 Task: Search one way flight ticket for 1 adult, 6 children, 1 infant in seat and 1 infant on lap in business from Sault Ste. Marie: Chippewa County International Airport to Riverton: Central Wyoming Regional Airport (was Riverton Regional) on 5-4-2023. Choice of flights is Frontier. Number of bags: 2 checked bags. Price is upto 45000. Outbound departure time preference is 14:45.
Action: Mouse moved to (295, 110)
Screenshot: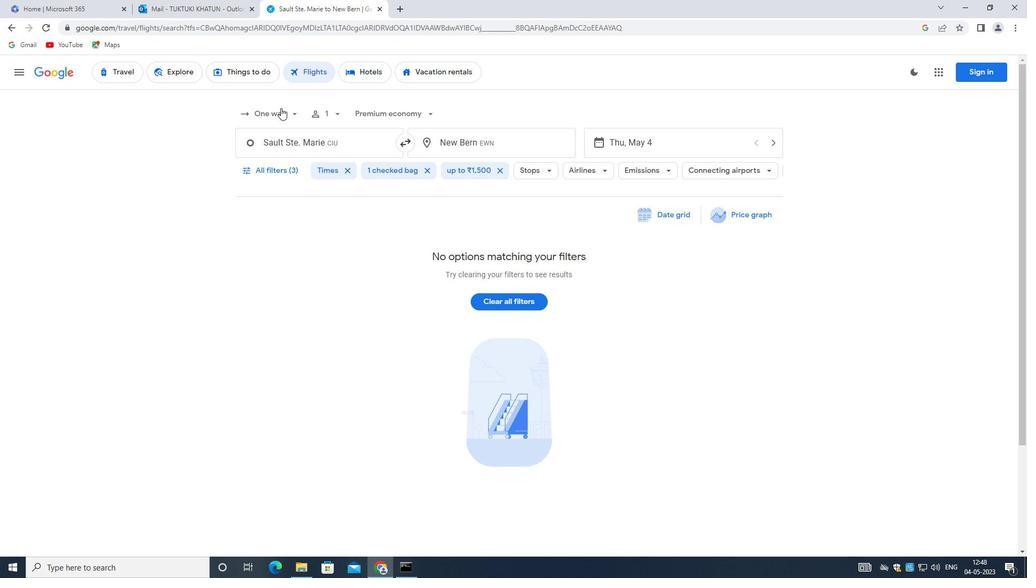 
Action: Mouse pressed left at (295, 110)
Screenshot: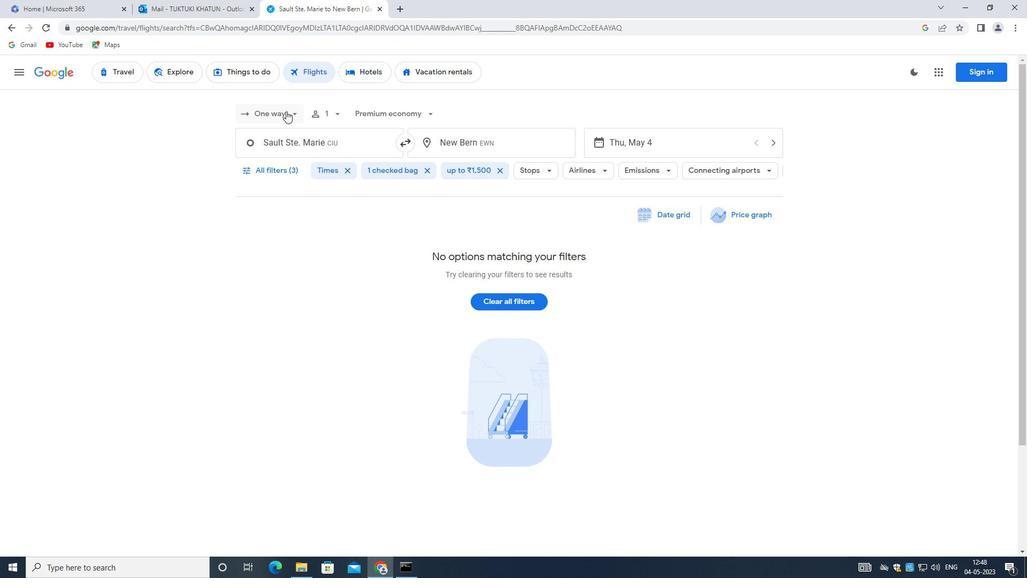 
Action: Mouse moved to (298, 163)
Screenshot: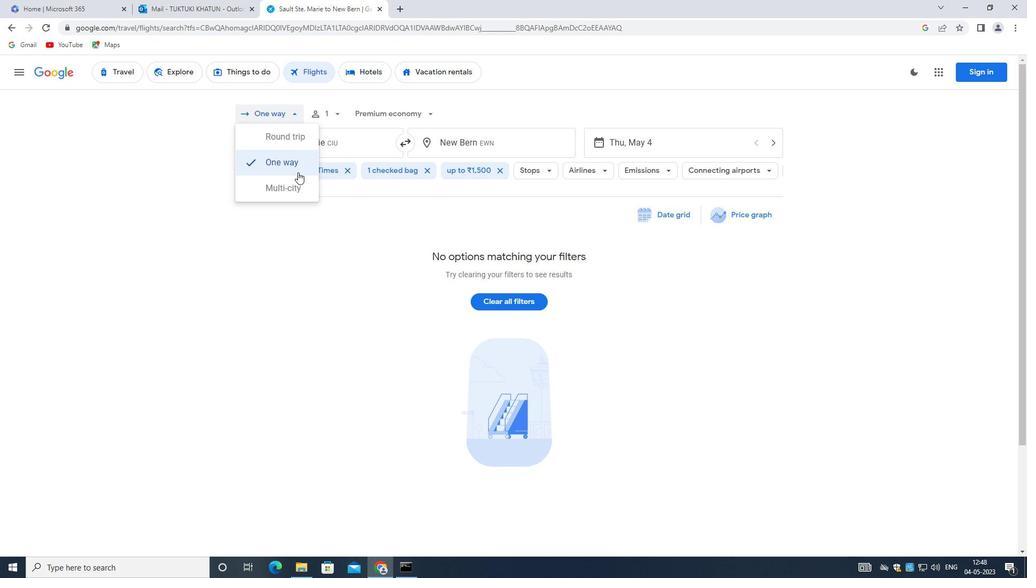 
Action: Mouse pressed left at (298, 163)
Screenshot: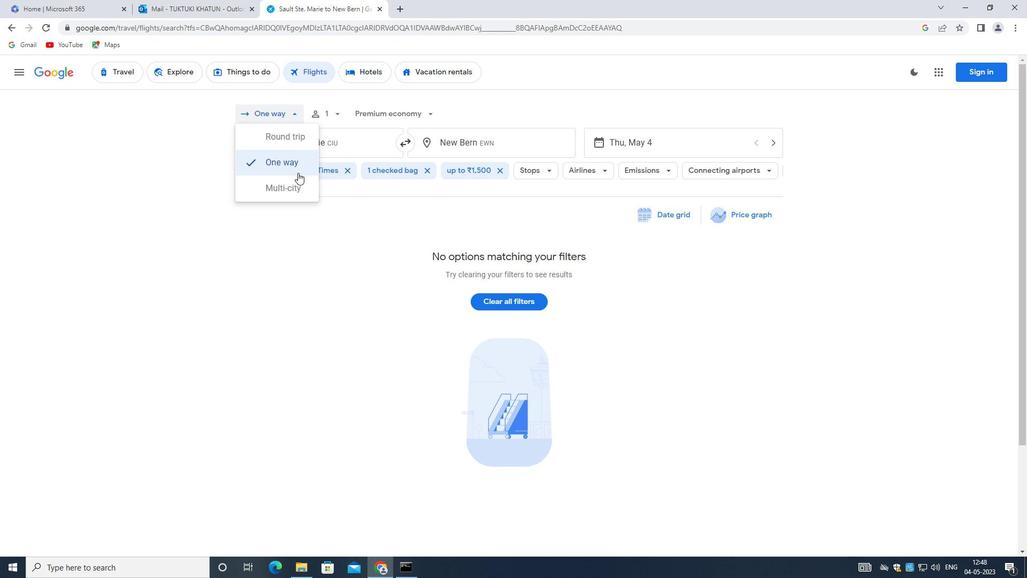 
Action: Mouse moved to (339, 118)
Screenshot: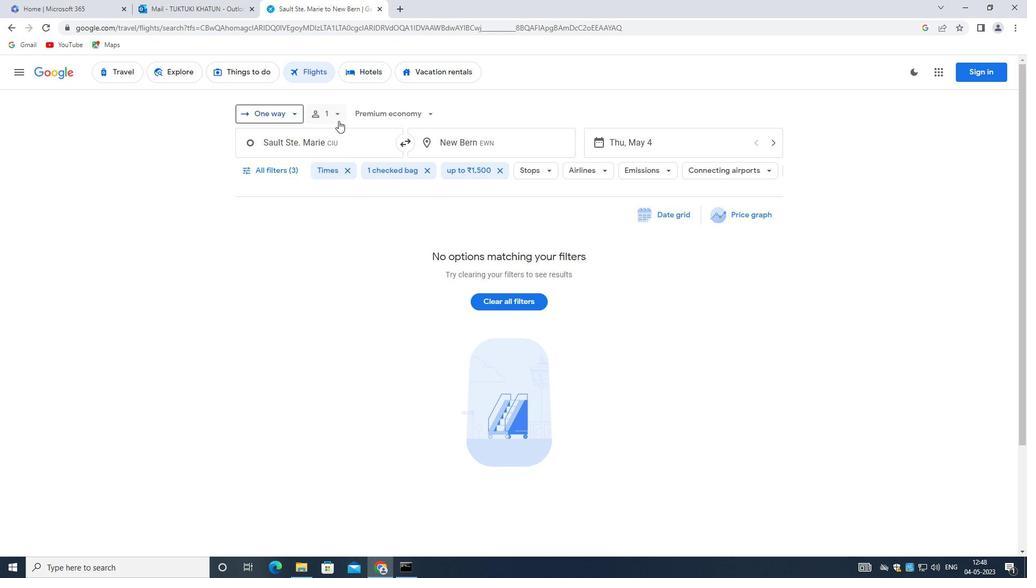 
Action: Mouse pressed left at (339, 118)
Screenshot: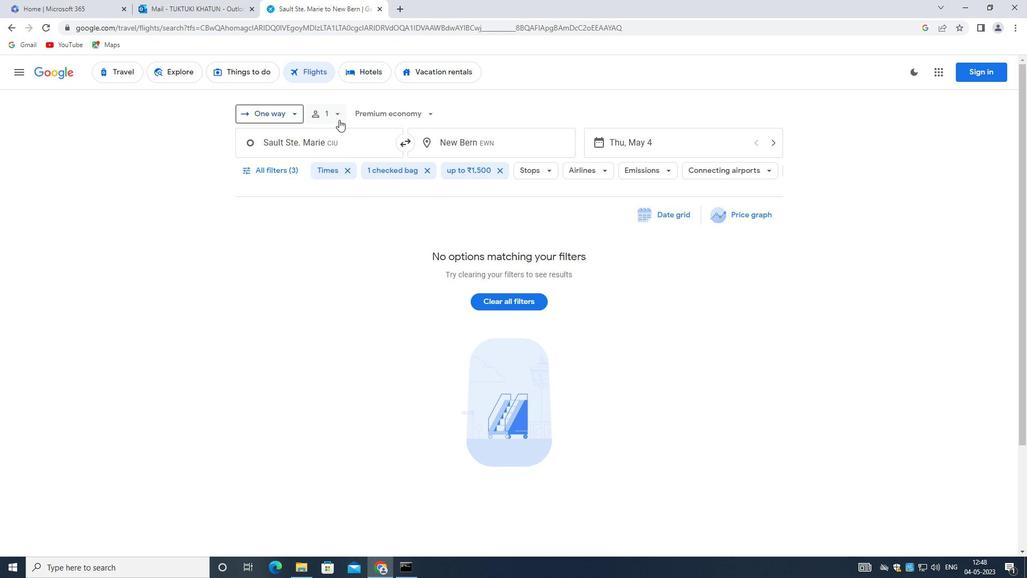 
Action: Mouse moved to (411, 168)
Screenshot: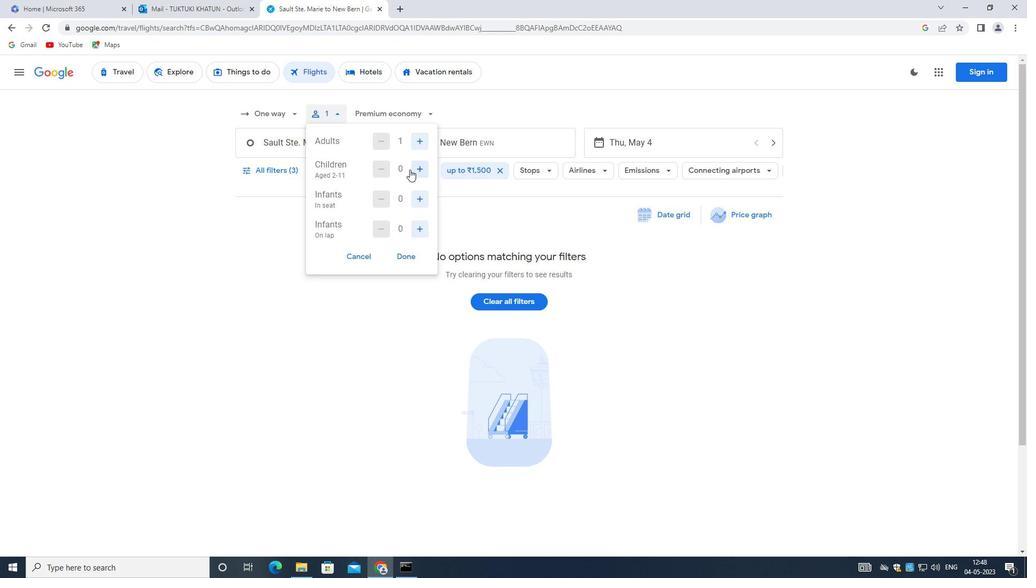 
Action: Mouse pressed left at (411, 168)
Screenshot: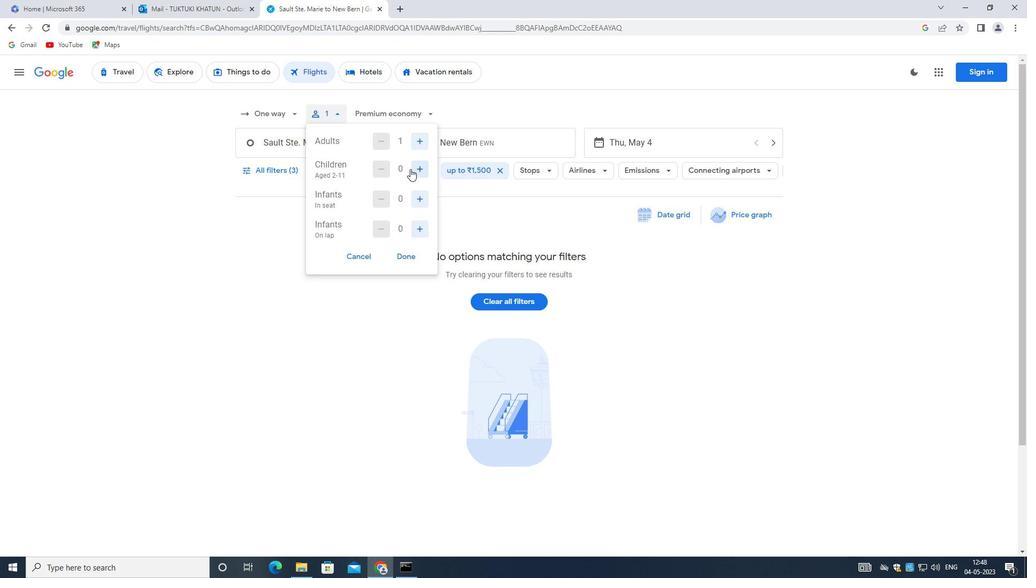 
Action: Mouse moved to (412, 168)
Screenshot: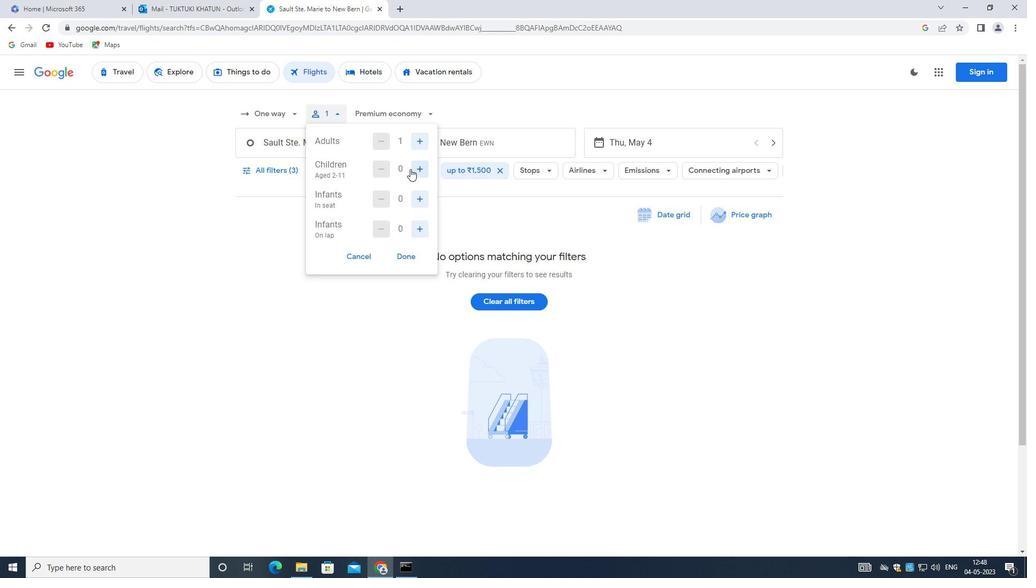 
Action: Mouse pressed left at (412, 168)
Screenshot: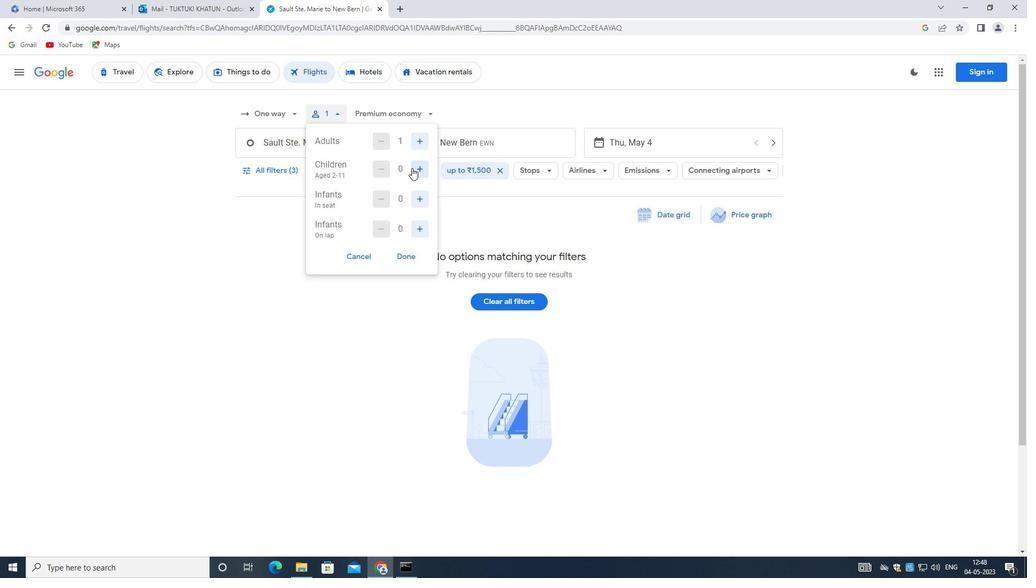 
Action: Mouse moved to (413, 167)
Screenshot: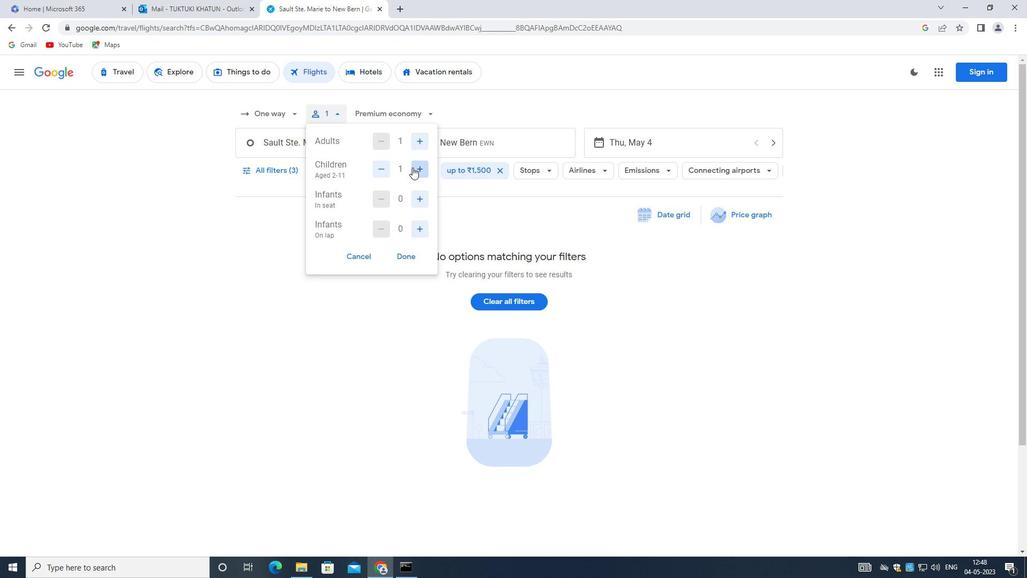 
Action: Mouse pressed left at (413, 167)
Screenshot: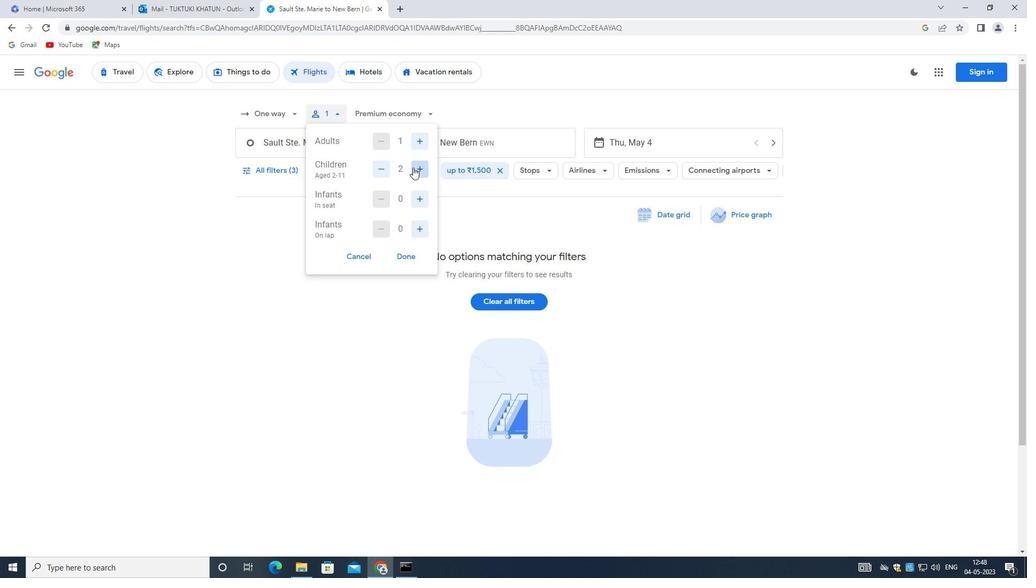 
Action: Mouse pressed left at (413, 167)
Screenshot: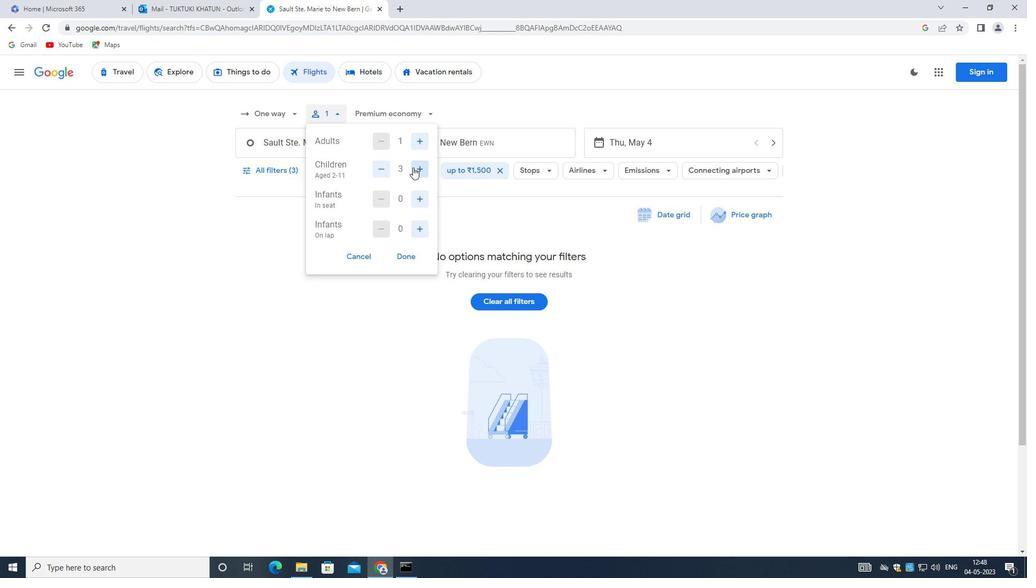 
Action: Mouse moved to (413, 167)
Screenshot: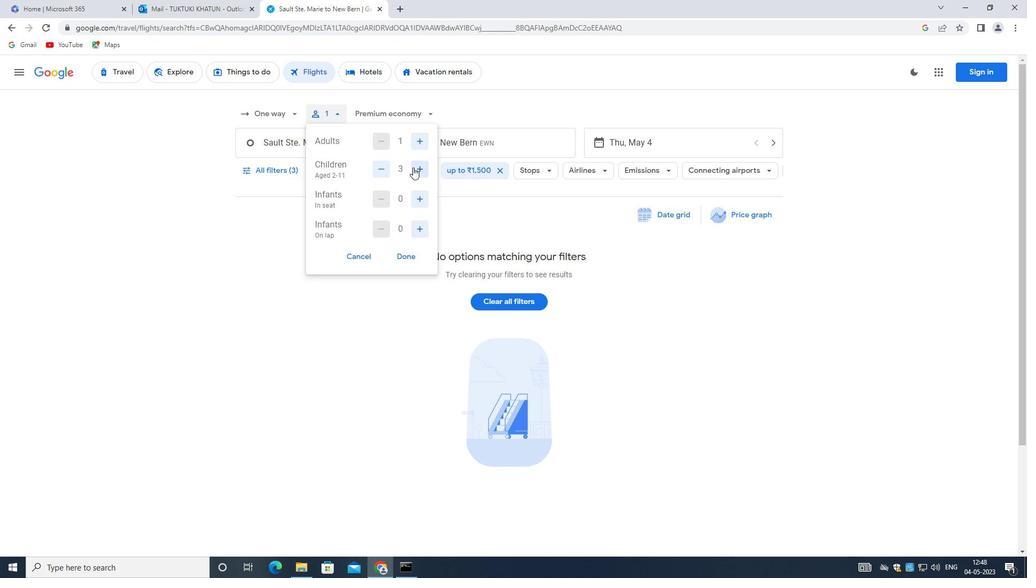 
Action: Mouse pressed left at (413, 167)
Screenshot: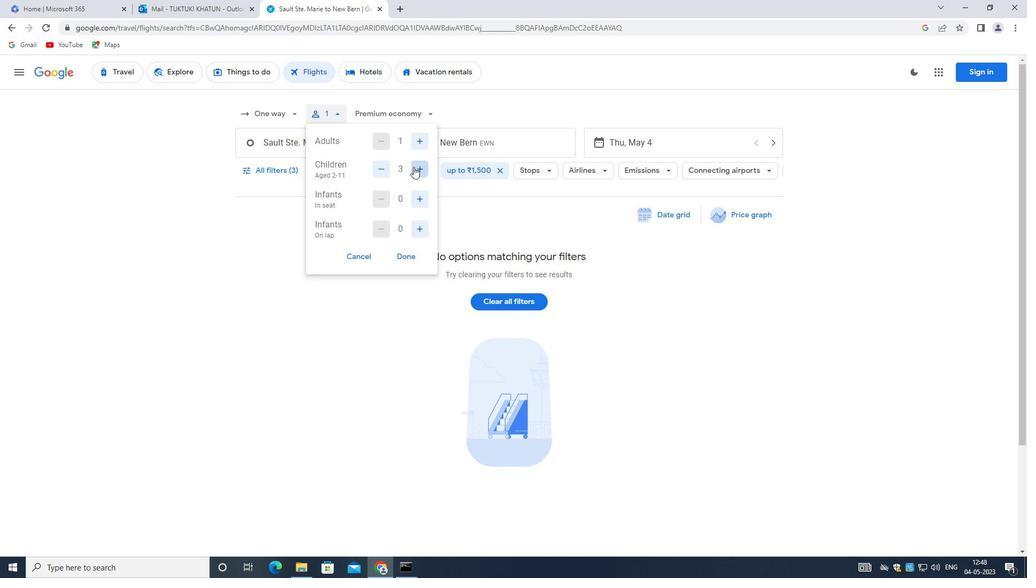 
Action: Mouse pressed left at (413, 167)
Screenshot: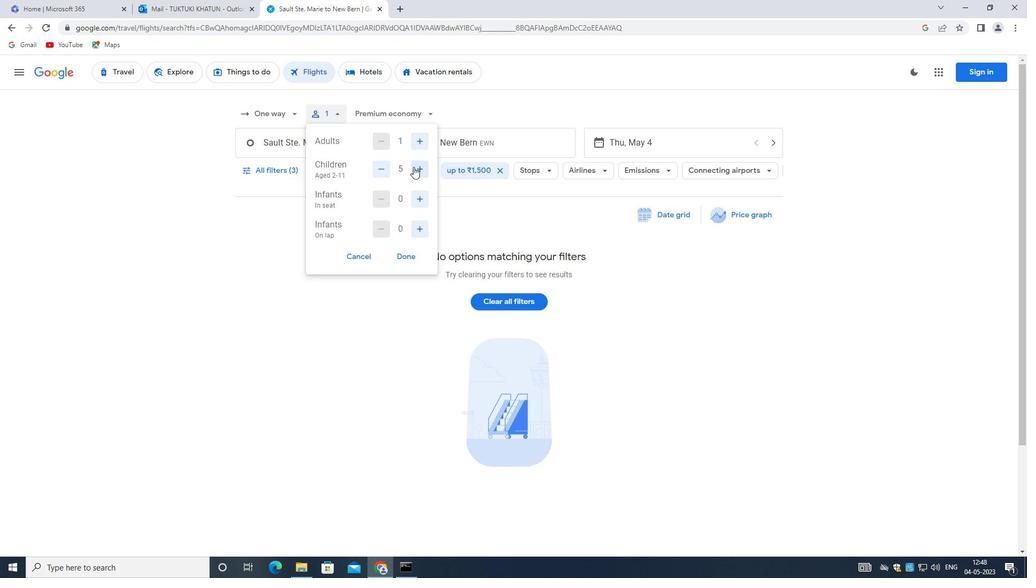 
Action: Mouse moved to (415, 197)
Screenshot: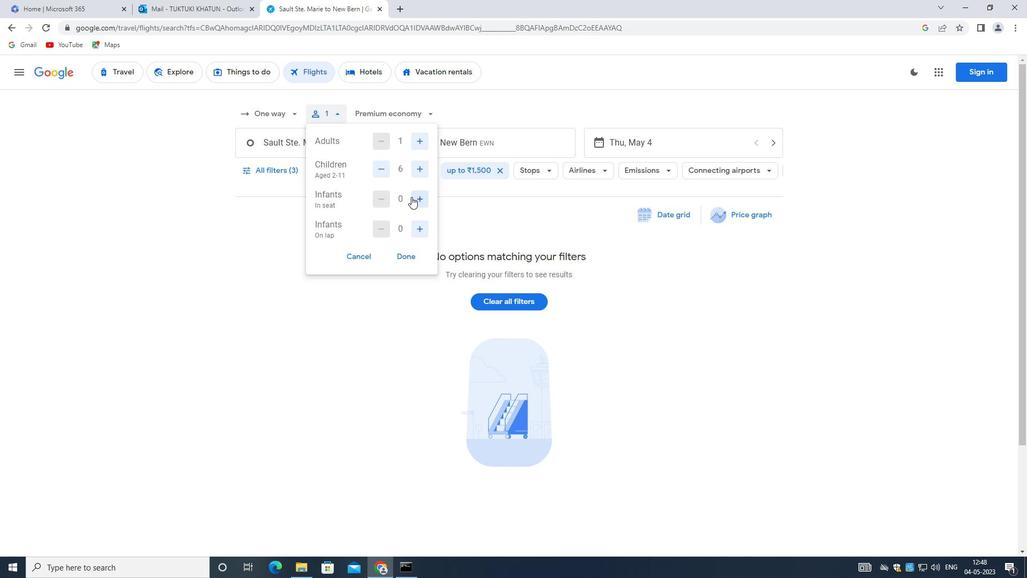 
Action: Mouse pressed left at (415, 197)
Screenshot: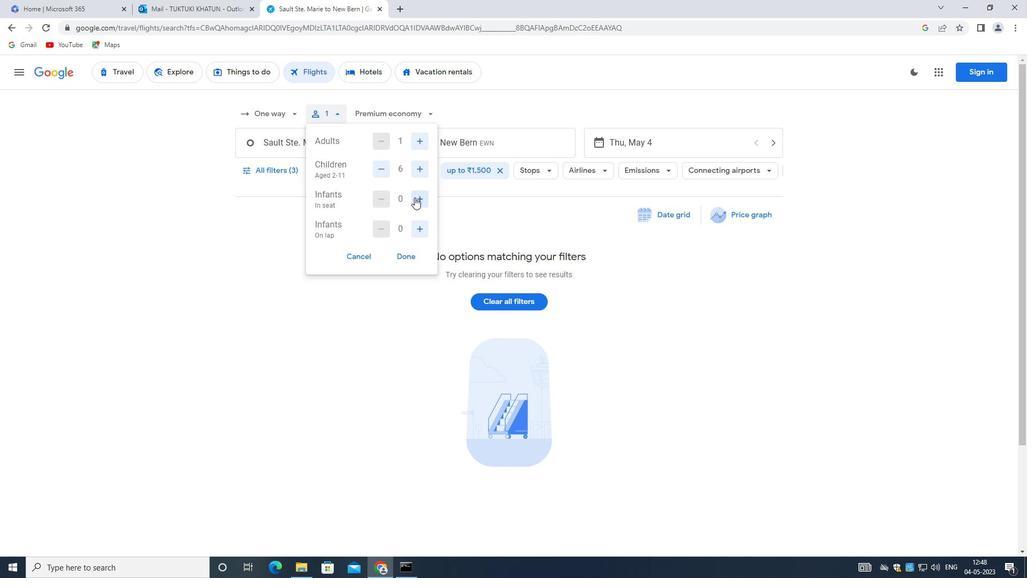 
Action: Mouse moved to (423, 232)
Screenshot: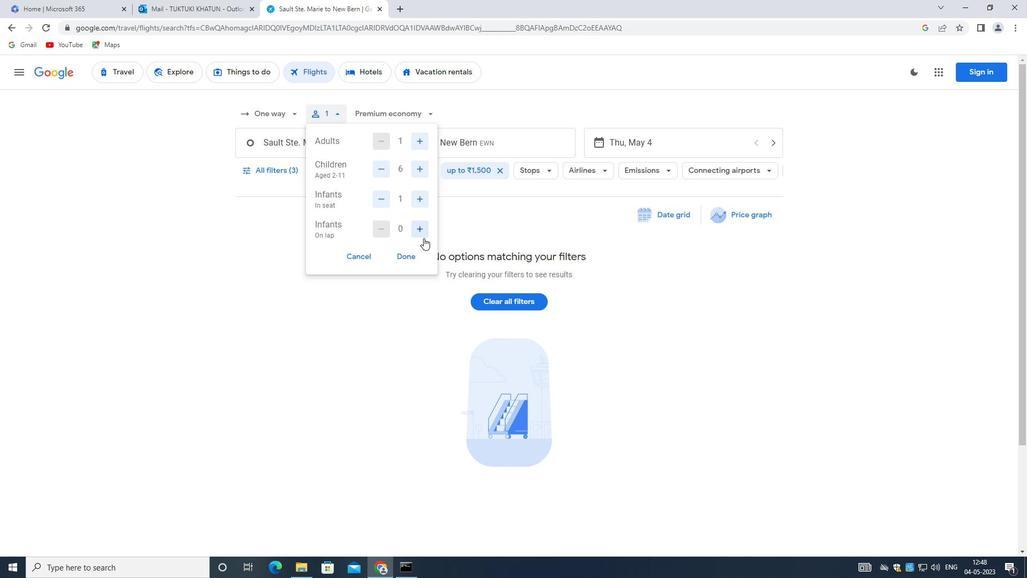 
Action: Mouse pressed left at (423, 232)
Screenshot: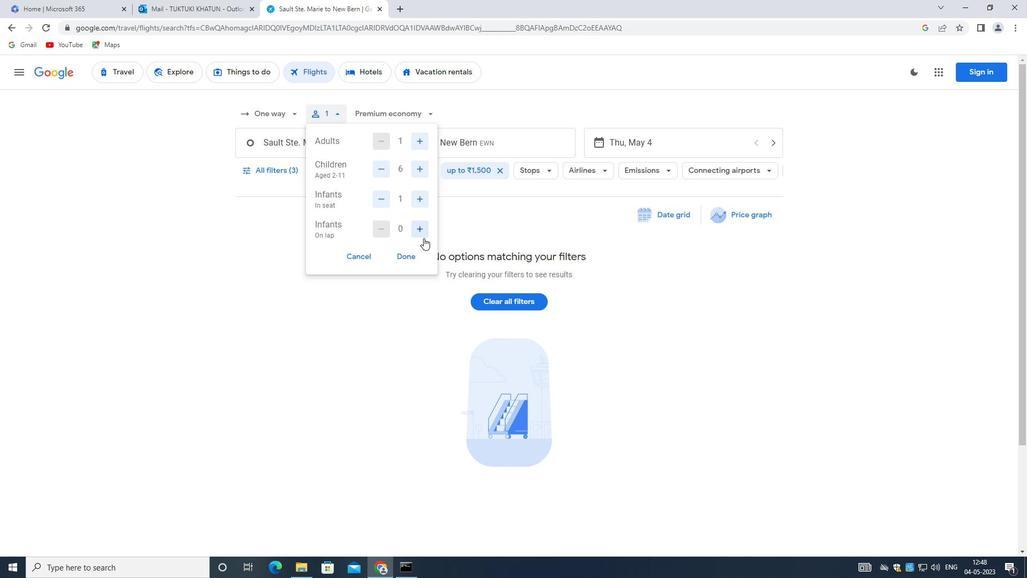 
Action: Mouse moved to (412, 255)
Screenshot: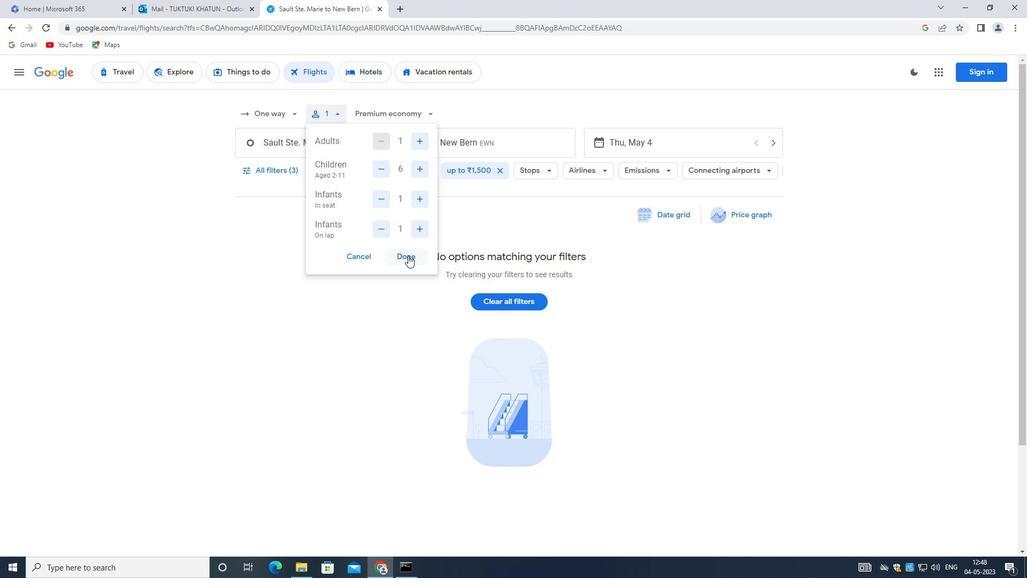 
Action: Mouse pressed left at (412, 255)
Screenshot: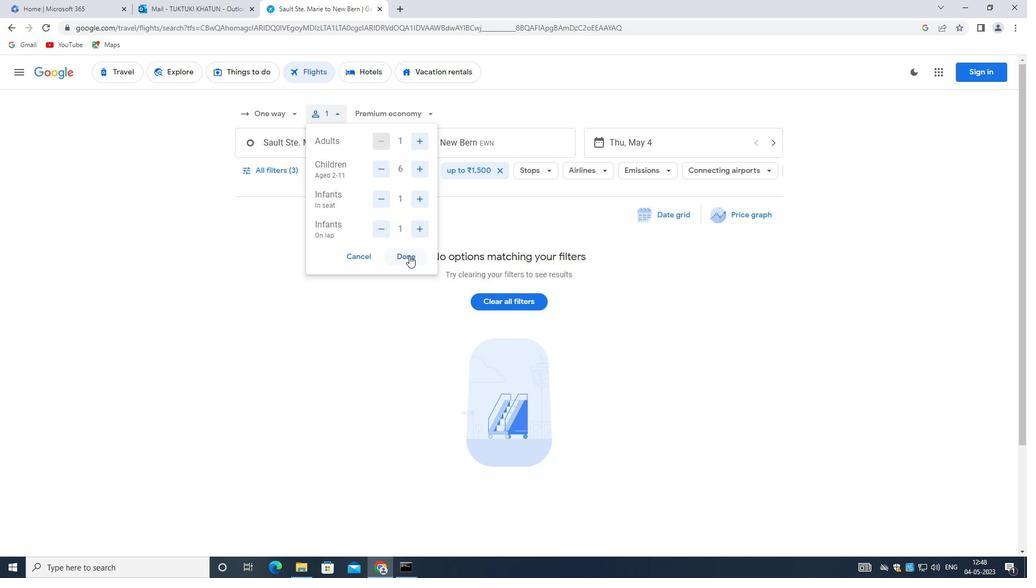 
Action: Mouse moved to (391, 115)
Screenshot: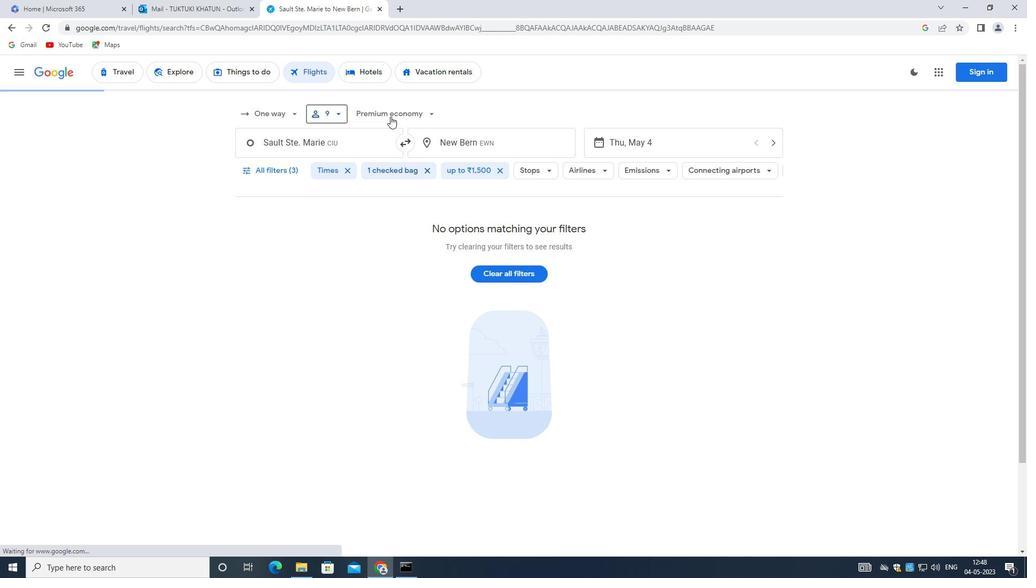 
Action: Mouse pressed left at (391, 115)
Screenshot: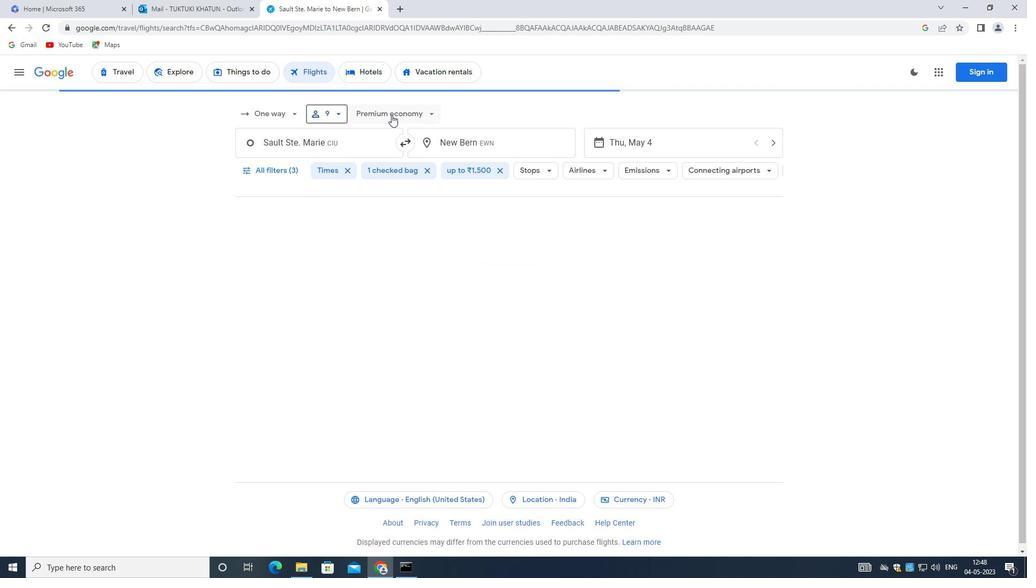 
Action: Mouse moved to (411, 187)
Screenshot: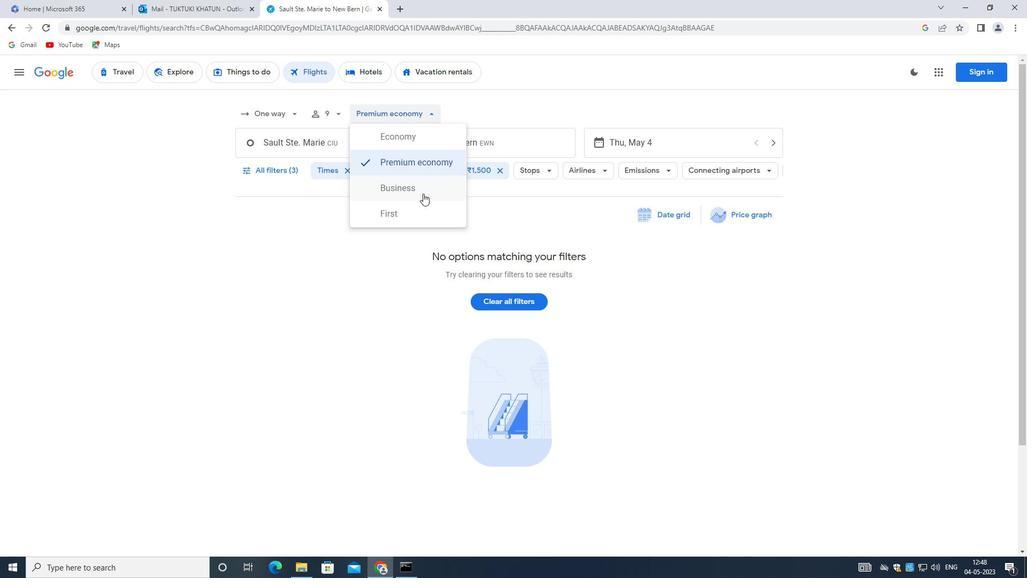 
Action: Mouse pressed left at (411, 187)
Screenshot: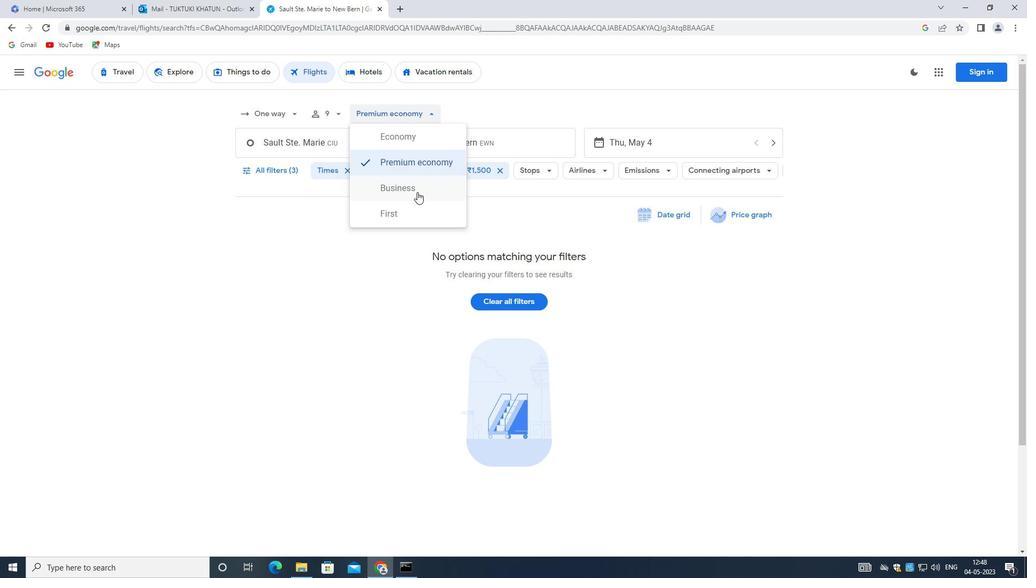 
Action: Mouse moved to (306, 141)
Screenshot: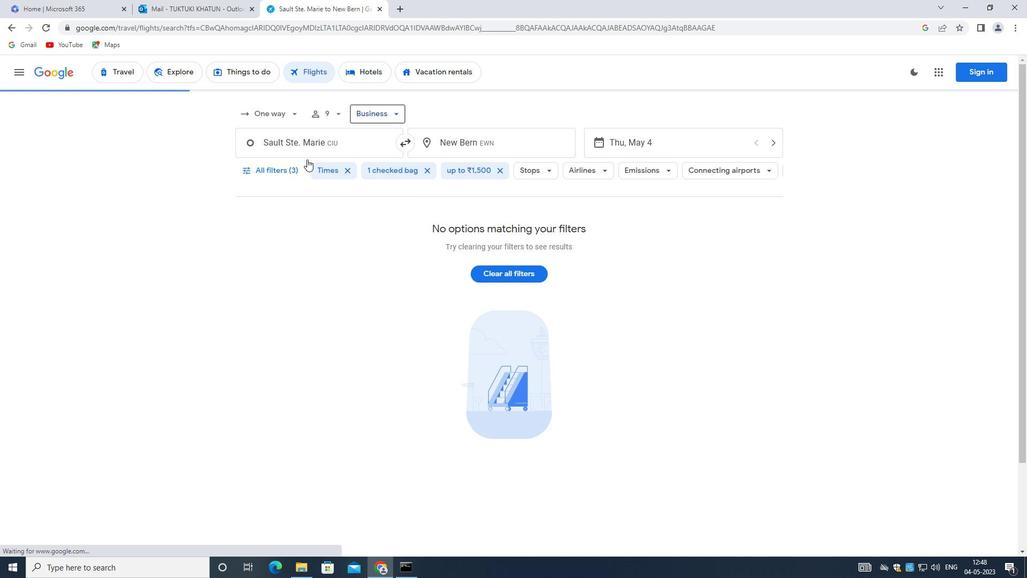 
Action: Mouse pressed left at (306, 141)
Screenshot: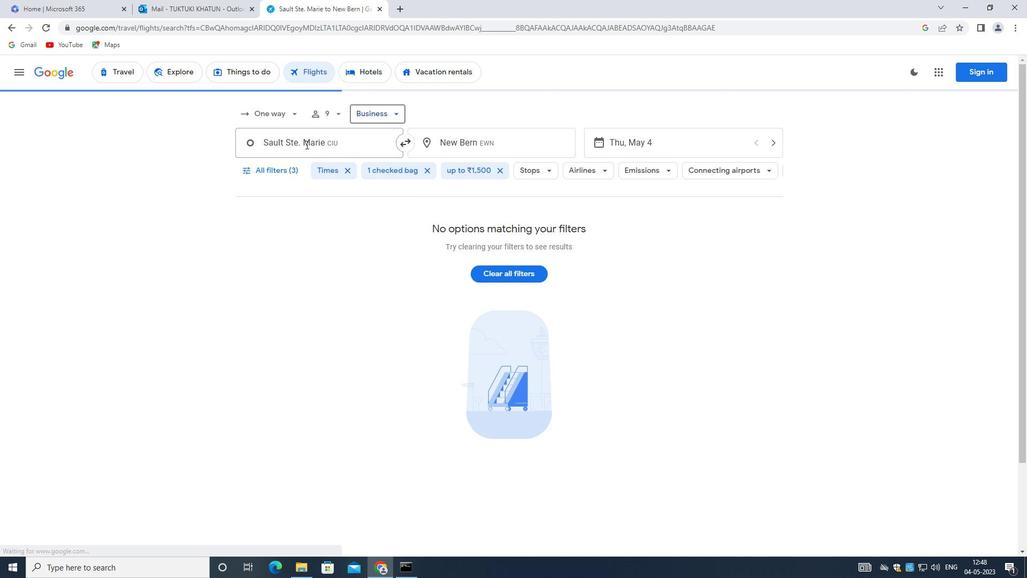 
Action: Mouse moved to (314, 283)
Screenshot: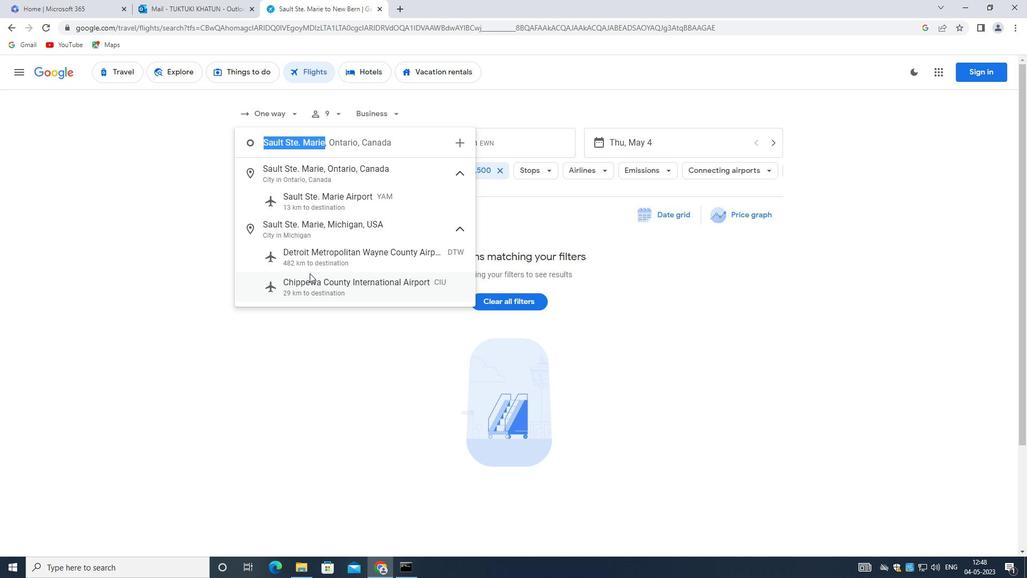 
Action: Mouse pressed left at (314, 283)
Screenshot: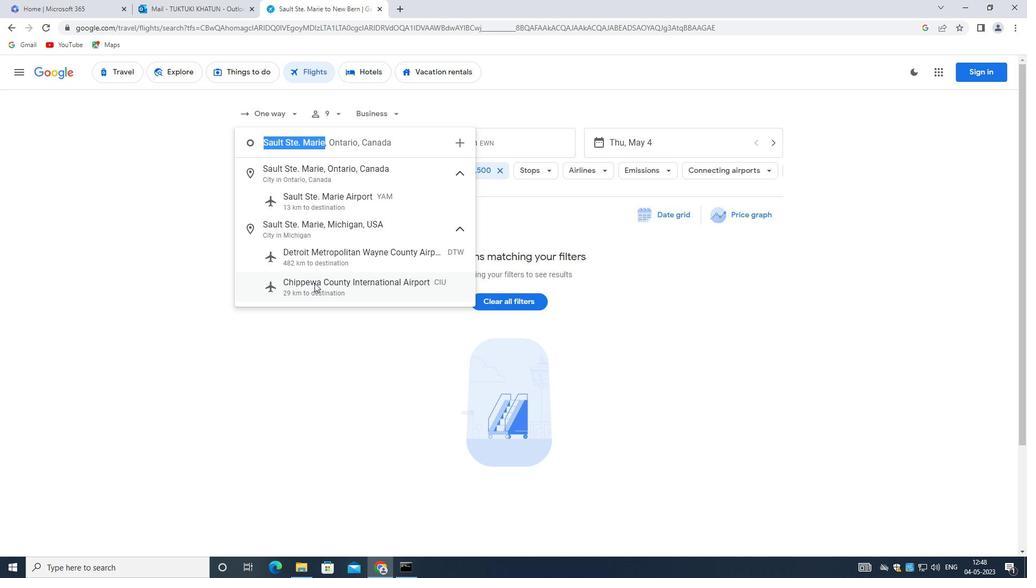 
Action: Mouse moved to (441, 146)
Screenshot: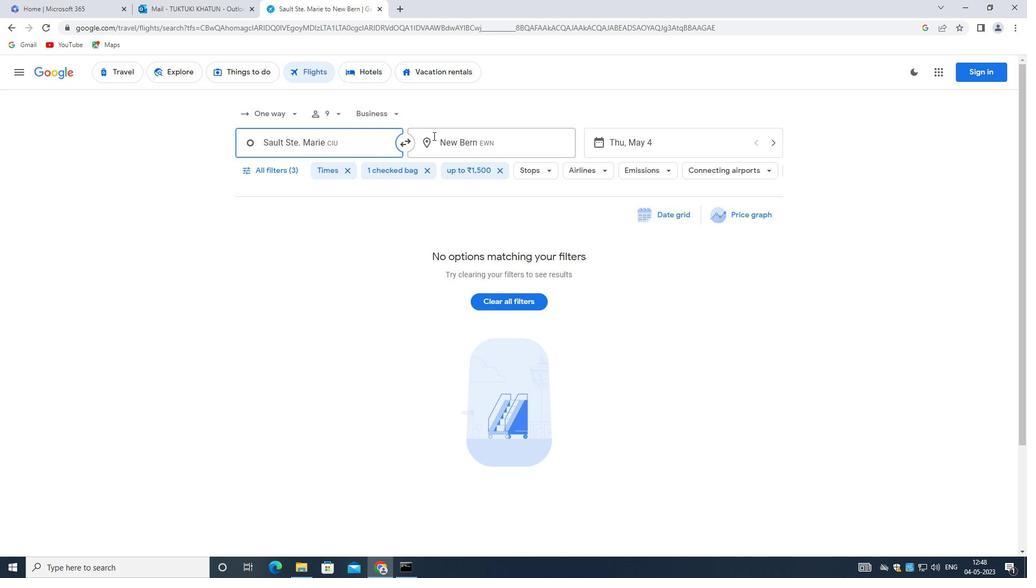 
Action: Mouse pressed left at (441, 146)
Screenshot: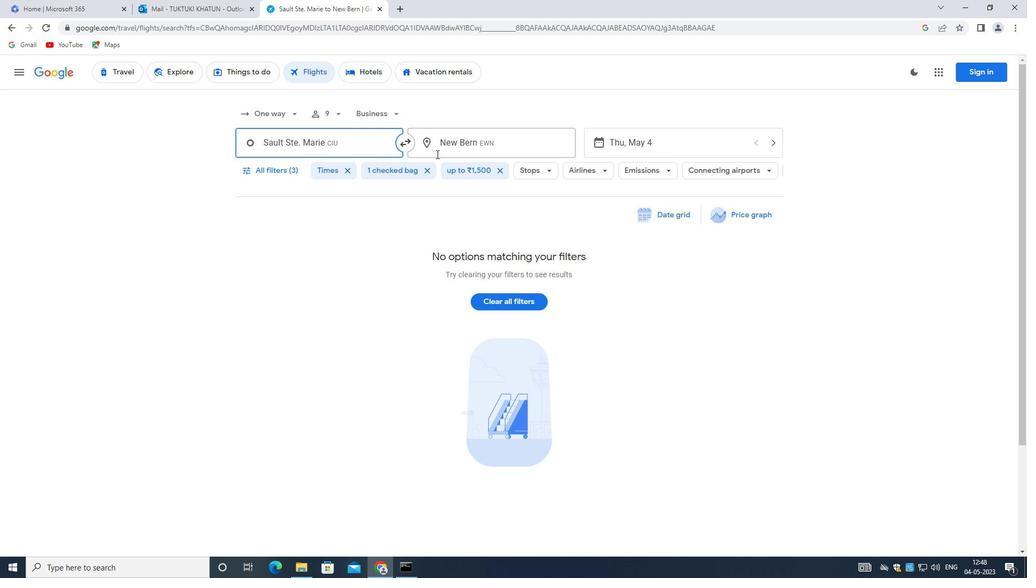 
Action: Mouse moved to (441, 145)
Screenshot: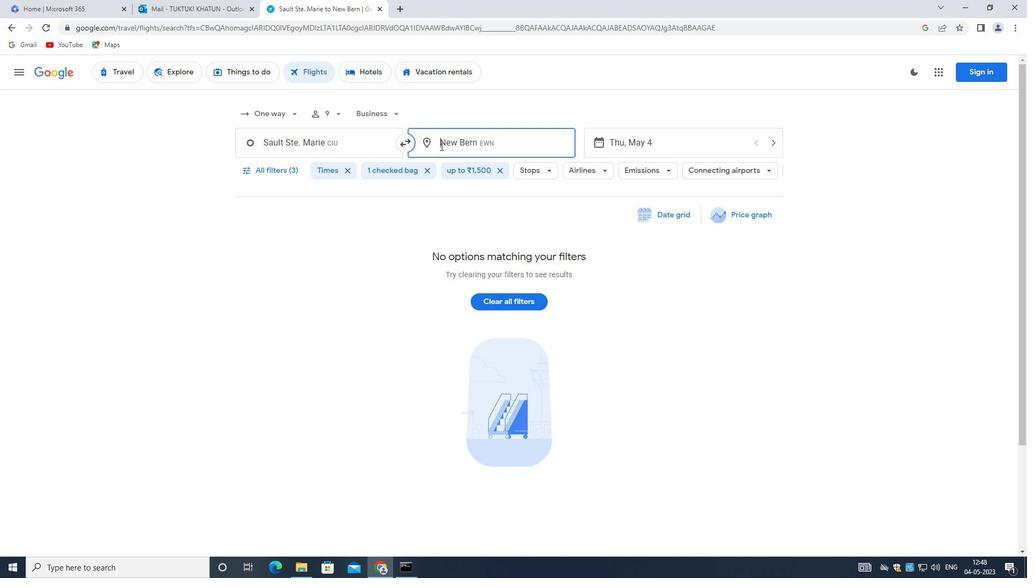 
Action: Key pressed <Key.backspace><Key.shift>CENTRAL<Key.space><Key.shift>WYO
Screenshot: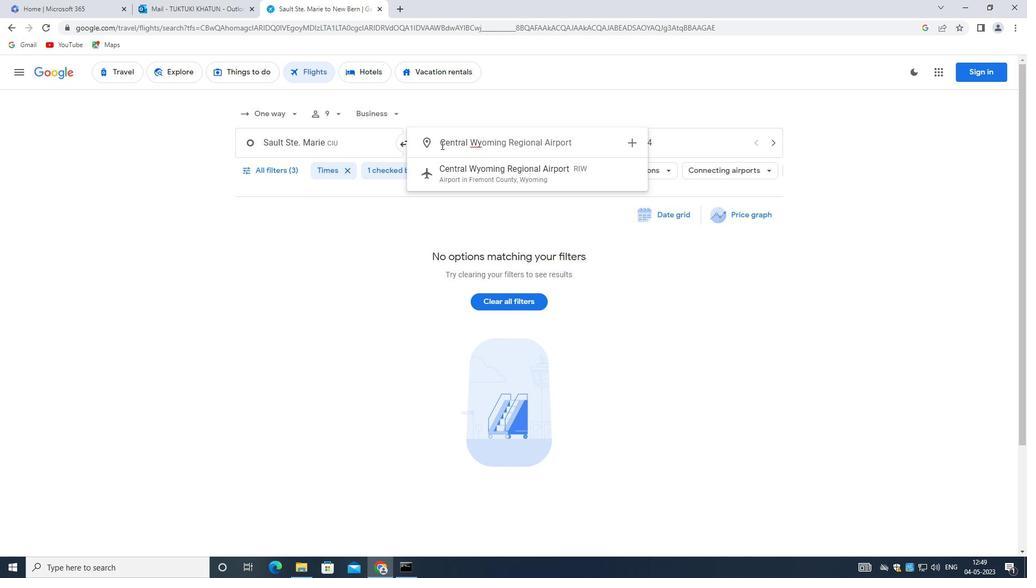 
Action: Mouse moved to (500, 174)
Screenshot: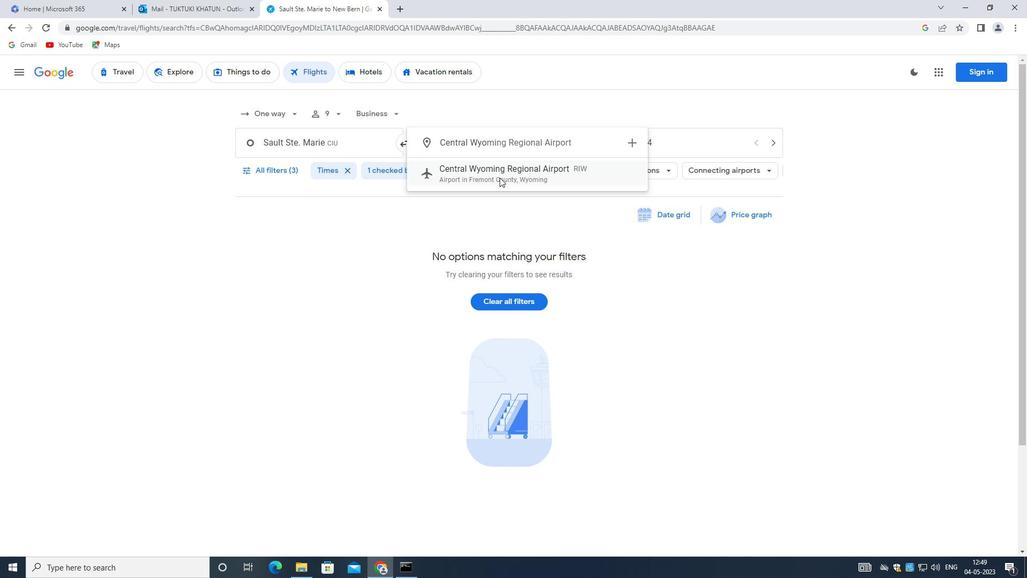 
Action: Mouse pressed left at (500, 174)
Screenshot: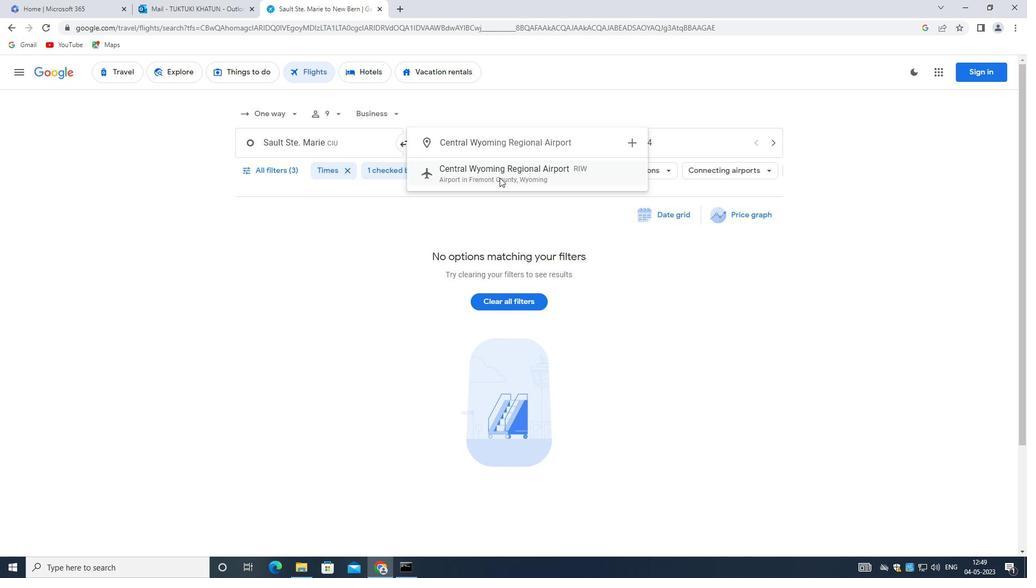 
Action: Mouse moved to (619, 142)
Screenshot: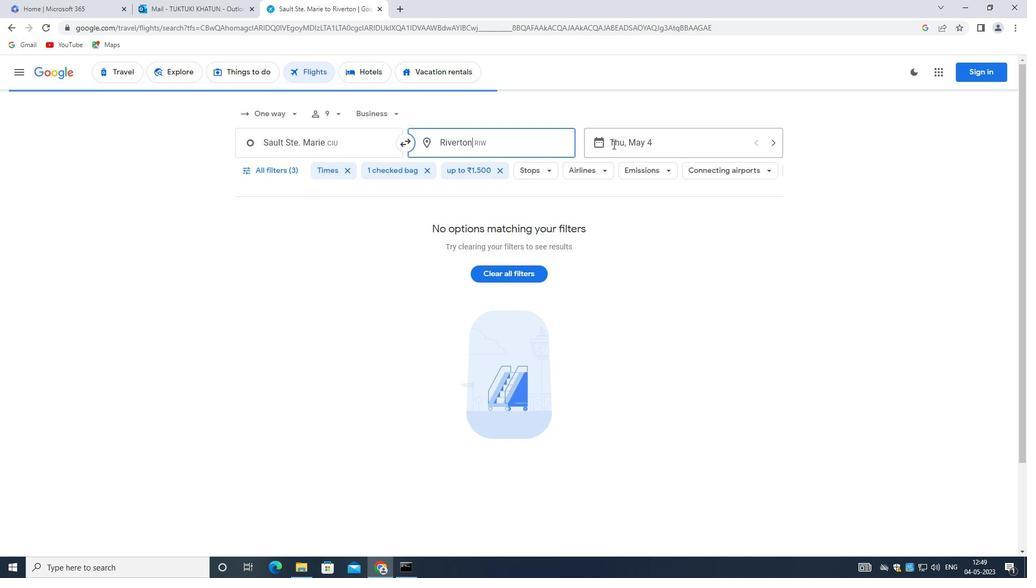
Action: Mouse pressed left at (619, 142)
Screenshot: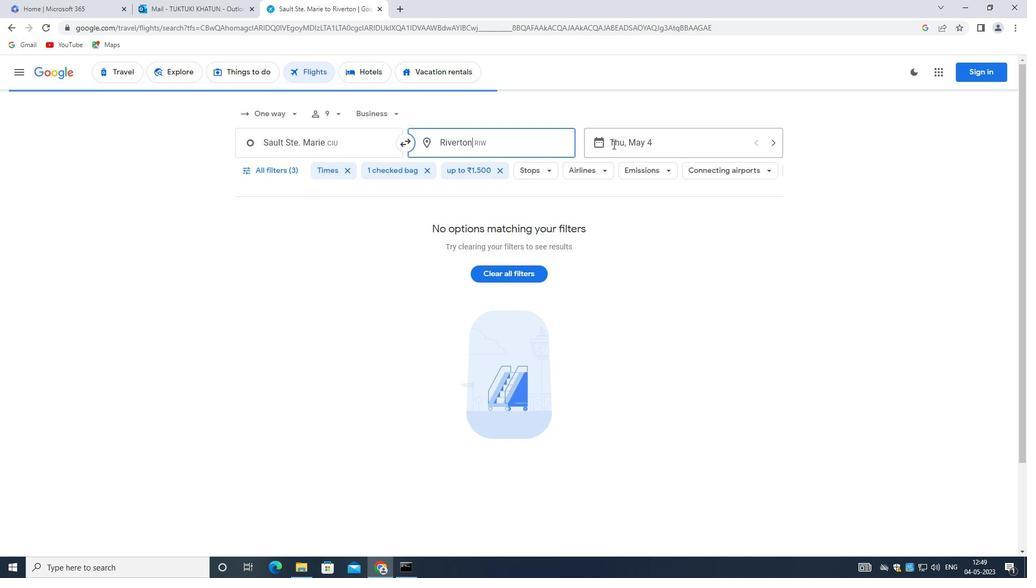 
Action: Mouse moved to (762, 402)
Screenshot: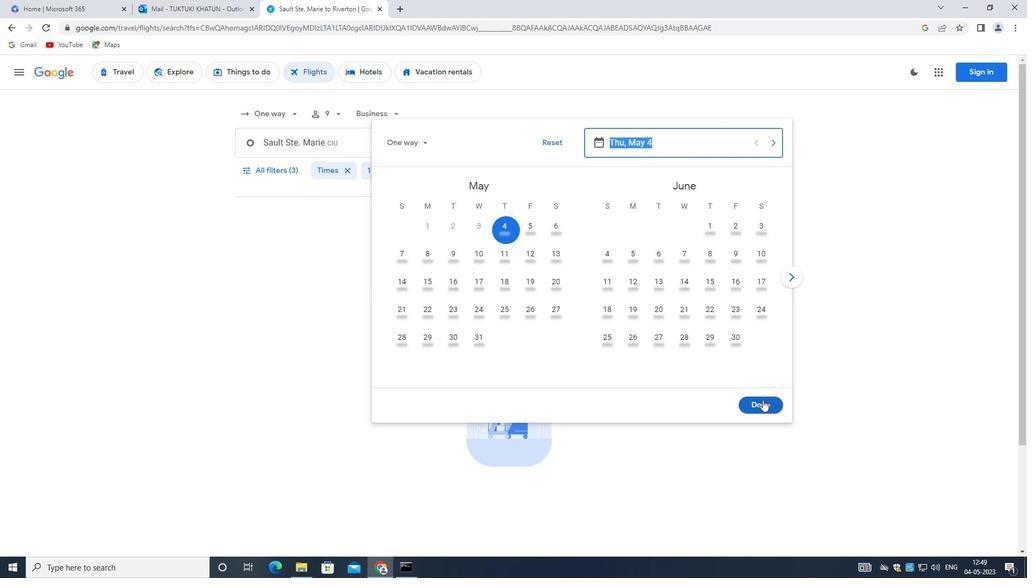
Action: Mouse pressed left at (762, 402)
Screenshot: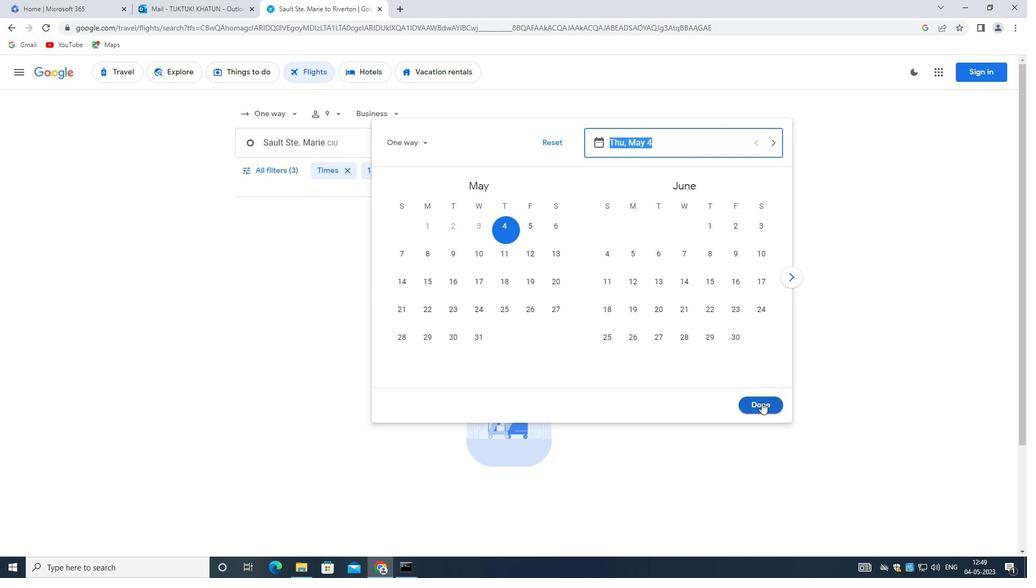 
Action: Mouse moved to (281, 162)
Screenshot: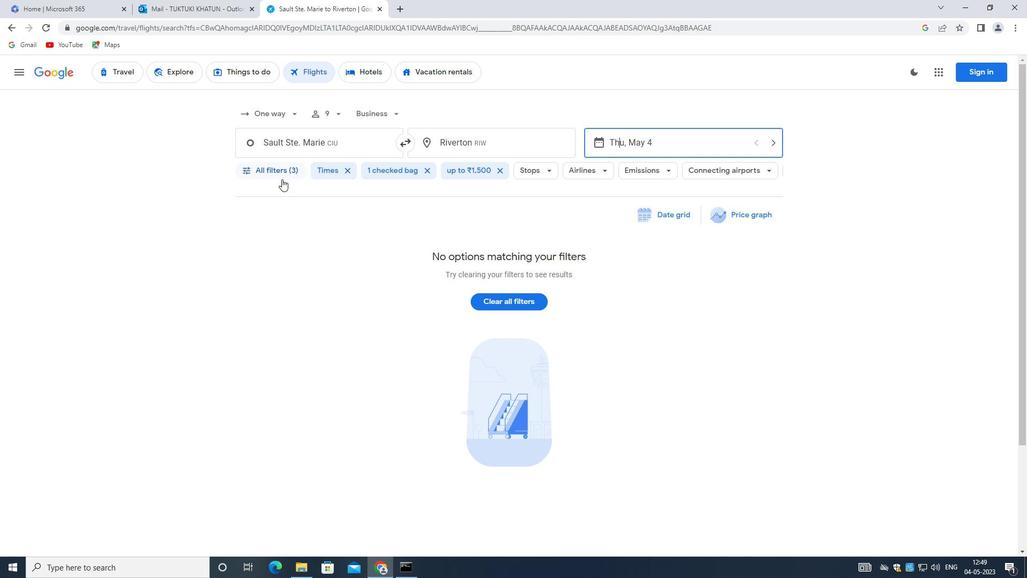 
Action: Mouse pressed left at (281, 162)
Screenshot: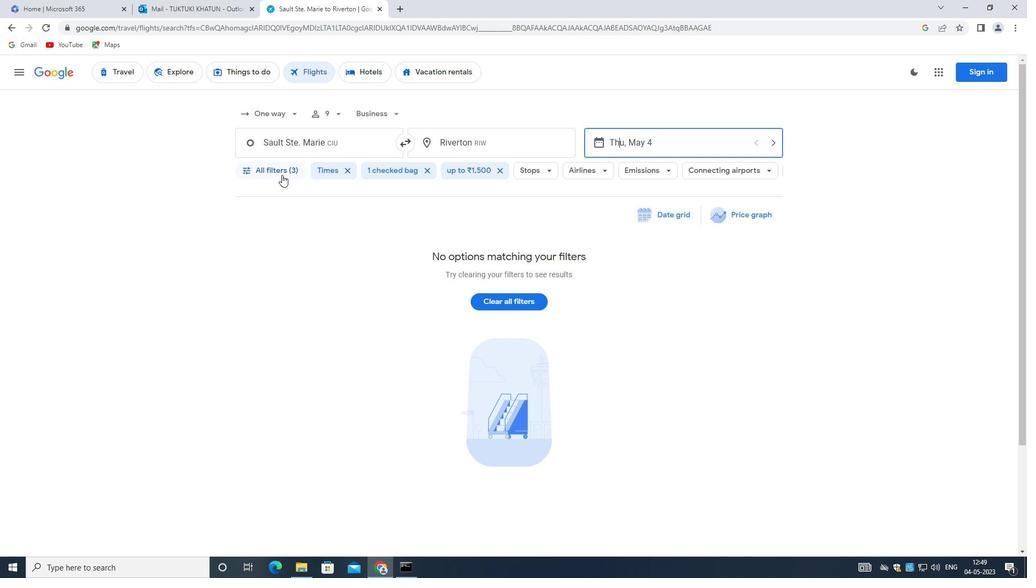 
Action: Mouse moved to (355, 384)
Screenshot: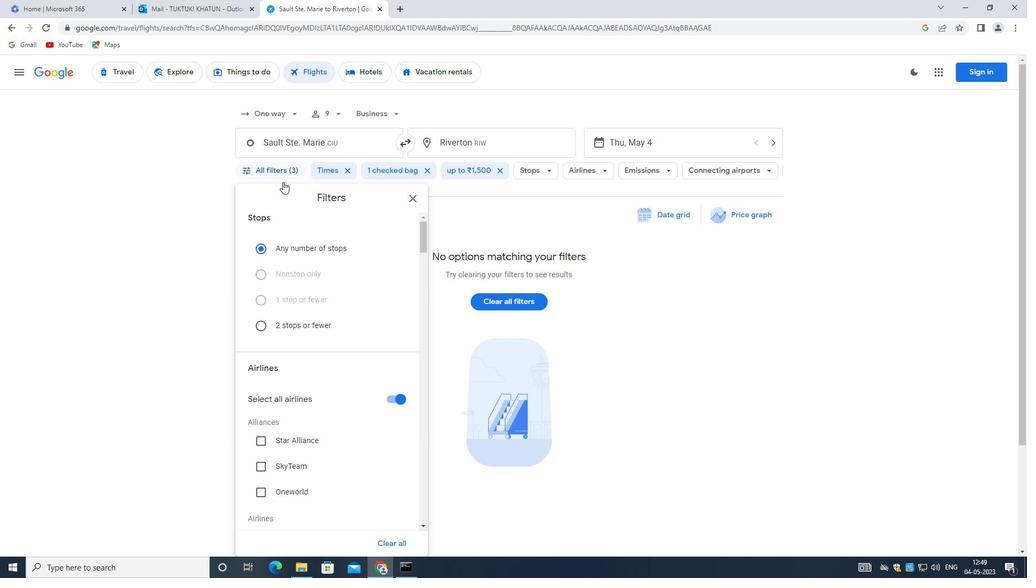 
Action: Mouse scrolled (355, 383) with delta (0, 0)
Screenshot: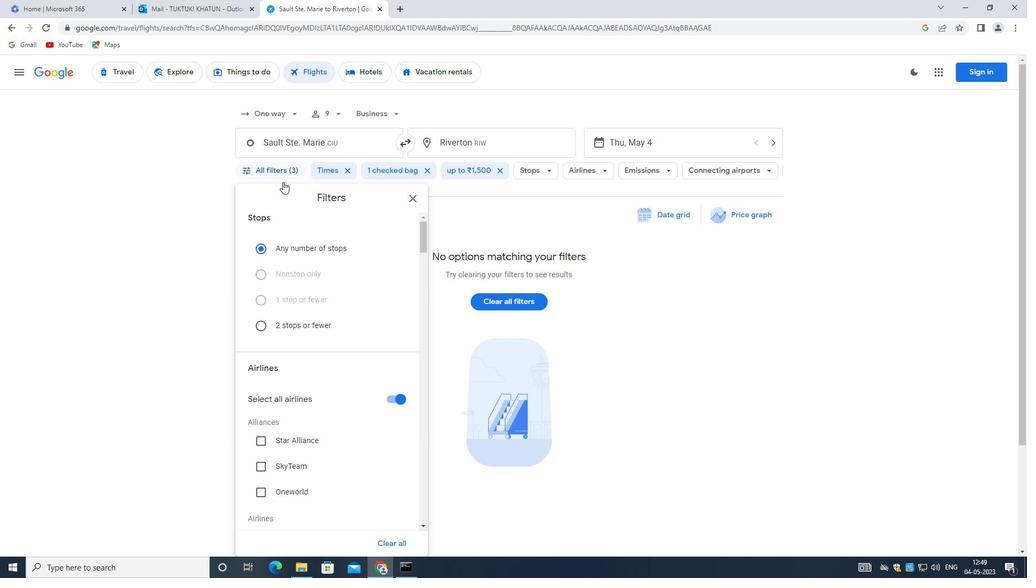 
Action: Mouse moved to (355, 388)
Screenshot: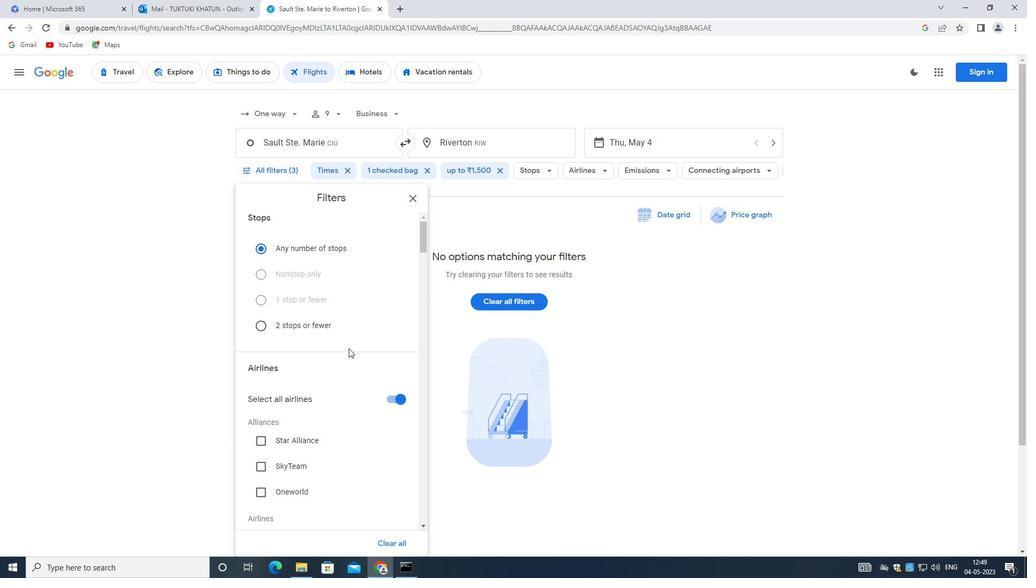 
Action: Mouse scrolled (355, 387) with delta (0, 0)
Screenshot: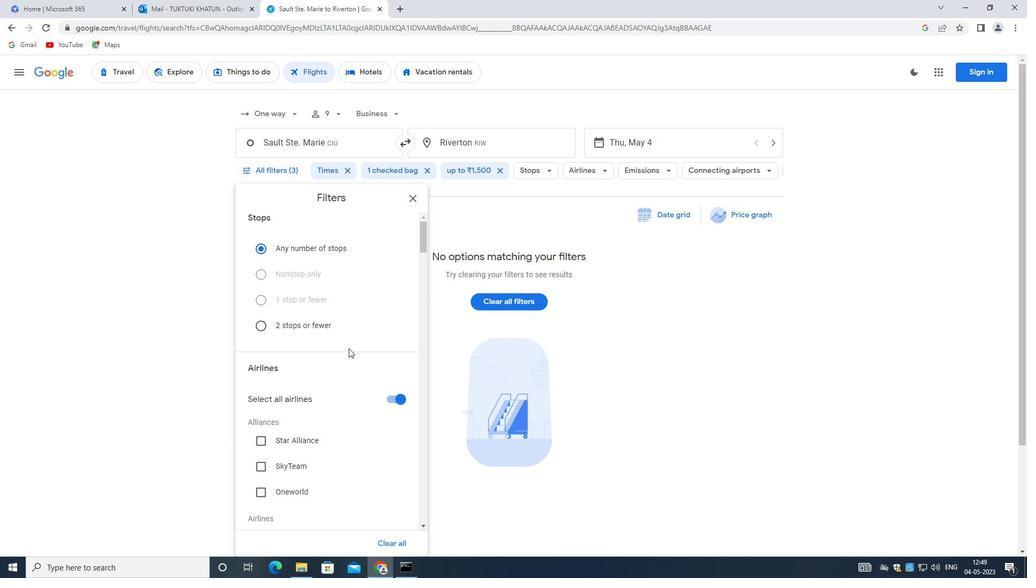 
Action: Mouse moved to (387, 293)
Screenshot: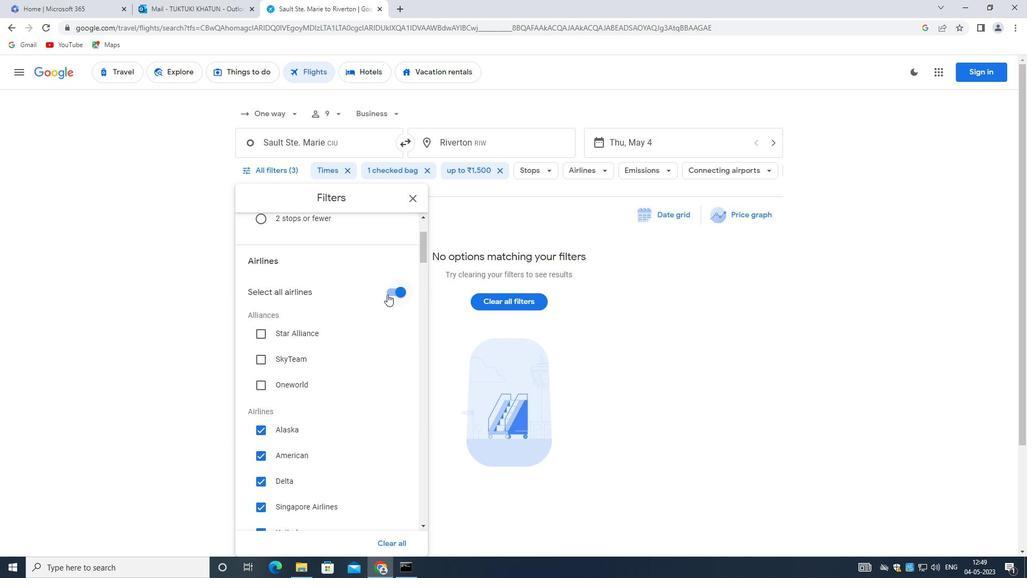 
Action: Mouse pressed left at (387, 293)
Screenshot: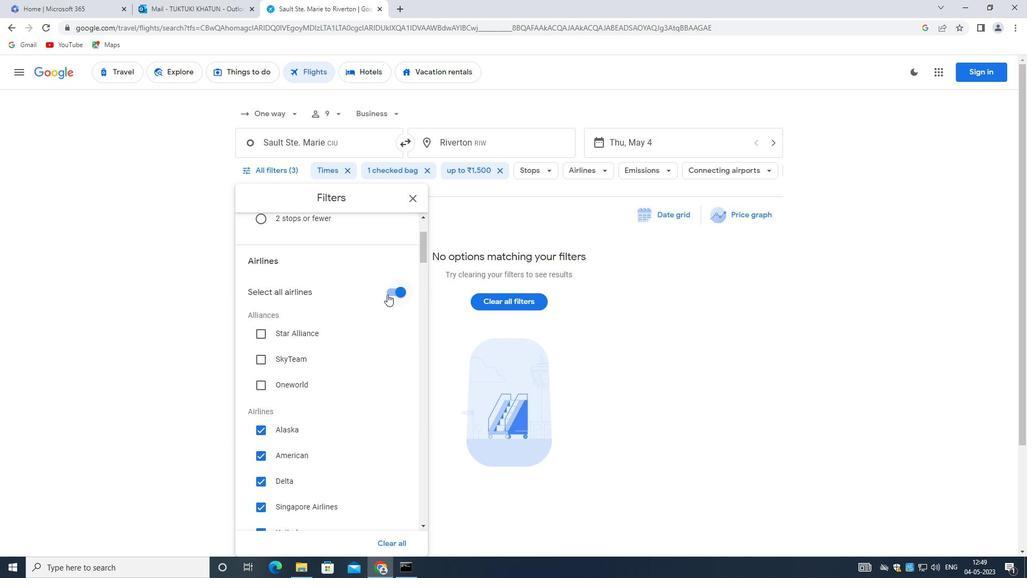 
Action: Mouse moved to (369, 349)
Screenshot: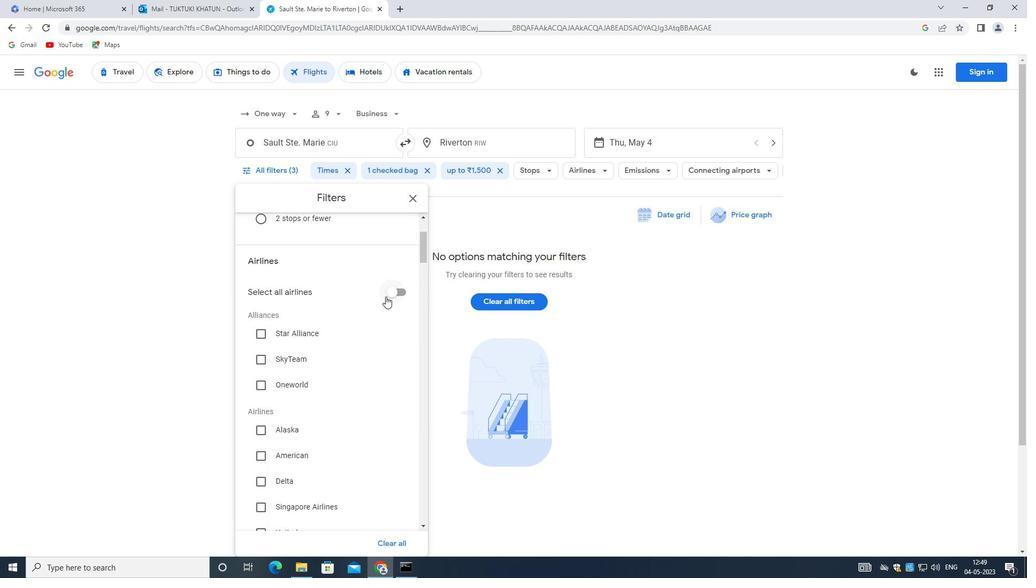 
Action: Mouse scrolled (369, 349) with delta (0, 0)
Screenshot: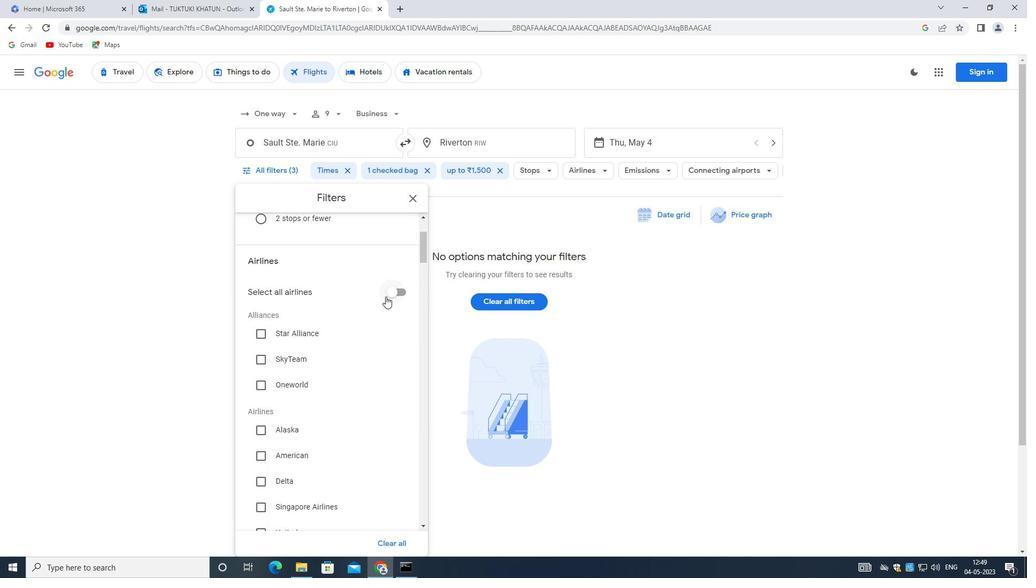 
Action: Mouse moved to (368, 354)
Screenshot: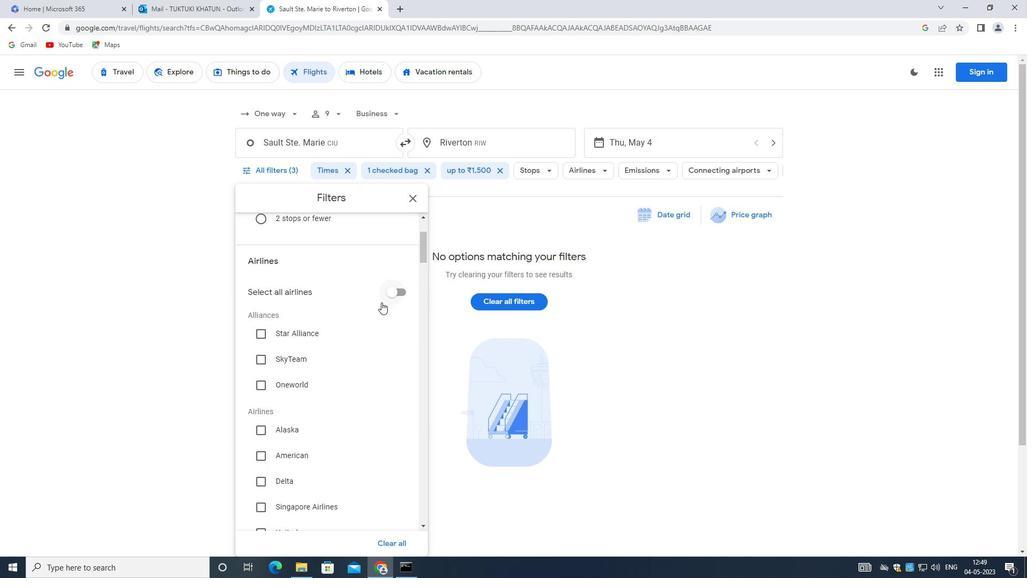 
Action: Mouse scrolled (368, 354) with delta (0, 0)
Screenshot: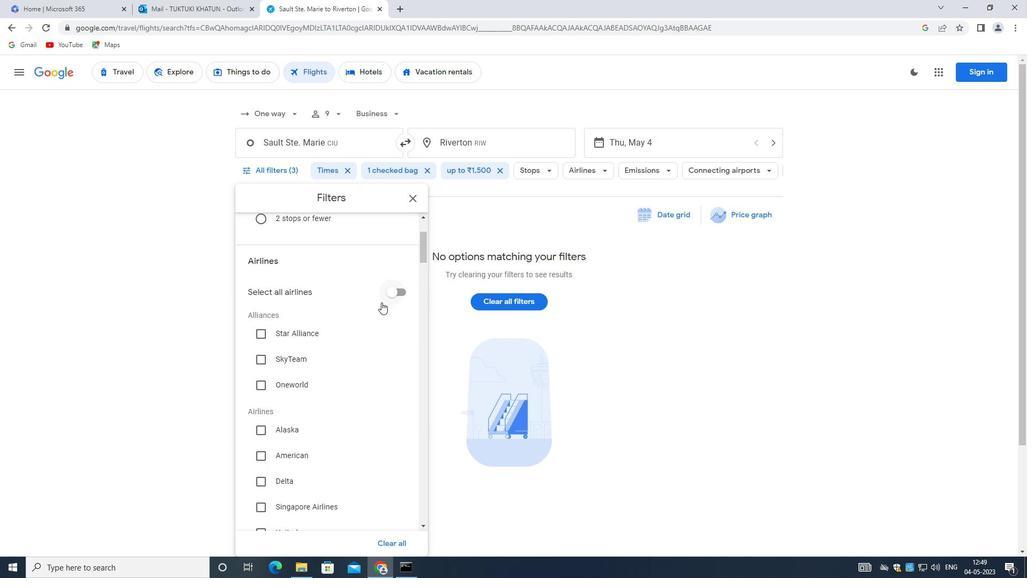 
Action: Mouse moved to (368, 356)
Screenshot: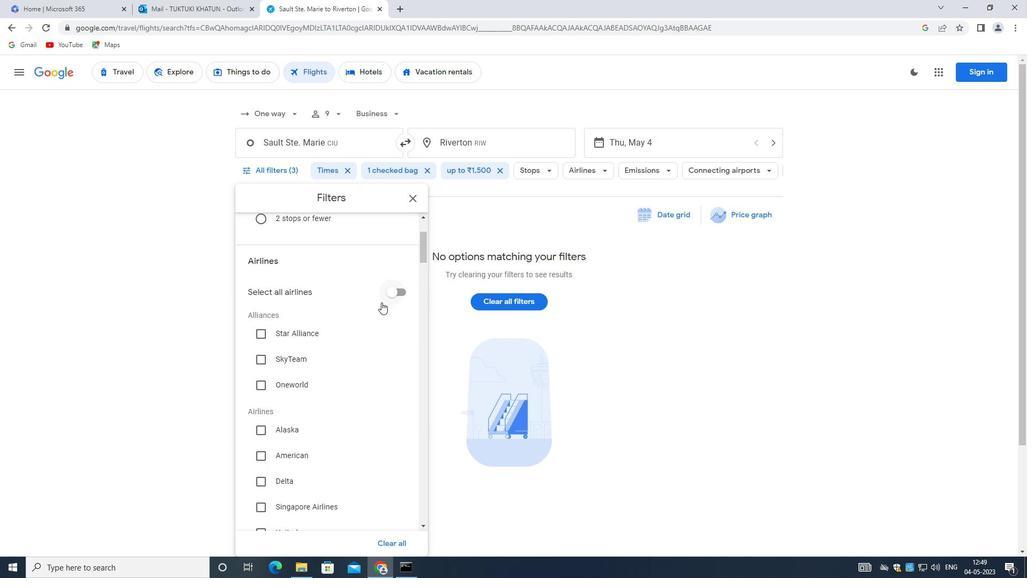 
Action: Mouse scrolled (368, 356) with delta (0, 0)
Screenshot: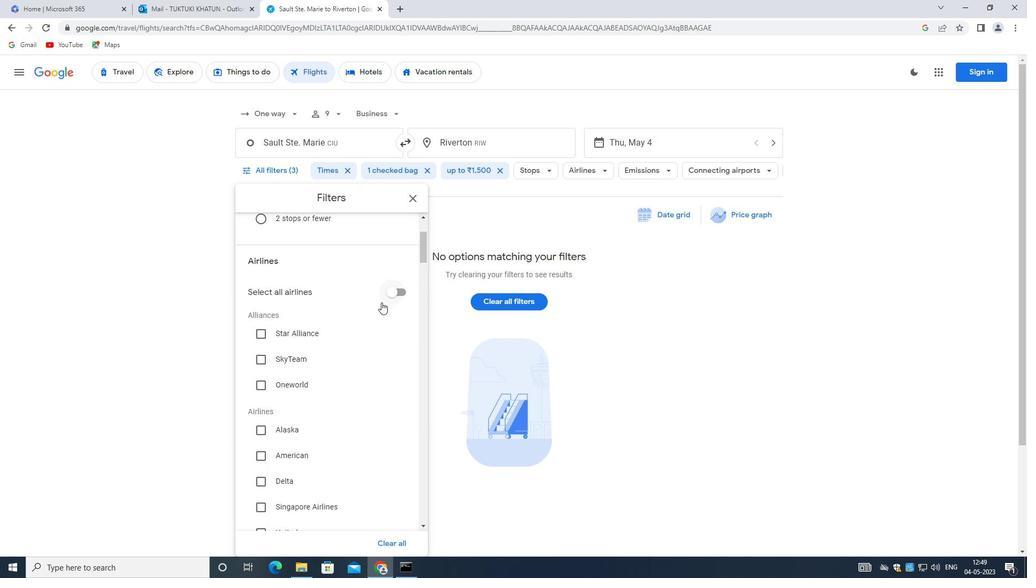 
Action: Mouse moved to (367, 357)
Screenshot: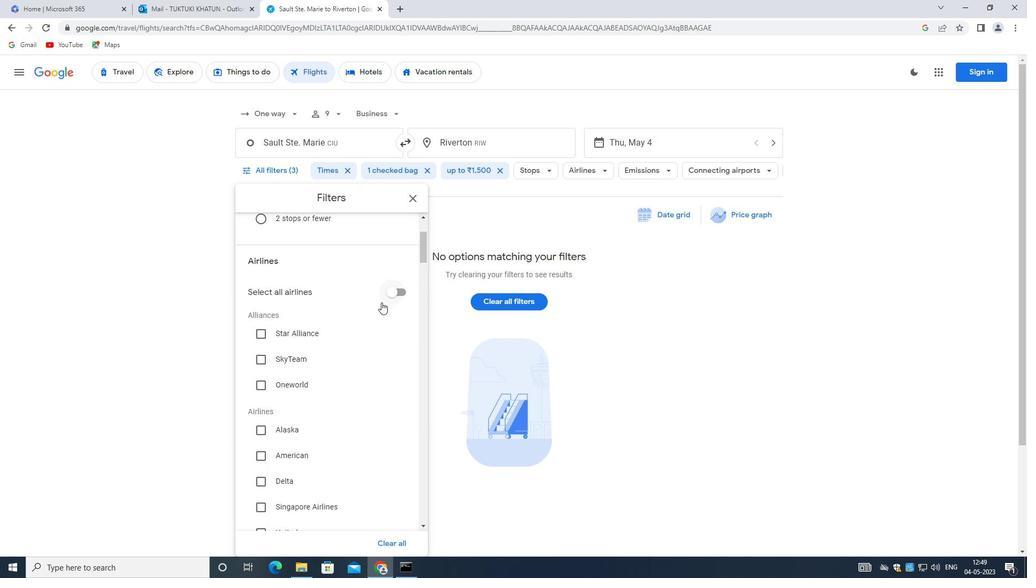 
Action: Mouse scrolled (367, 356) with delta (0, 0)
Screenshot: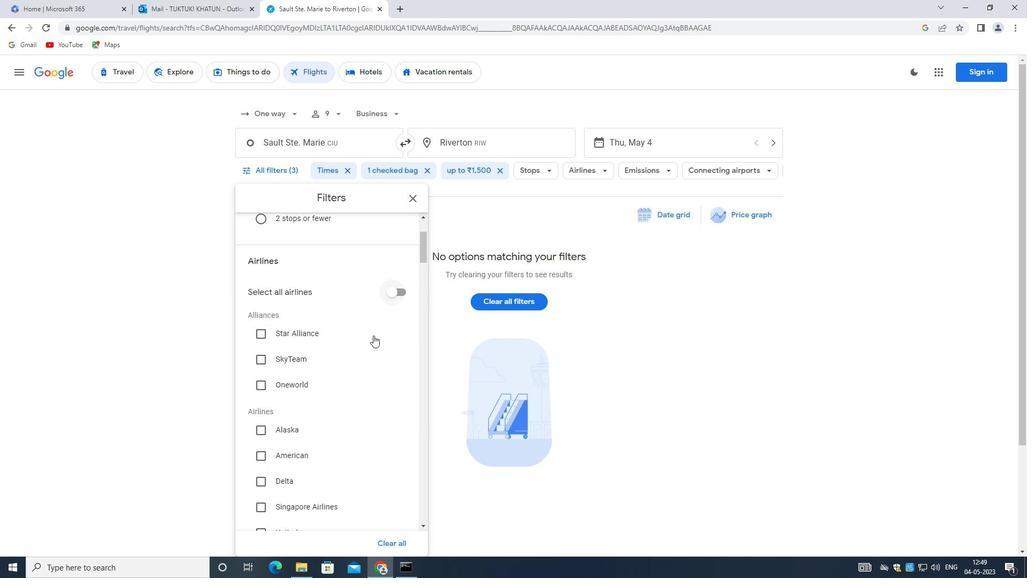 
Action: Mouse moved to (398, 446)
Screenshot: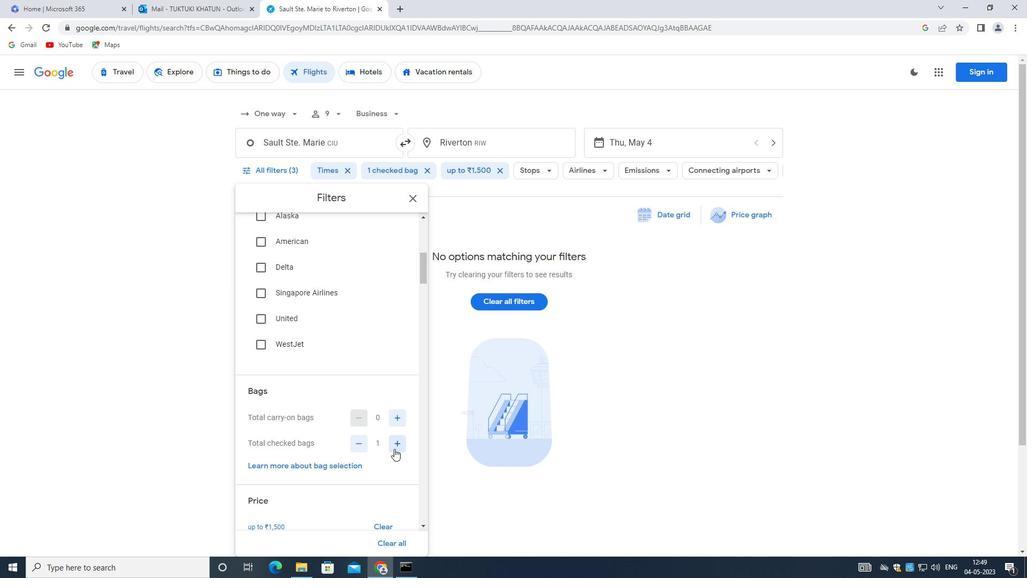
Action: Mouse pressed left at (398, 446)
Screenshot: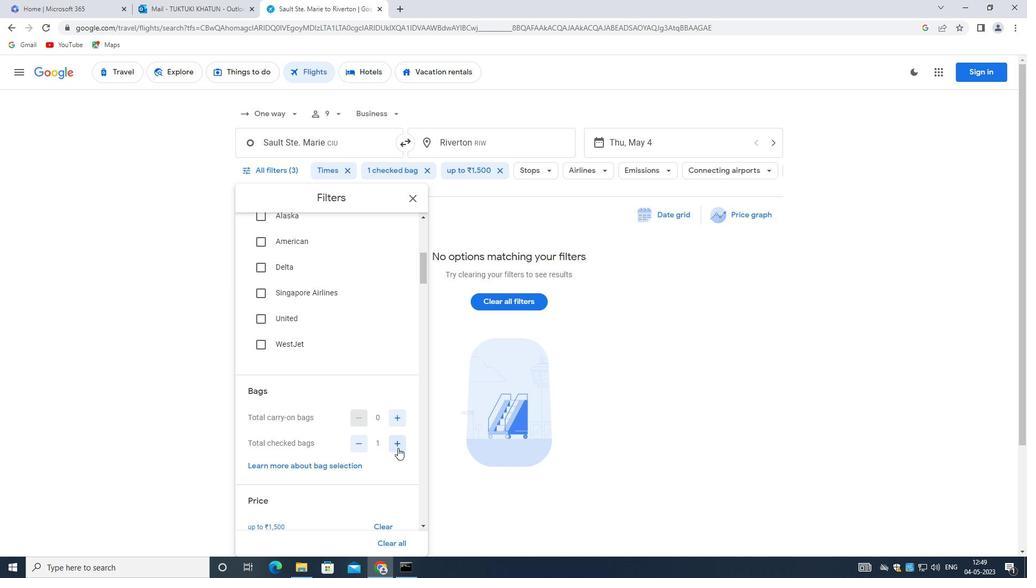 
Action: Mouse moved to (252, 383)
Screenshot: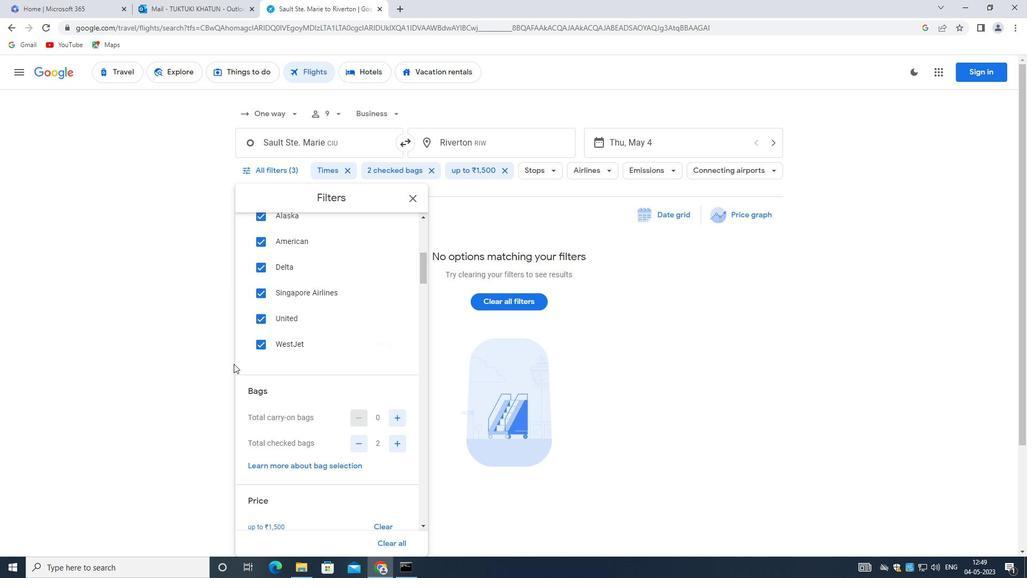 
Action: Mouse scrolled (252, 383) with delta (0, 0)
Screenshot: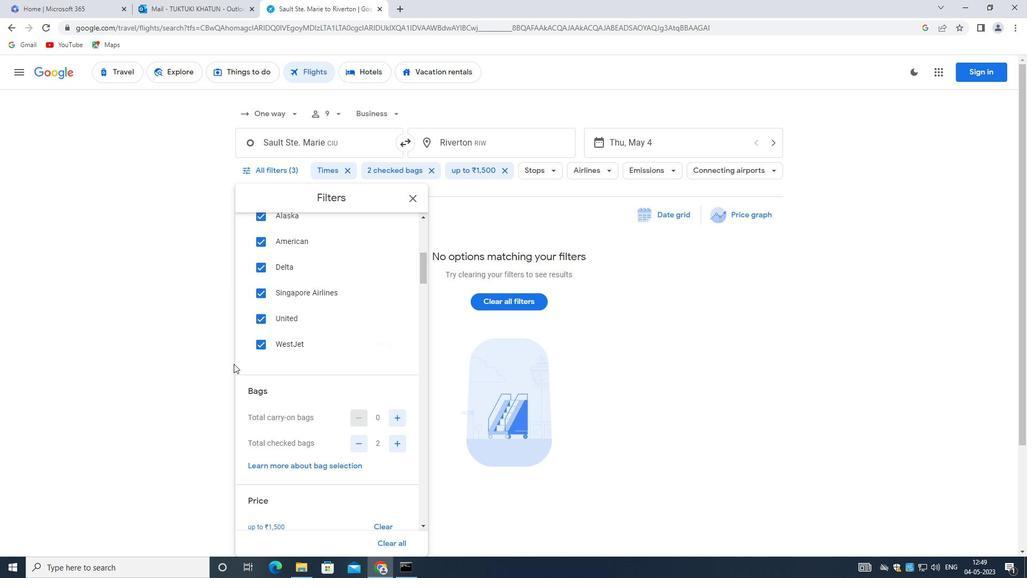 
Action: Mouse moved to (256, 387)
Screenshot: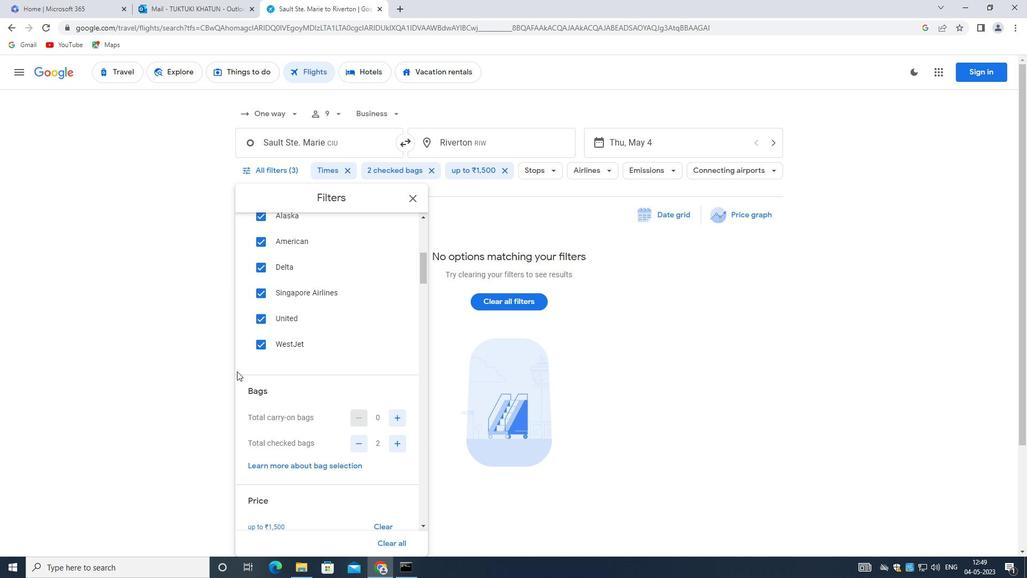 
Action: Mouse scrolled (256, 386) with delta (0, 0)
Screenshot: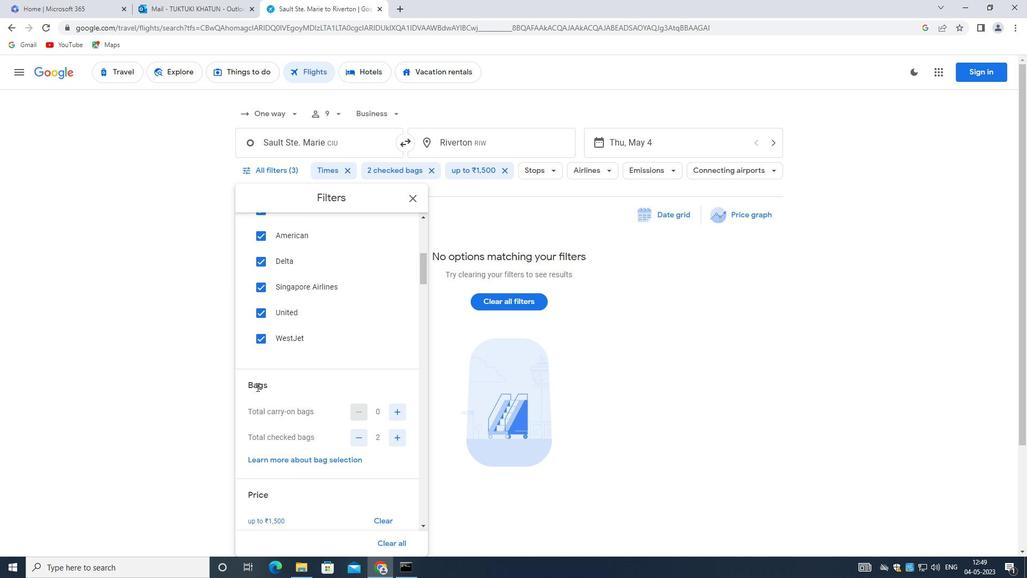 
Action: Mouse moved to (257, 388)
Screenshot: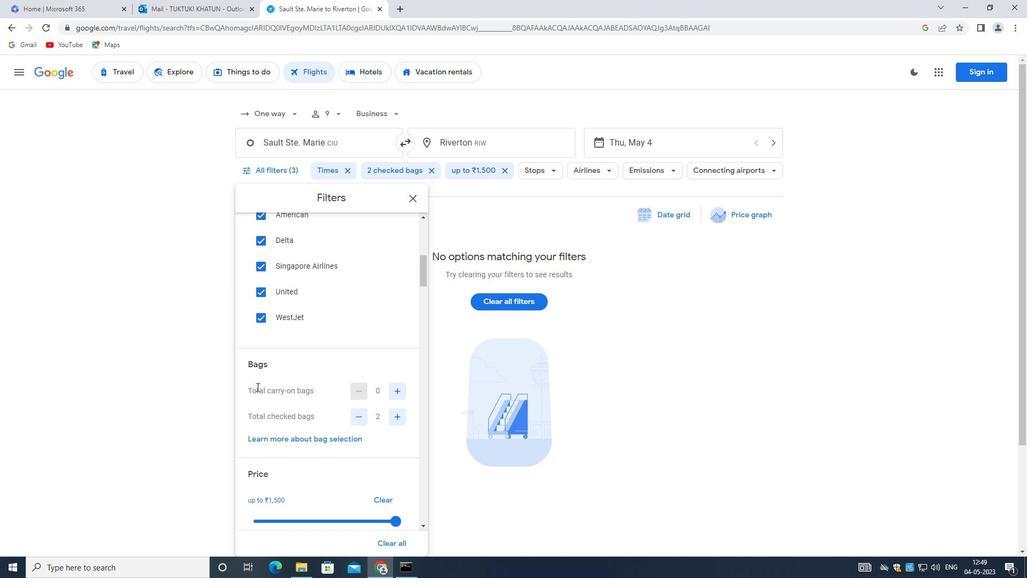 
Action: Mouse scrolled (257, 387) with delta (0, 0)
Screenshot: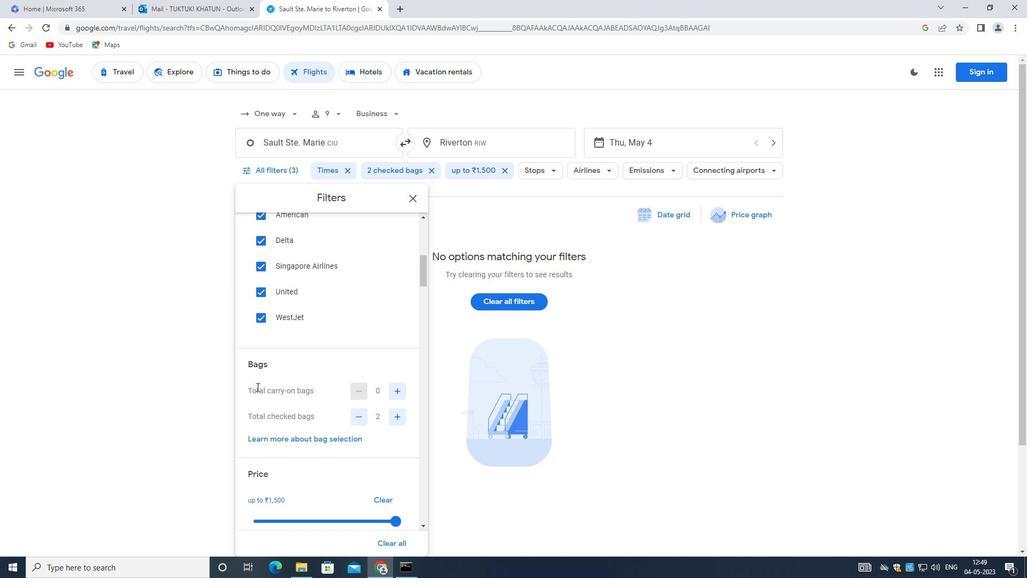 
Action: Mouse moved to (398, 388)
Screenshot: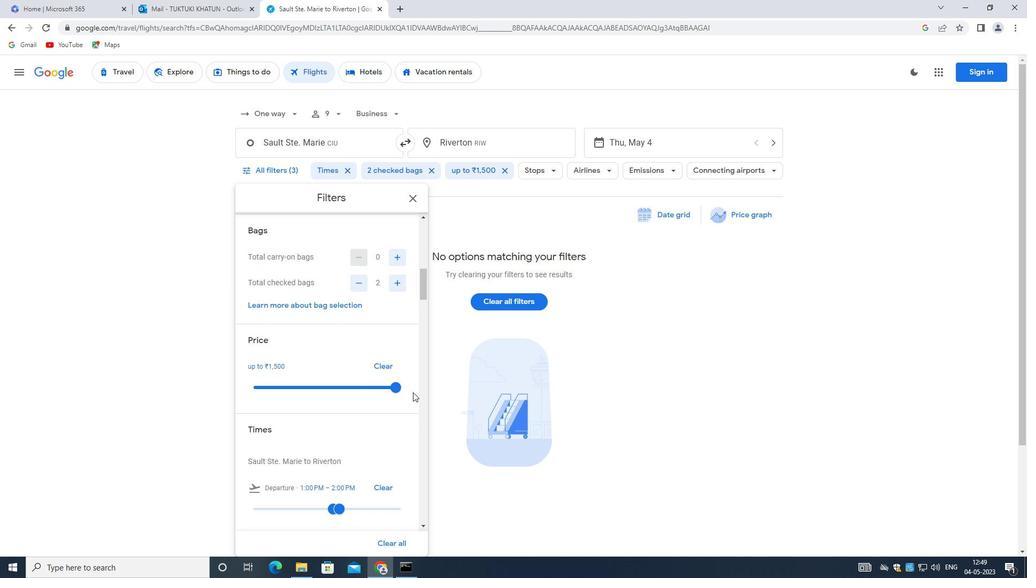 
Action: Mouse pressed left at (398, 388)
Screenshot: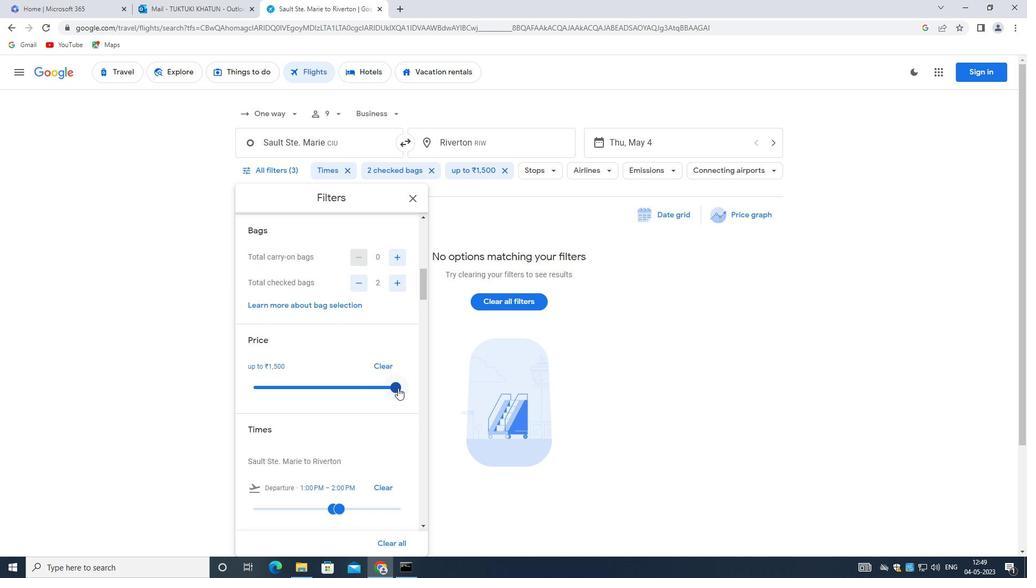 
Action: Mouse moved to (337, 355)
Screenshot: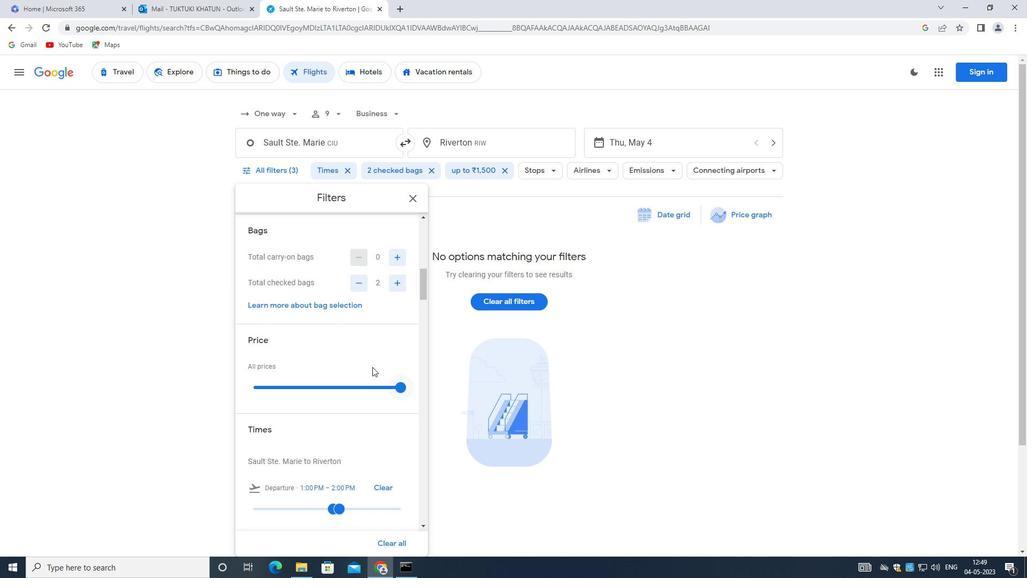 
Action: Mouse scrolled (337, 354) with delta (0, 0)
Screenshot: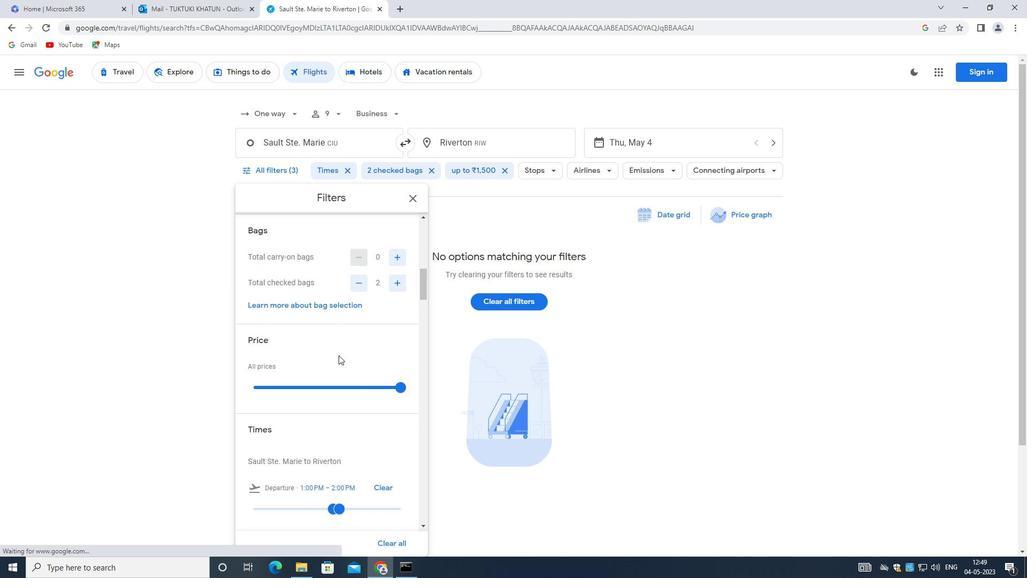 
Action: Mouse scrolled (337, 354) with delta (0, 0)
Screenshot: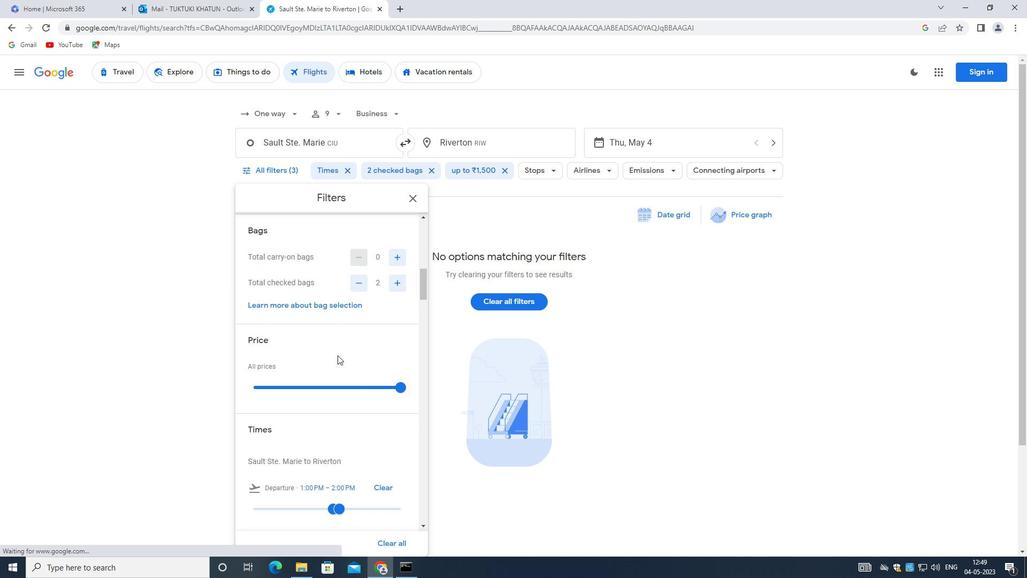 
Action: Mouse scrolled (337, 354) with delta (0, 0)
Screenshot: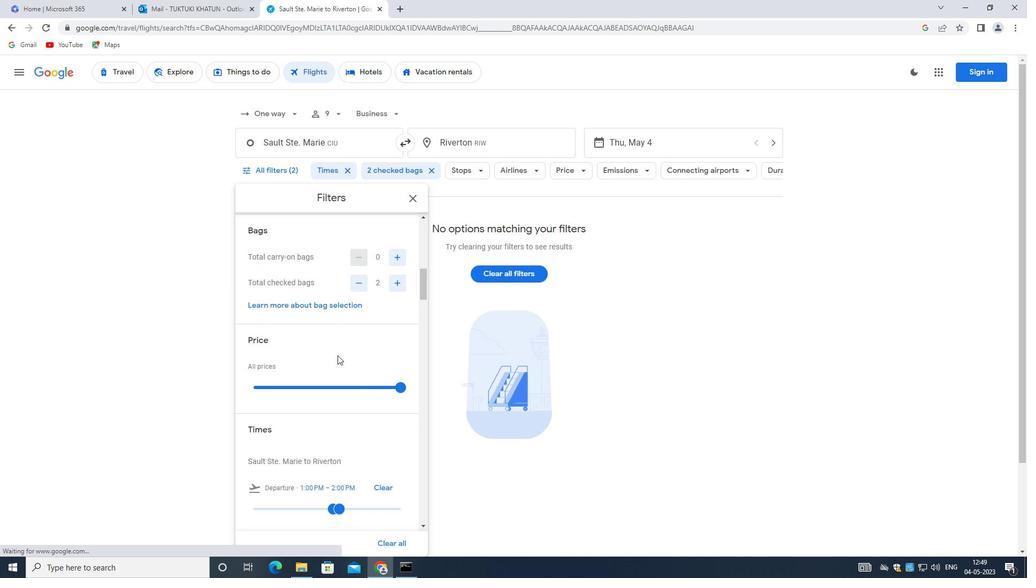 
Action: Mouse scrolled (337, 354) with delta (0, 0)
Screenshot: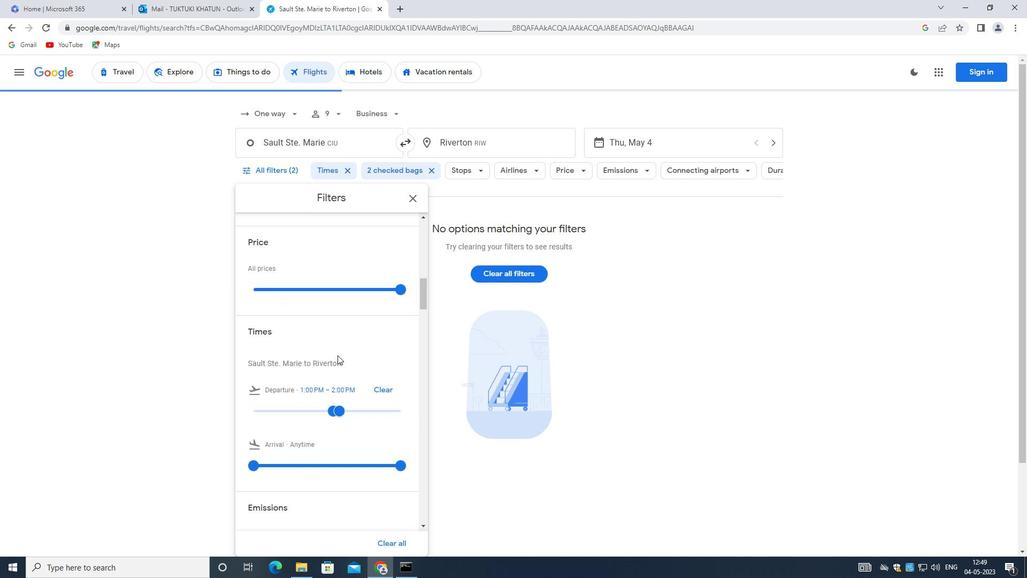 
Action: Mouse moved to (373, 289)
Screenshot: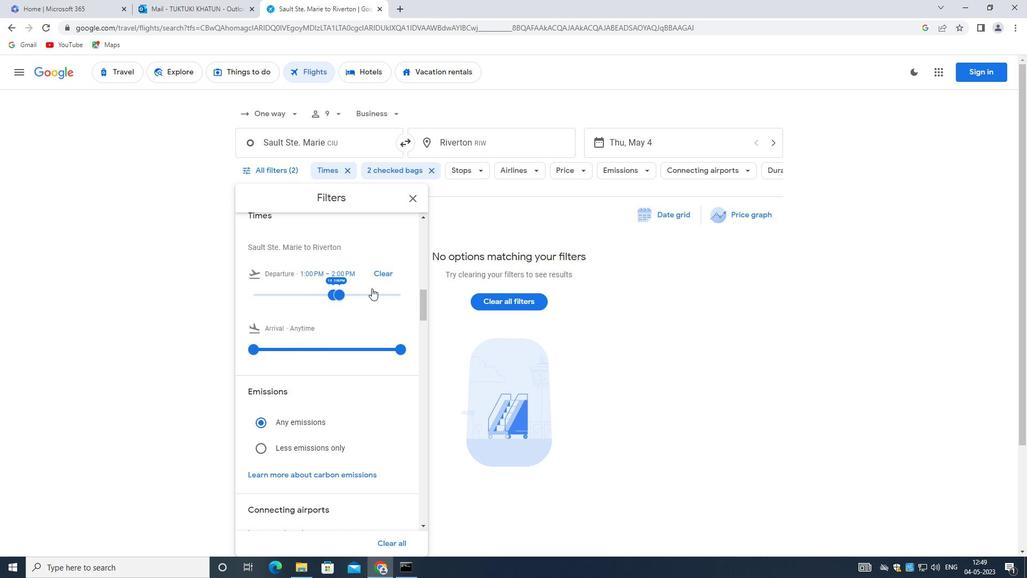 
Action: Mouse pressed left at (373, 289)
Screenshot: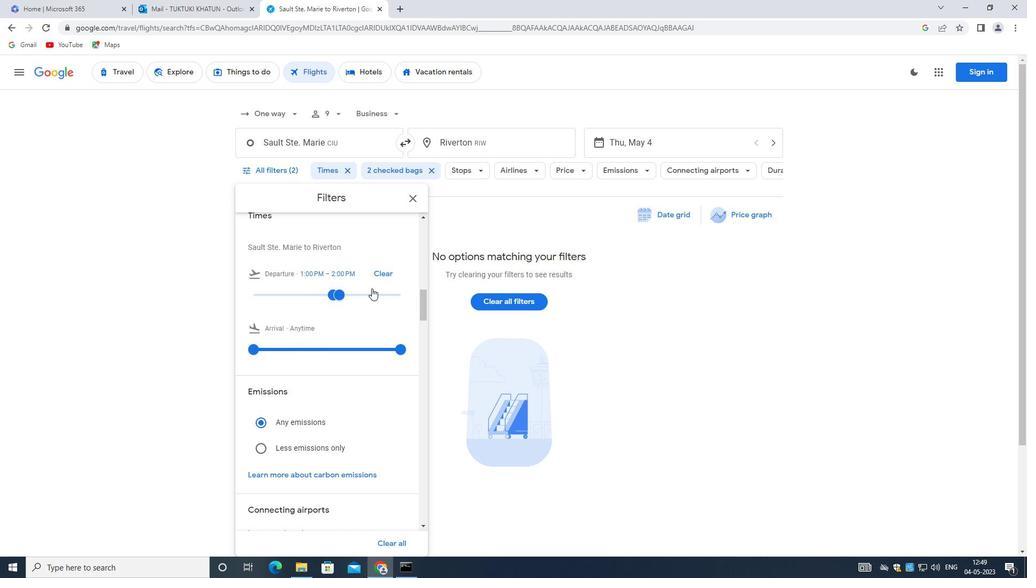 
Action: Mouse moved to (341, 291)
Screenshot: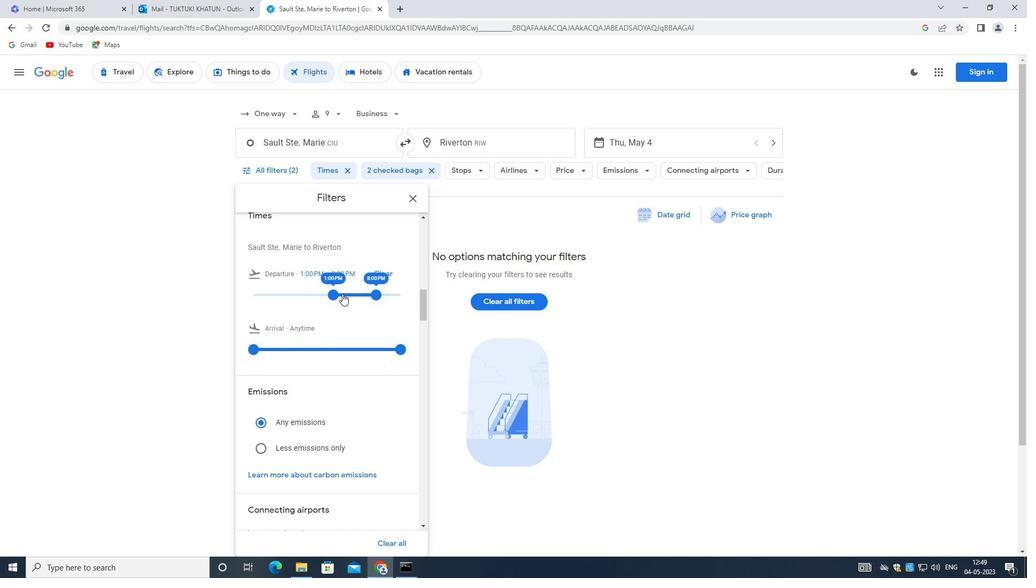 
Action: Mouse pressed left at (341, 291)
Screenshot: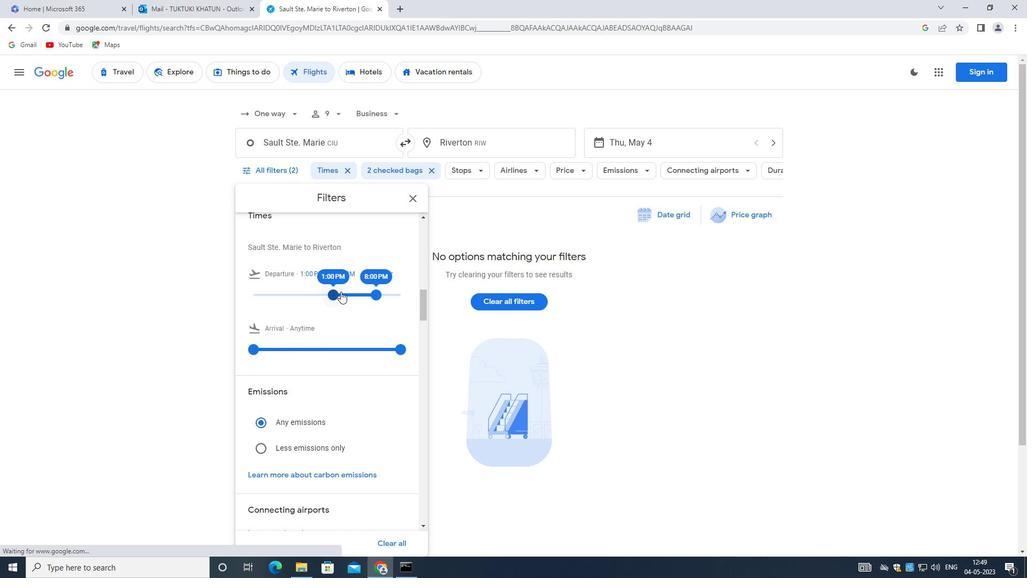 
Action: Mouse moved to (379, 295)
Screenshot: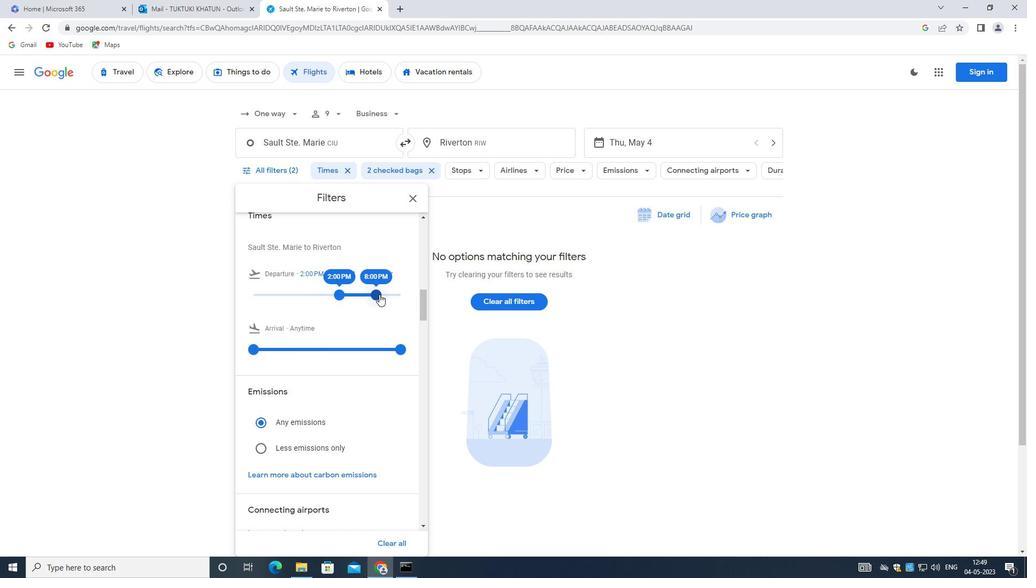 
Action: Mouse pressed left at (379, 295)
Screenshot: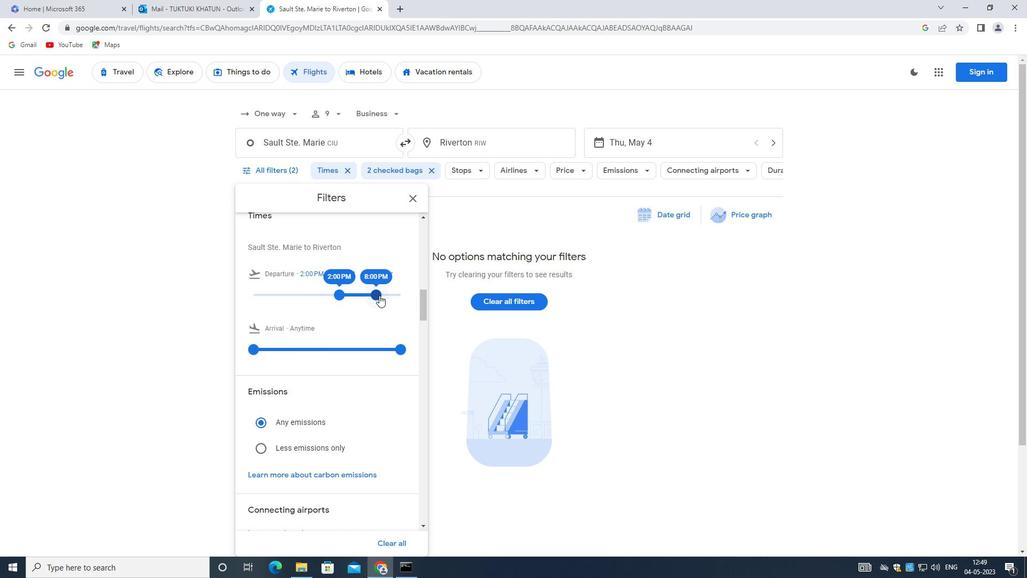 
Action: Mouse moved to (333, 282)
Screenshot: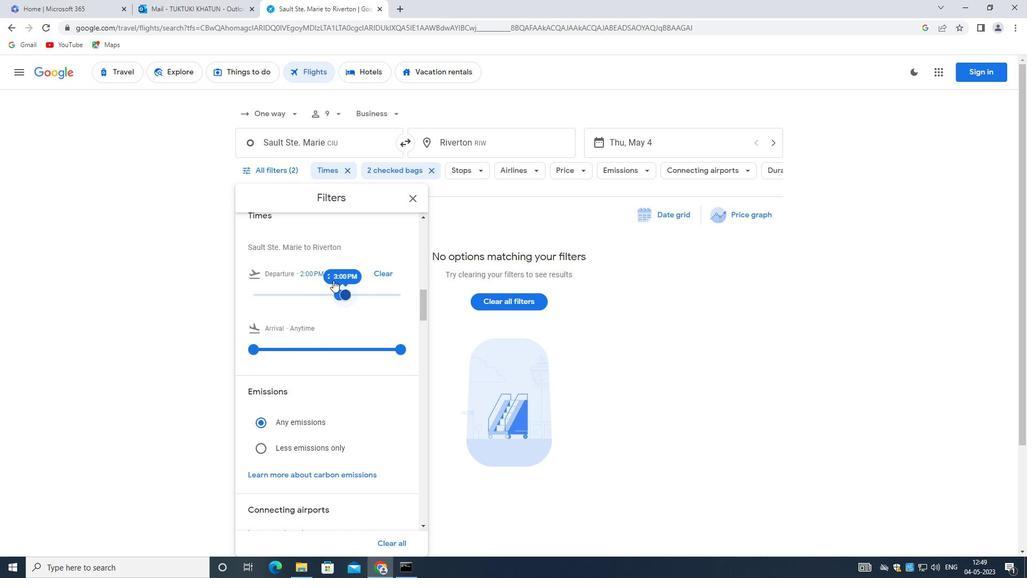 
Action: Mouse scrolled (333, 281) with delta (0, 0)
Screenshot: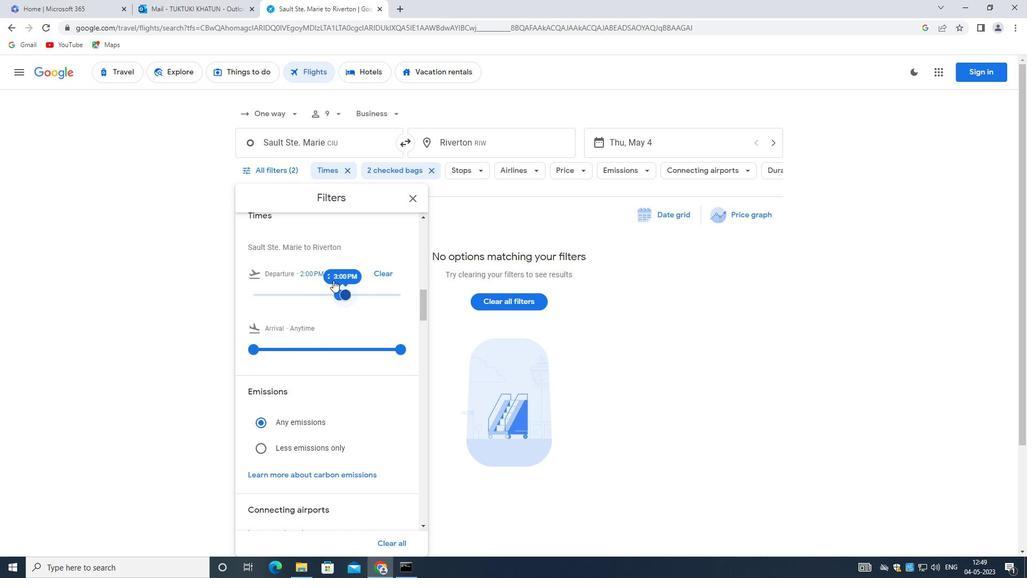 
Action: Mouse moved to (330, 287)
Screenshot: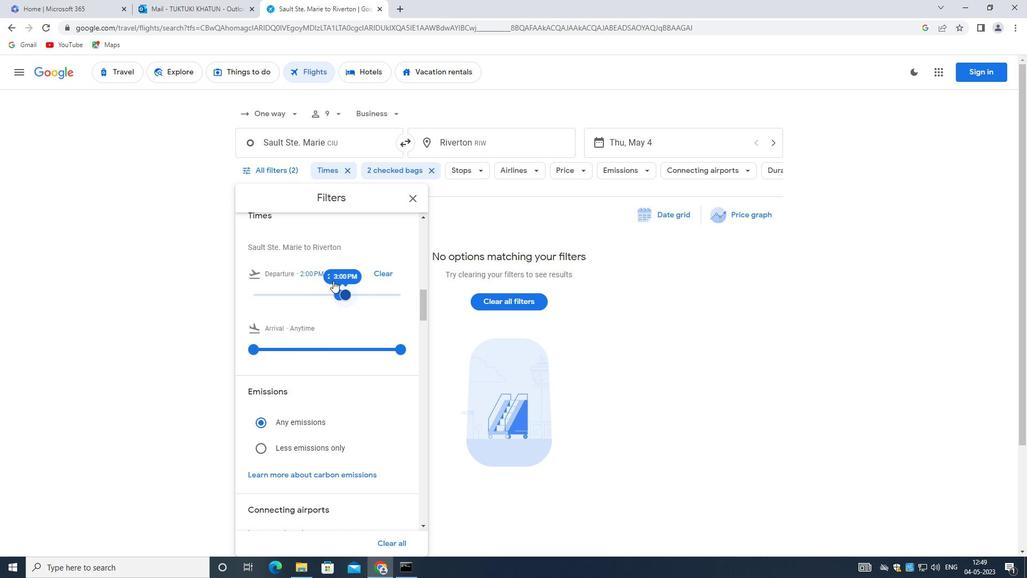 
Action: Mouse scrolled (330, 286) with delta (0, 0)
Screenshot: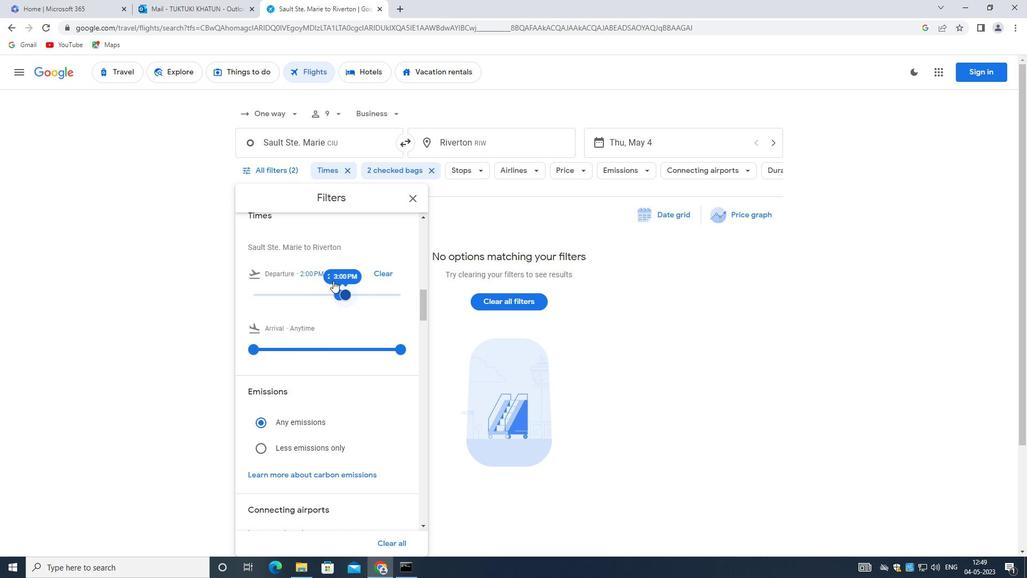
Action: Mouse moved to (329, 290)
Screenshot: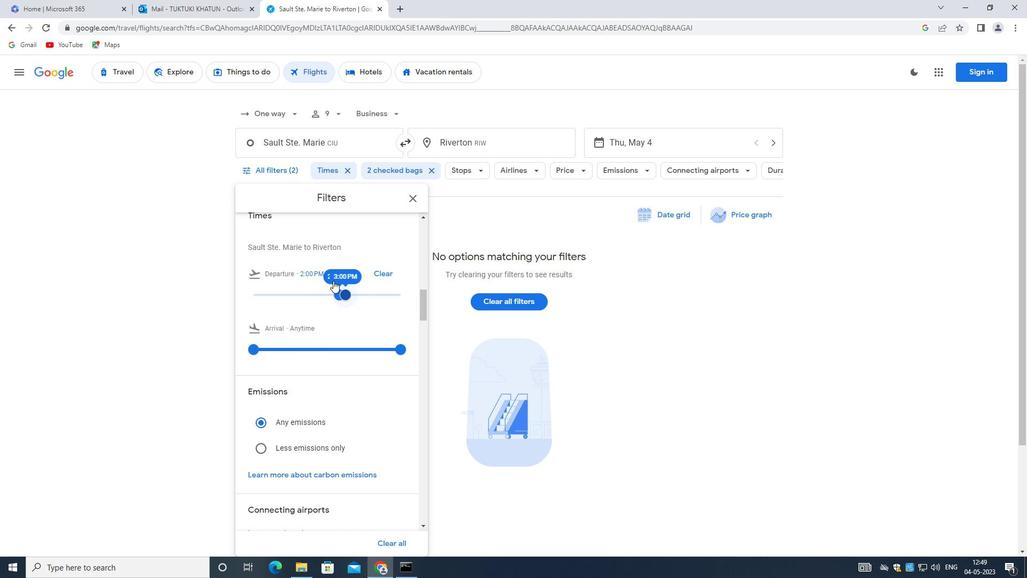 
Action: Mouse scrolled (329, 290) with delta (0, 0)
Screenshot: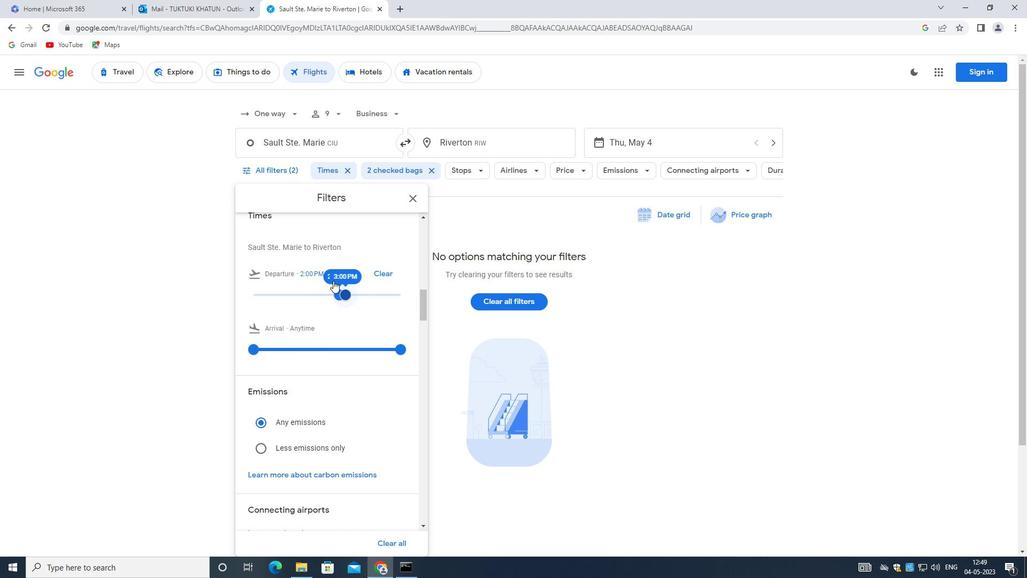 
Action: Mouse scrolled (329, 290) with delta (0, 0)
Screenshot: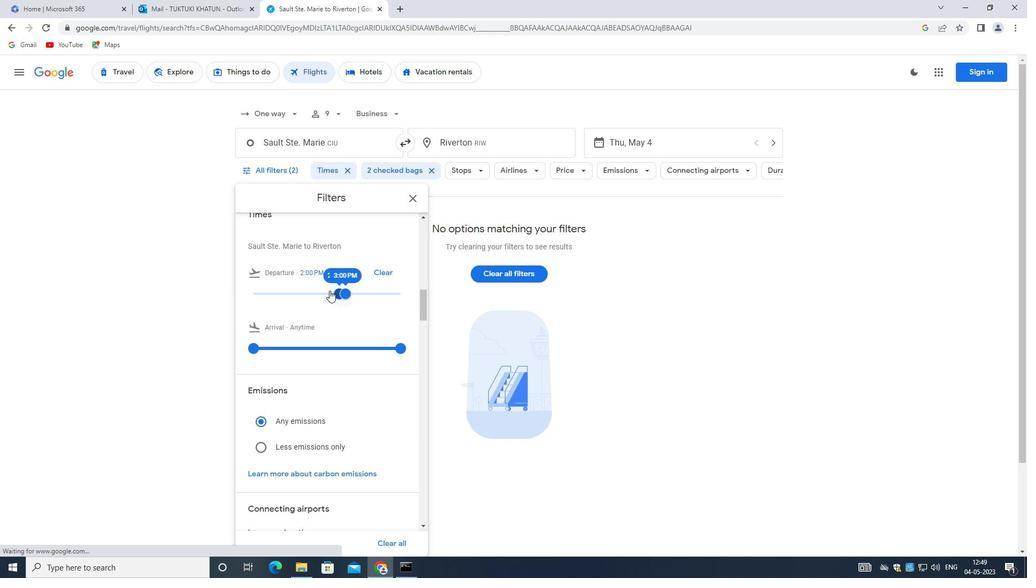 
Action: Mouse scrolled (329, 290) with delta (0, 0)
Screenshot: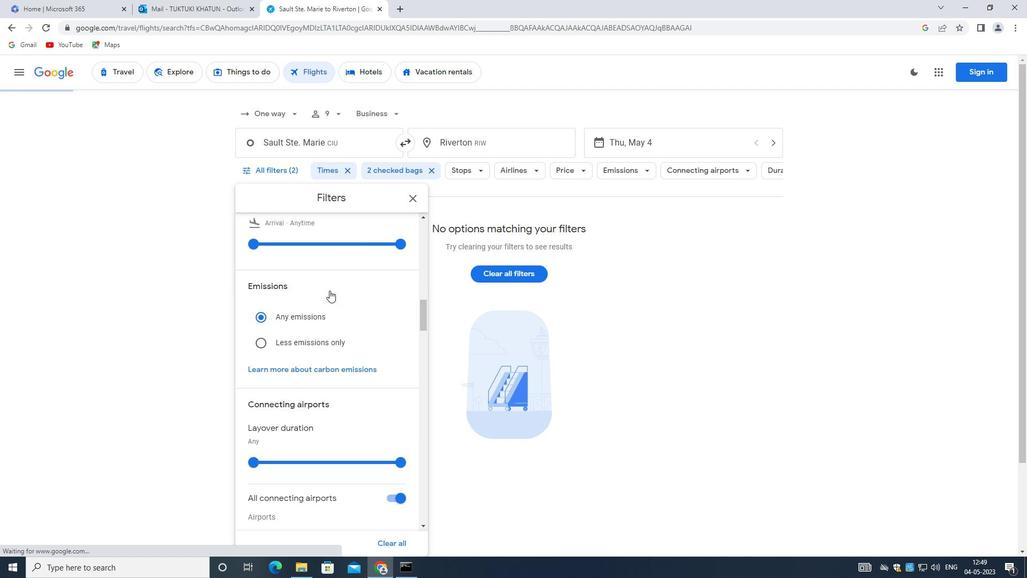 
Action: Mouse scrolled (329, 291) with delta (0, 0)
Screenshot: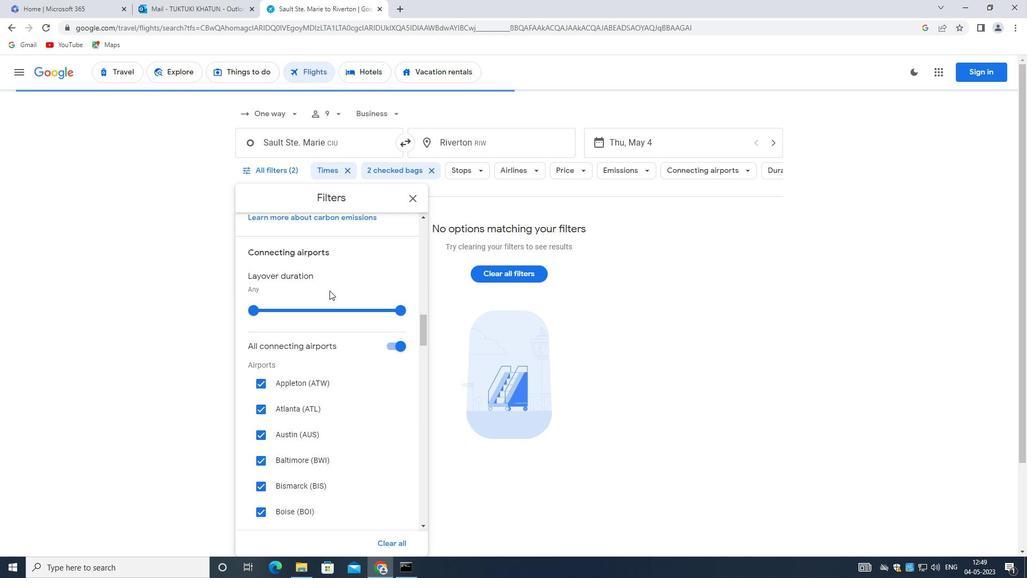 
Action: Mouse moved to (379, 387)
Screenshot: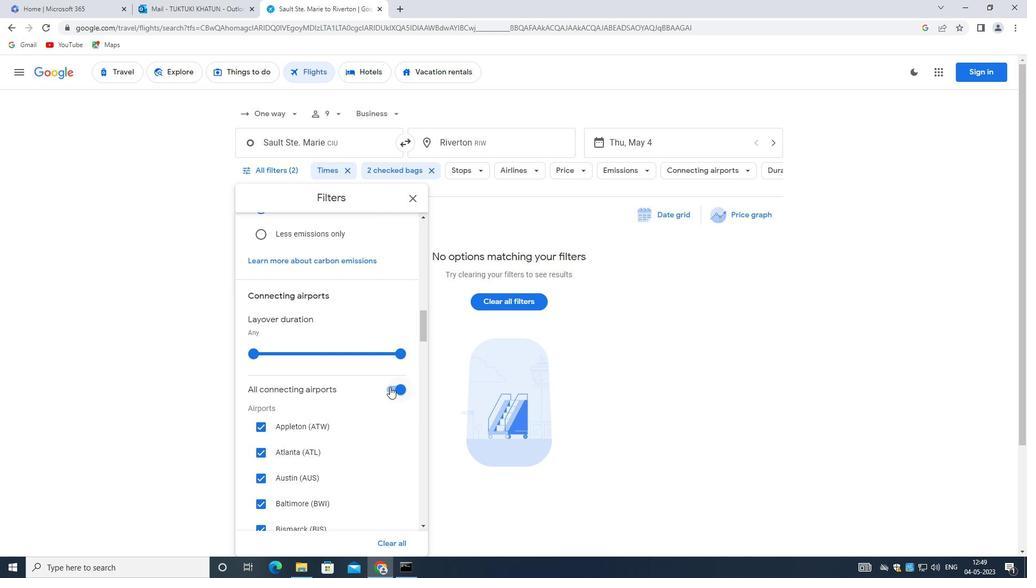 
Action: Mouse scrolled (379, 387) with delta (0, 0)
Screenshot: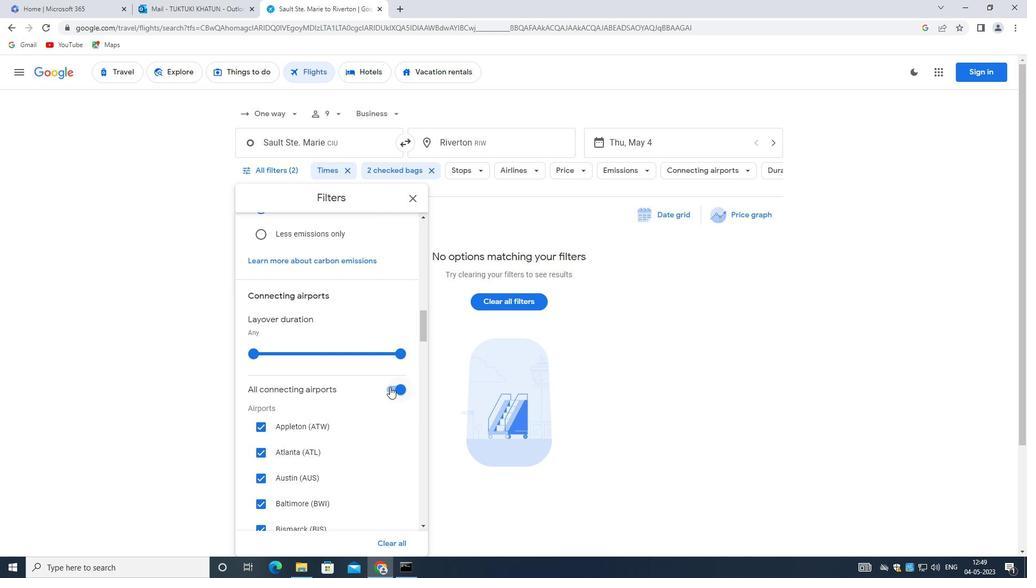 
Action: Mouse moved to (377, 390)
Screenshot: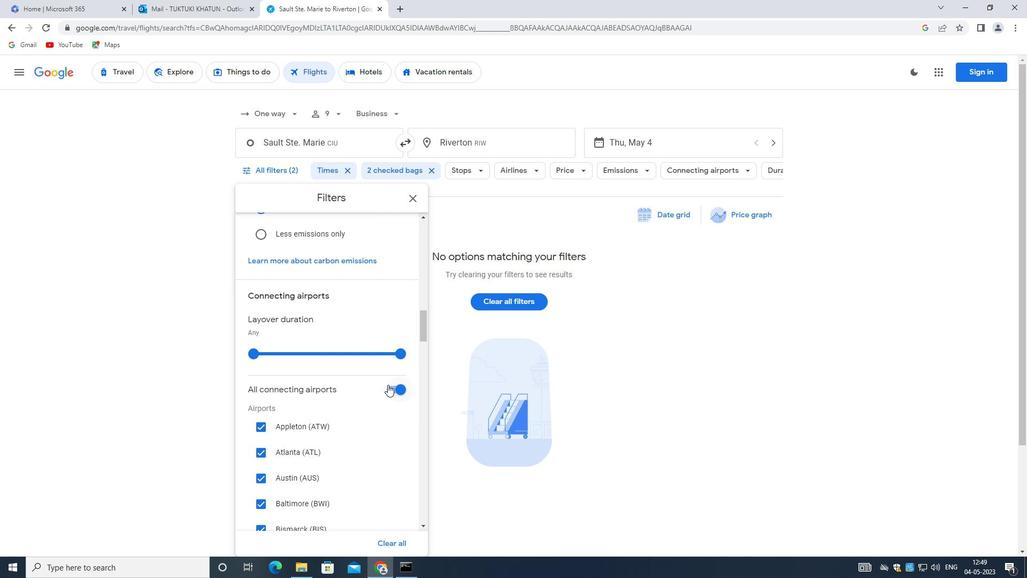 
Action: Mouse scrolled (377, 390) with delta (0, 0)
Screenshot: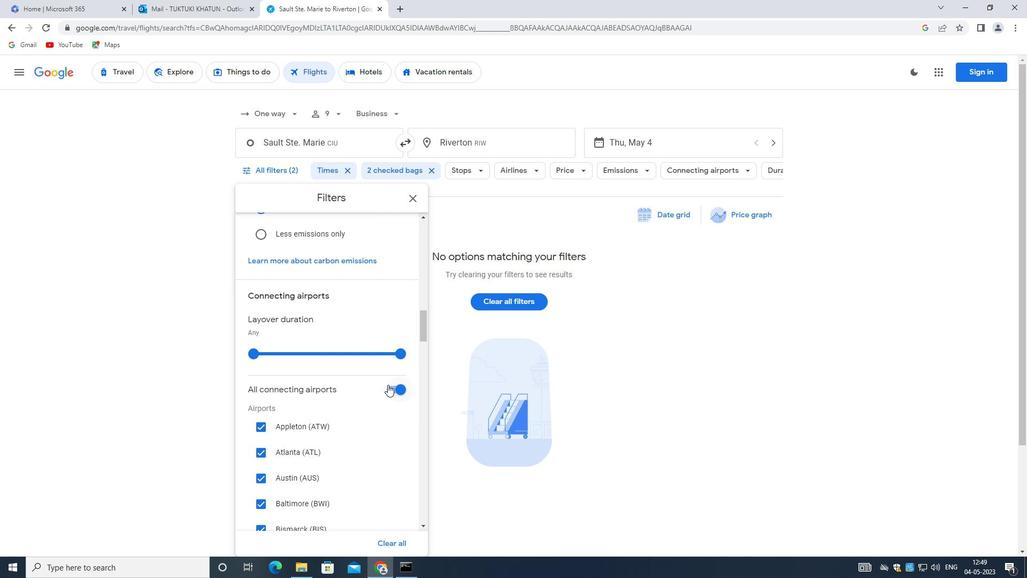 
Action: Mouse moved to (376, 391)
Screenshot: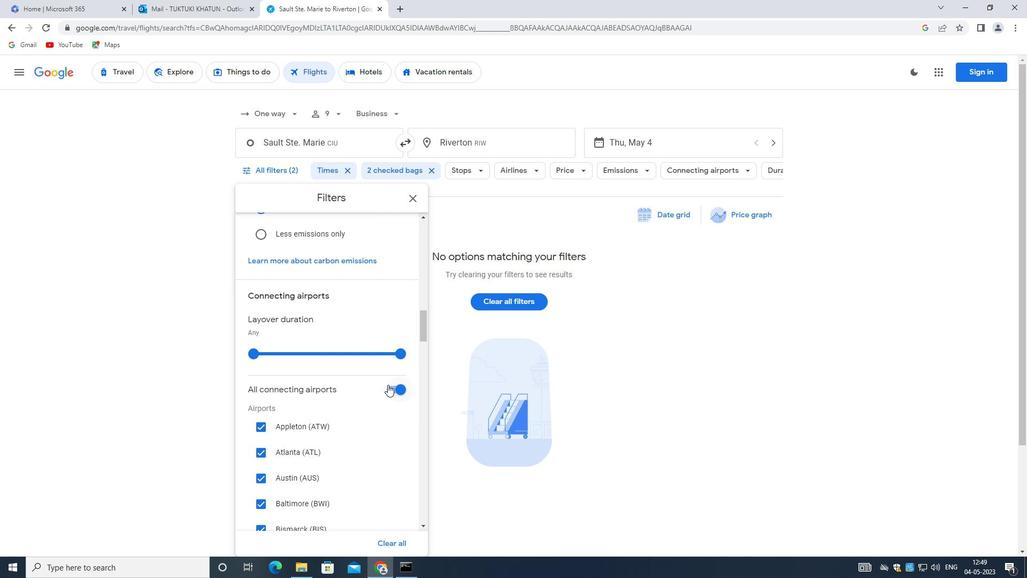 
Action: Mouse scrolled (376, 391) with delta (0, 0)
Screenshot: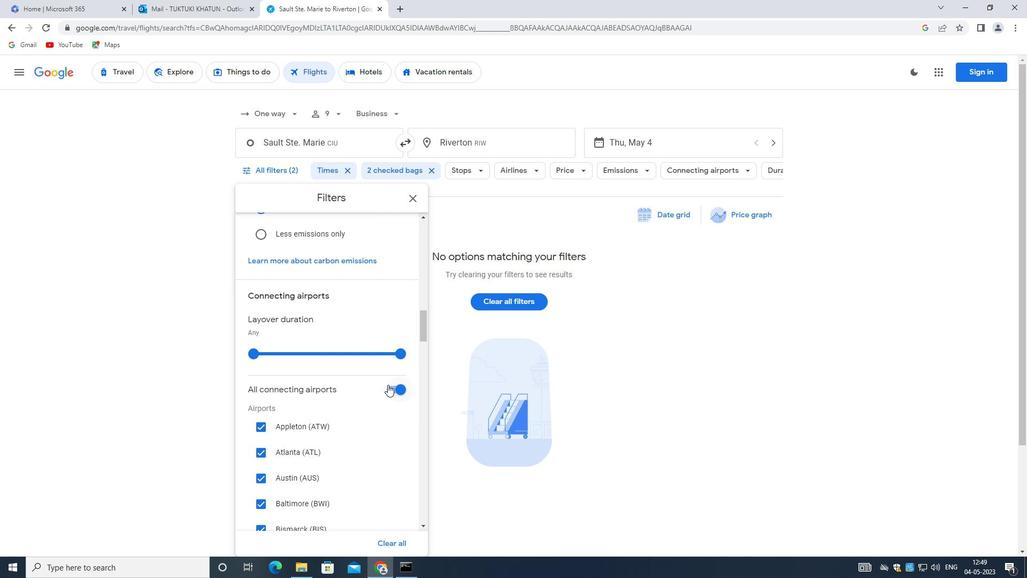 
Action: Mouse moved to (360, 371)
Screenshot: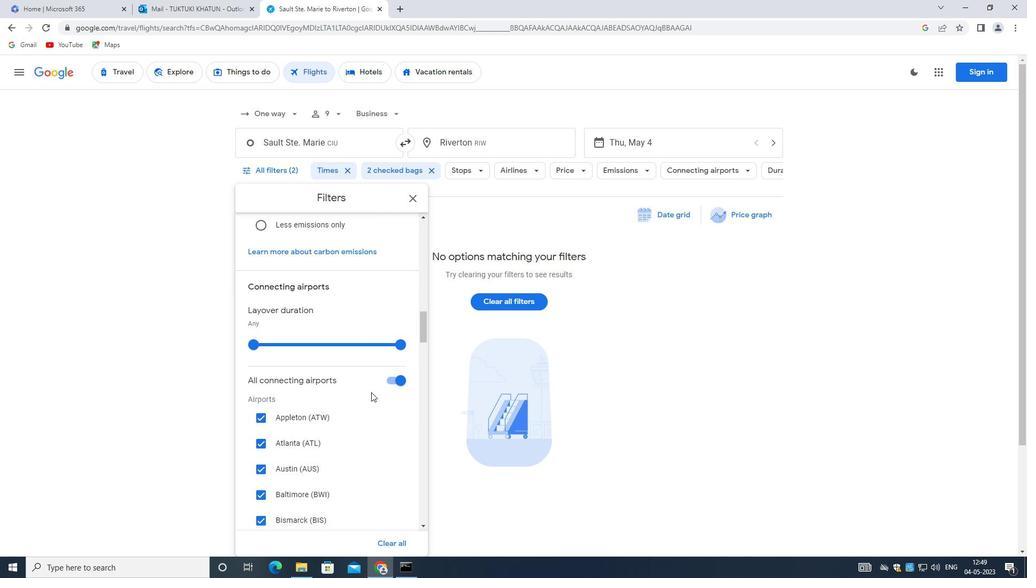
Action: Mouse scrolled (360, 371) with delta (0, 0)
Screenshot: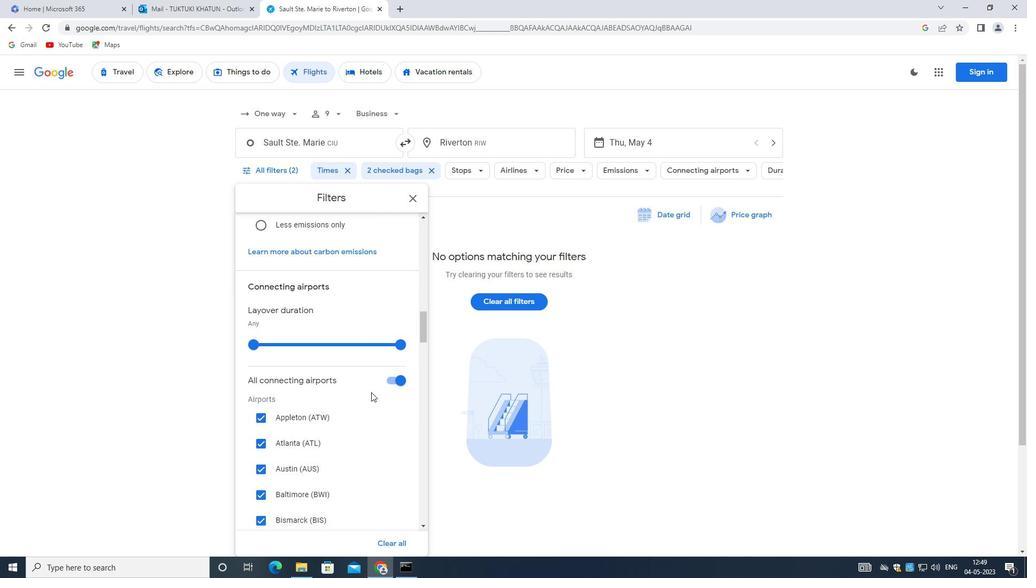 
Action: Mouse scrolled (360, 371) with delta (0, 0)
Screenshot: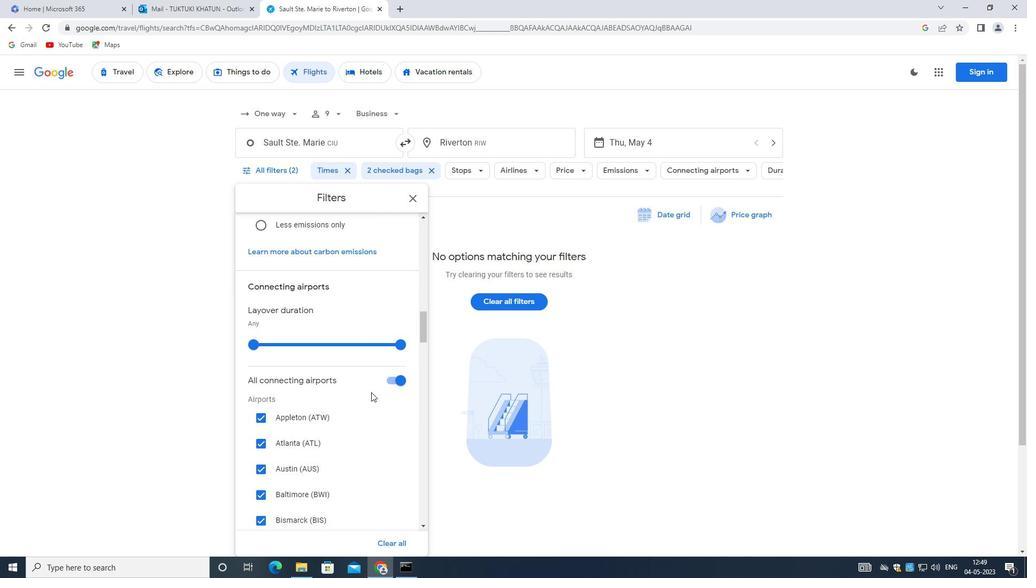 
Action: Mouse moved to (359, 371)
Screenshot: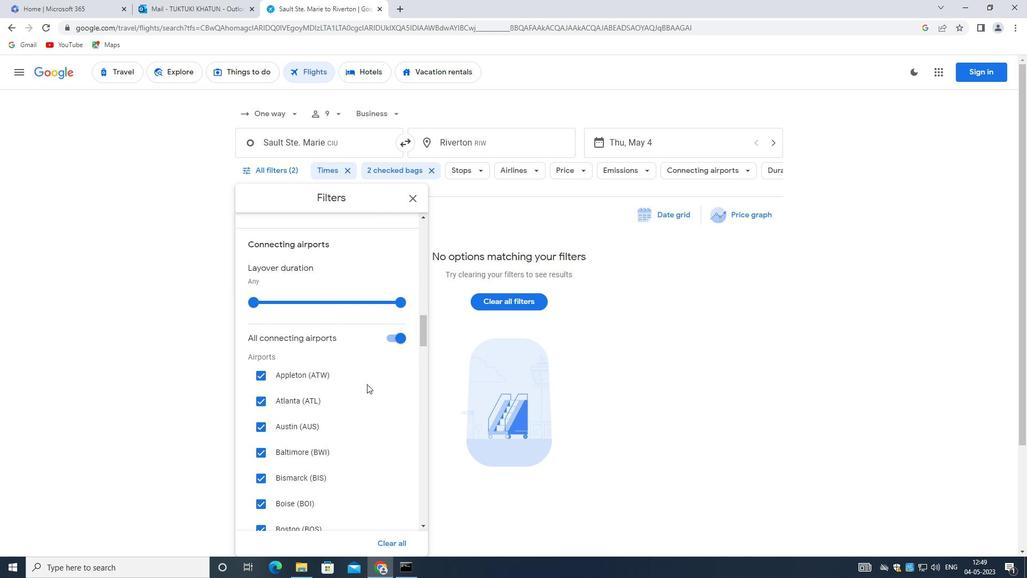 
Action: Mouse scrolled (359, 371) with delta (0, 0)
Screenshot: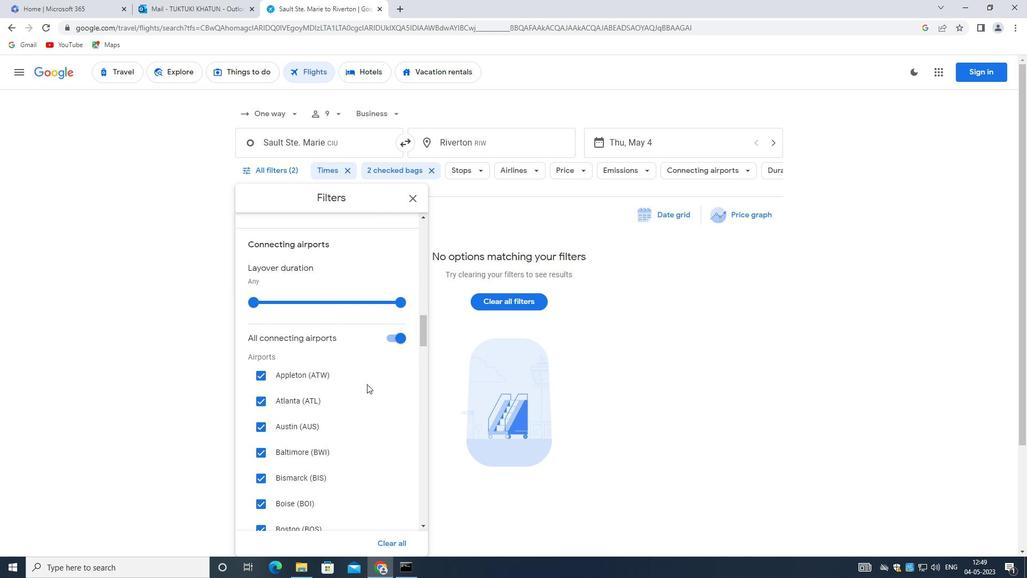 
Action: Mouse moved to (357, 369)
Screenshot: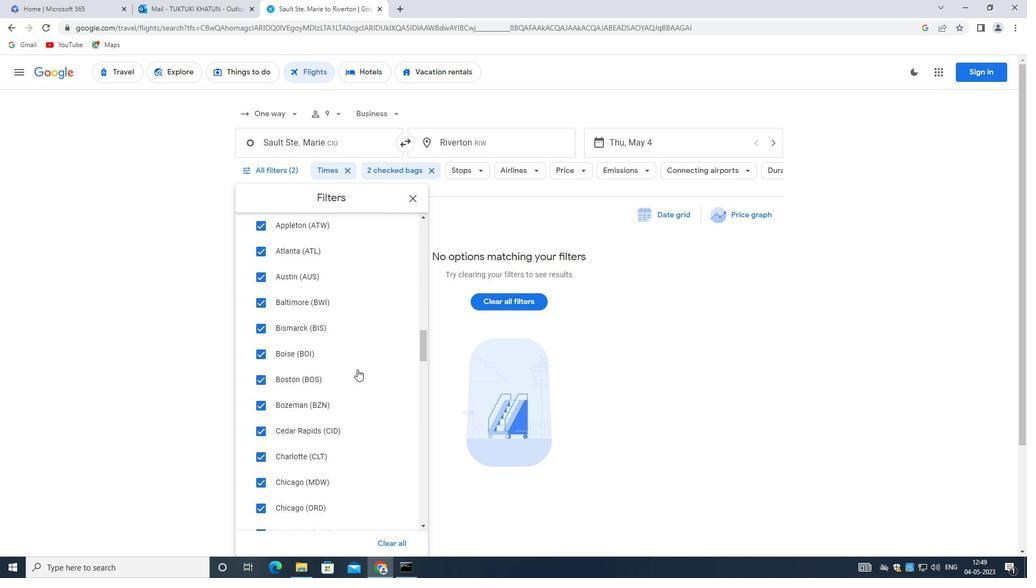 
Action: Mouse scrolled (357, 368) with delta (0, 0)
Screenshot: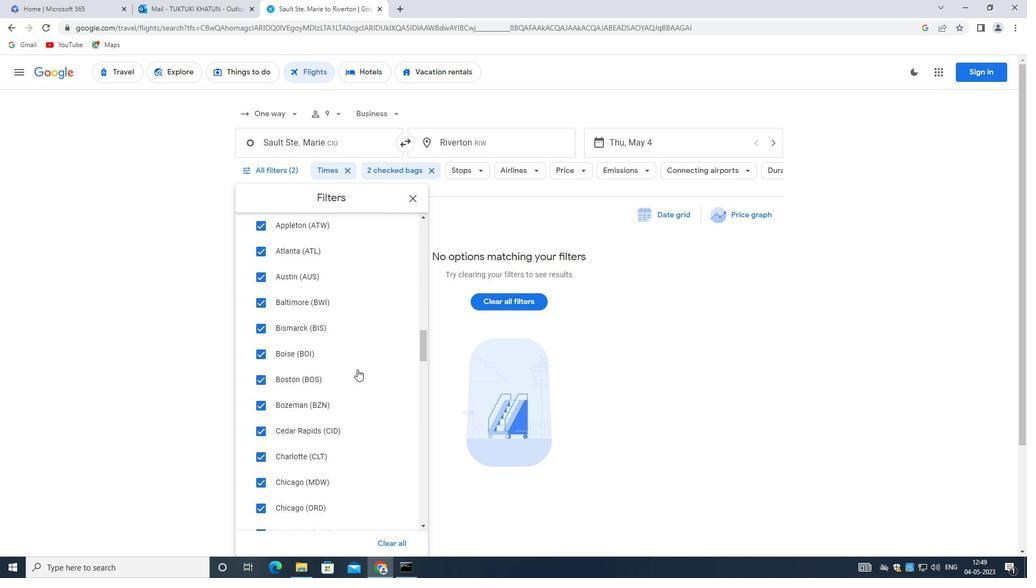 
Action: Mouse moved to (356, 369)
Screenshot: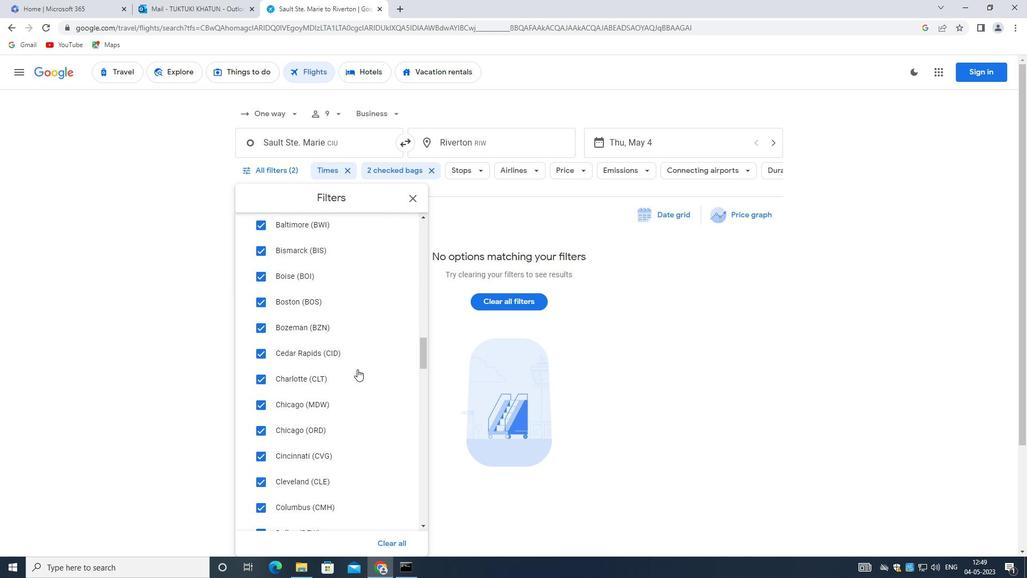
Action: Mouse scrolled (356, 368) with delta (0, 0)
Screenshot: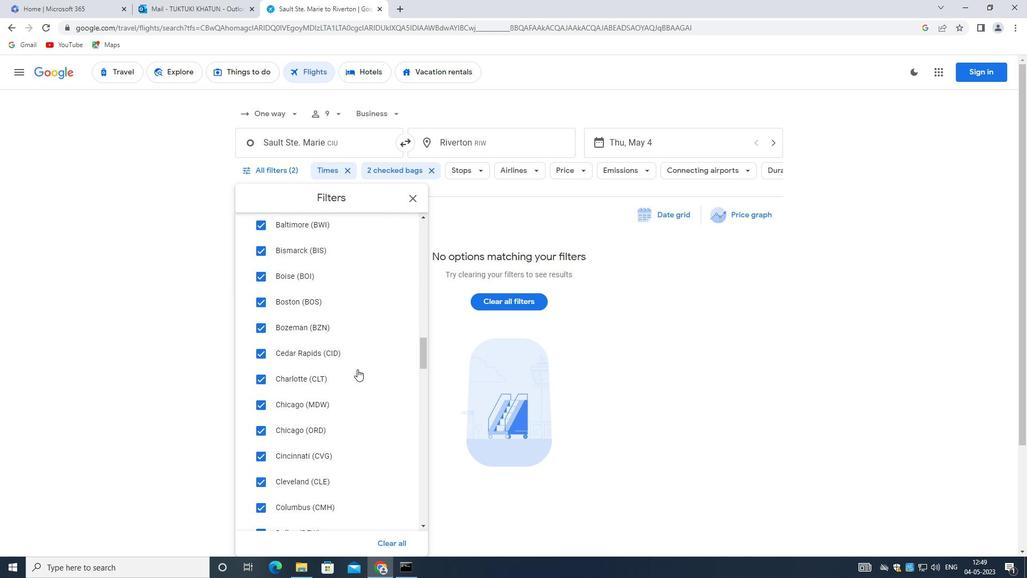 
Action: Mouse scrolled (356, 368) with delta (0, 0)
Screenshot: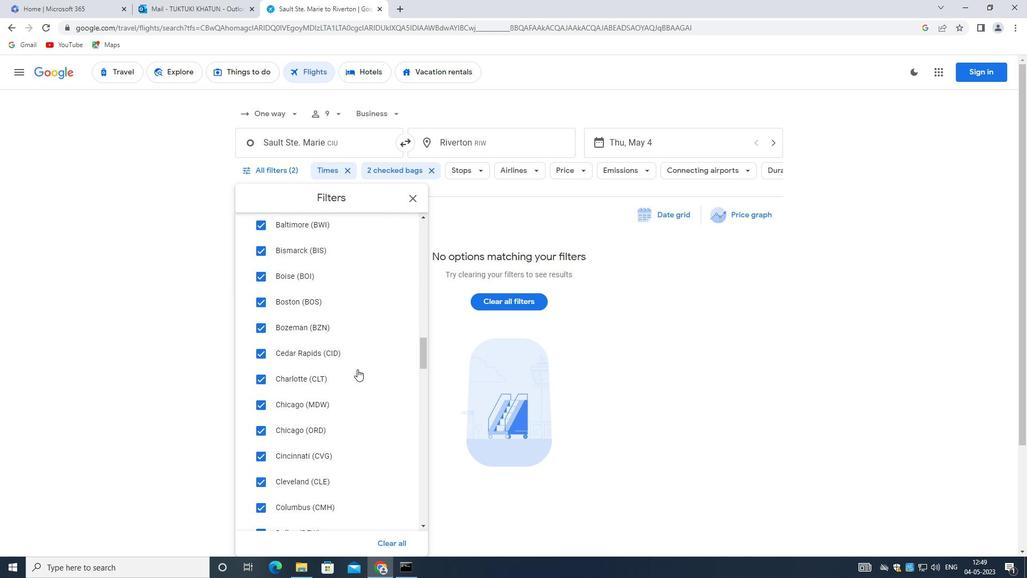 
Action: Mouse scrolled (356, 368) with delta (0, 0)
Screenshot: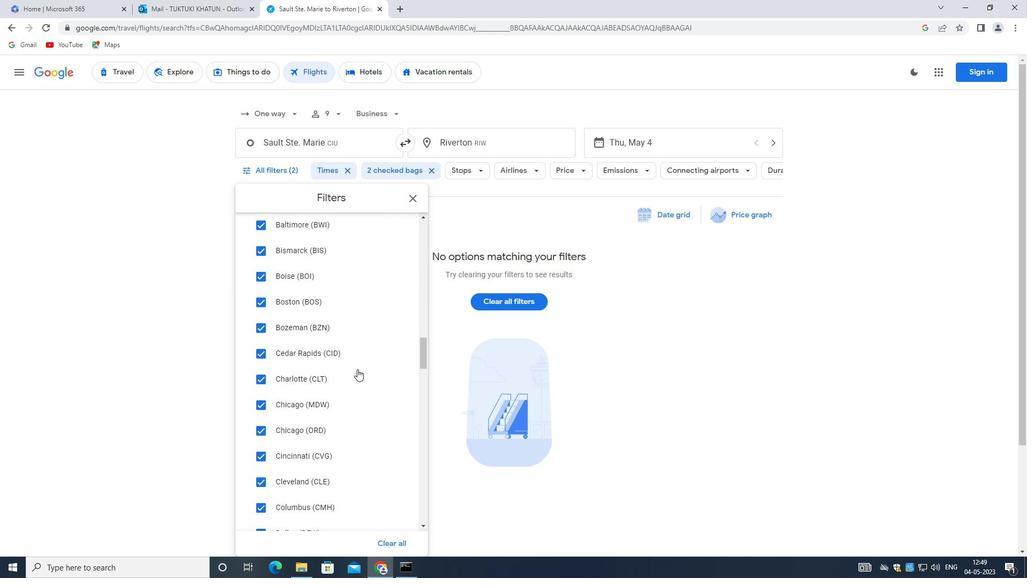 
Action: Mouse moved to (354, 369)
Screenshot: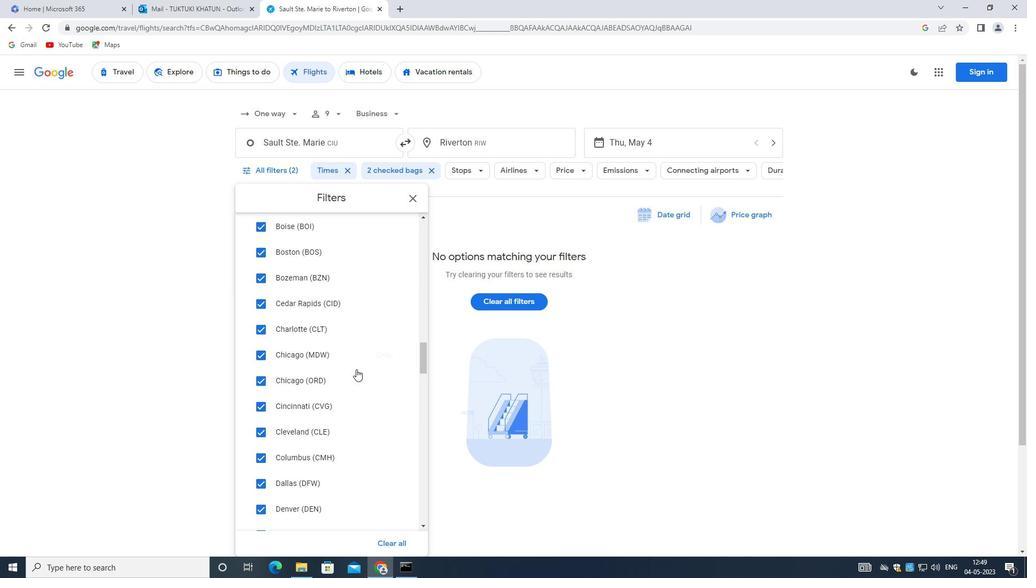 
Action: Mouse scrolled (354, 368) with delta (0, 0)
Screenshot: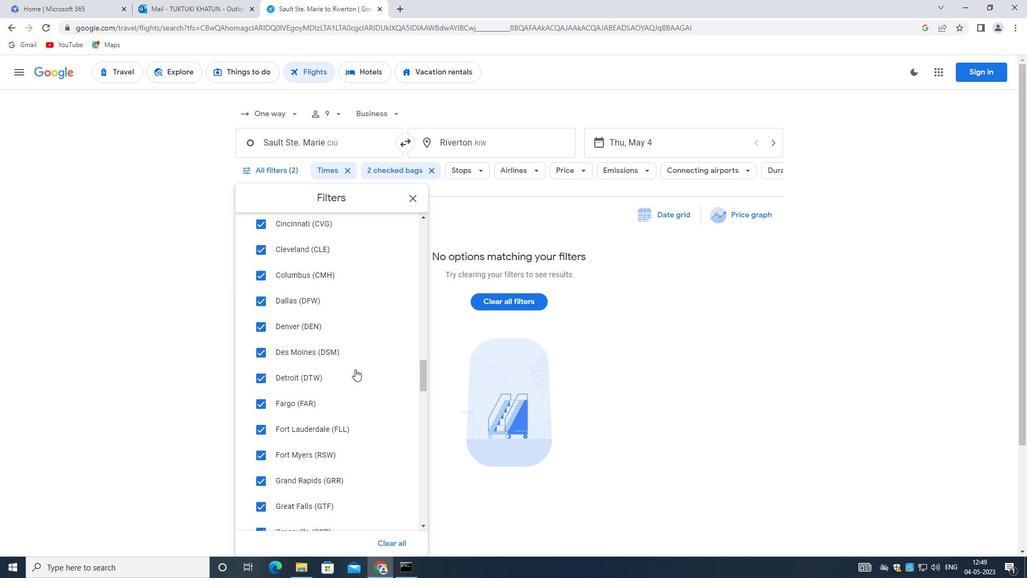 
Action: Mouse moved to (354, 369)
Screenshot: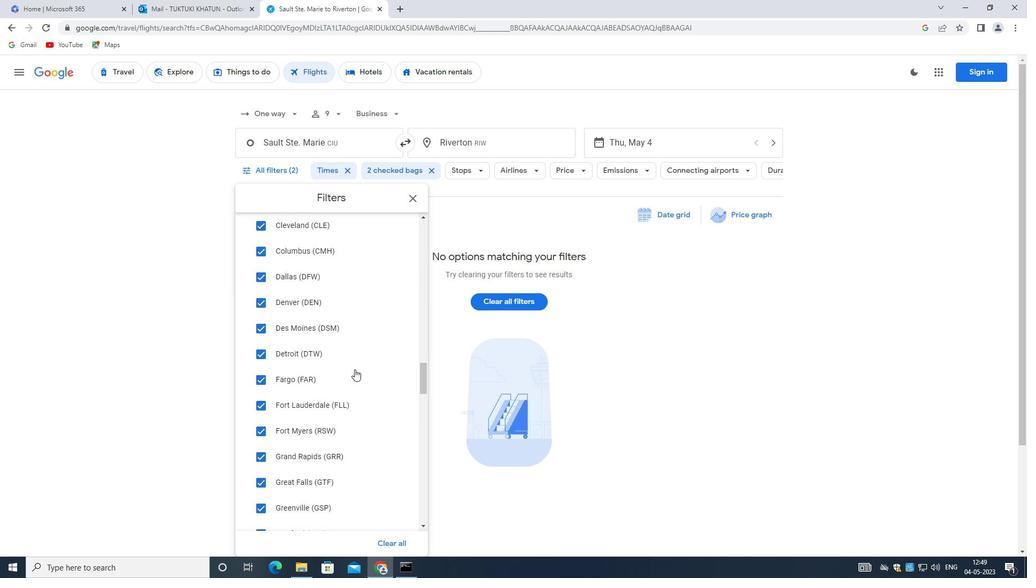 
Action: Mouse scrolled (354, 368) with delta (0, 0)
Screenshot: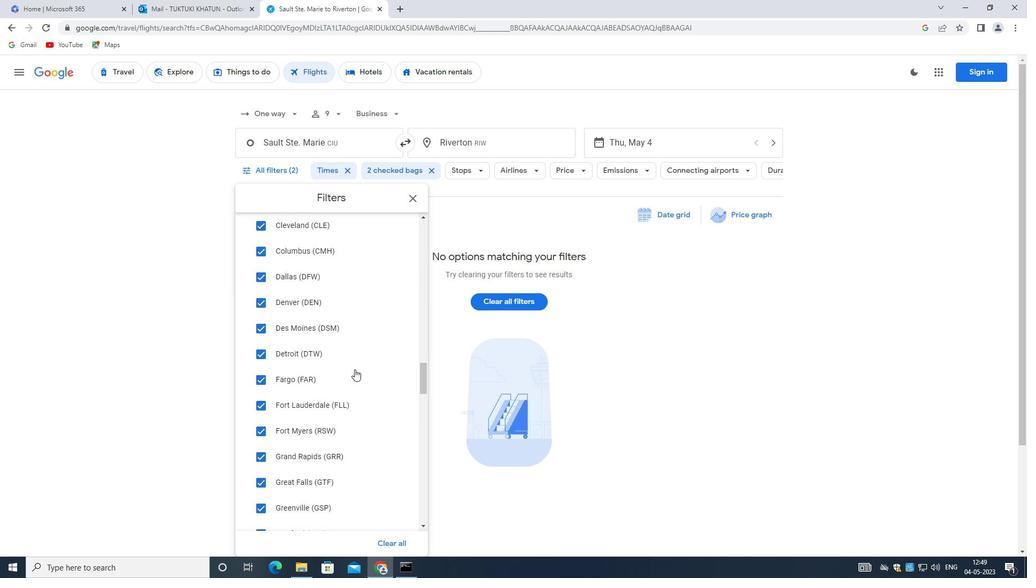 
Action: Mouse scrolled (354, 368) with delta (0, 0)
Screenshot: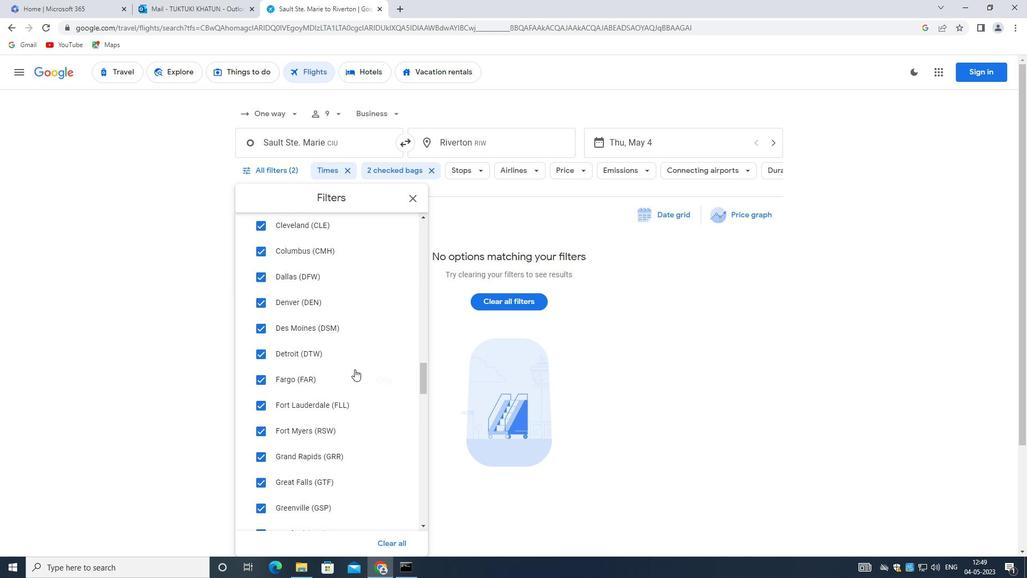 
Action: Mouse scrolled (354, 368) with delta (0, 0)
Screenshot: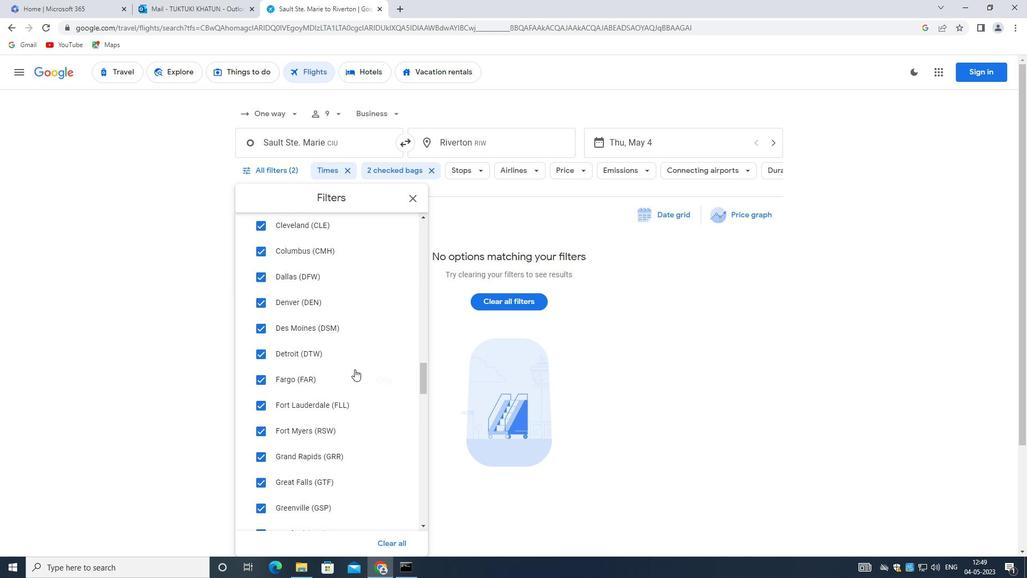 
Action: Mouse moved to (353, 369)
Screenshot: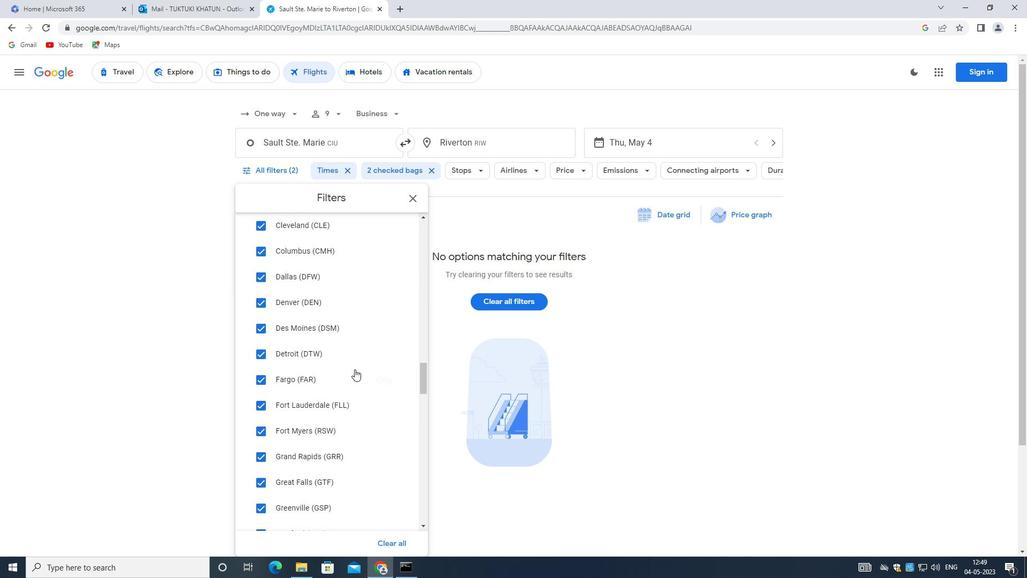 
Action: Mouse scrolled (353, 368) with delta (0, 0)
Screenshot: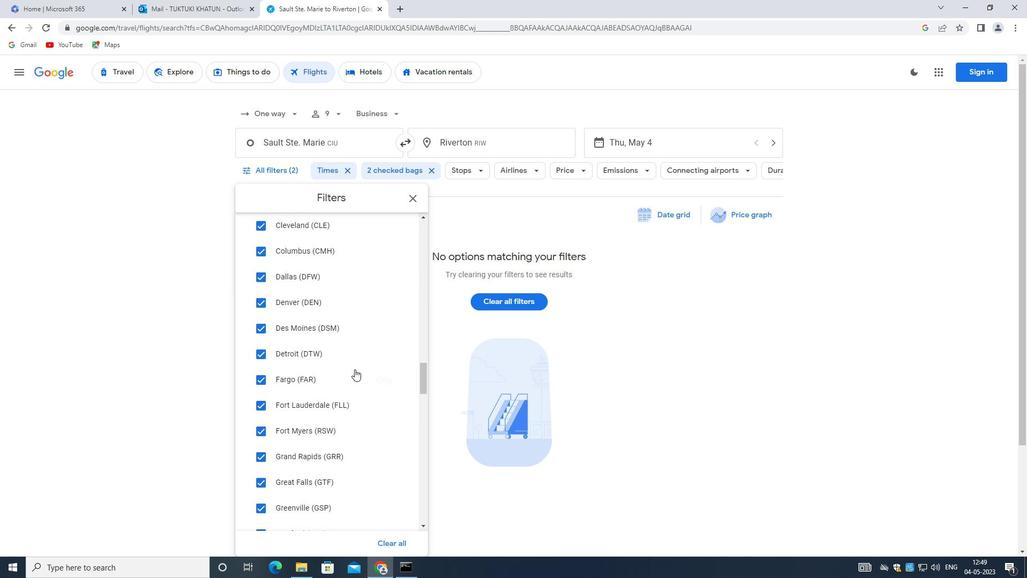 
Action: Mouse moved to (346, 364)
Screenshot: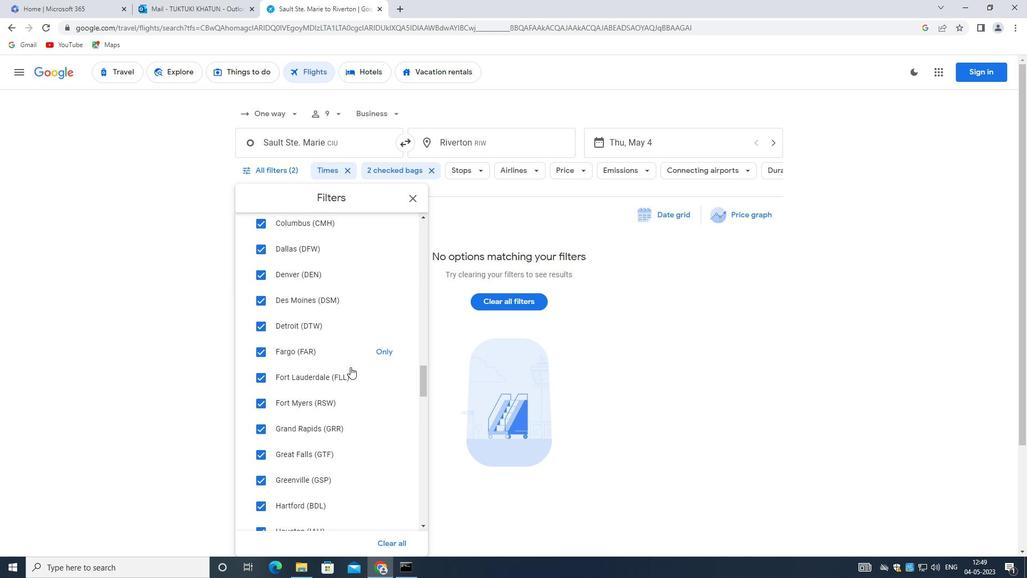 
Action: Mouse scrolled (346, 364) with delta (0, 0)
Screenshot: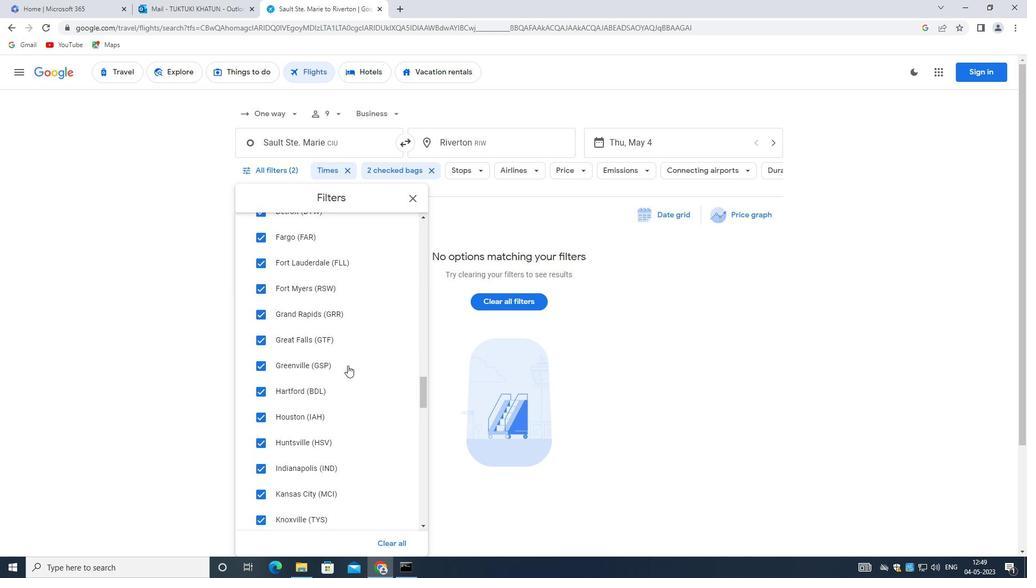 
Action: Mouse scrolled (346, 364) with delta (0, 0)
Screenshot: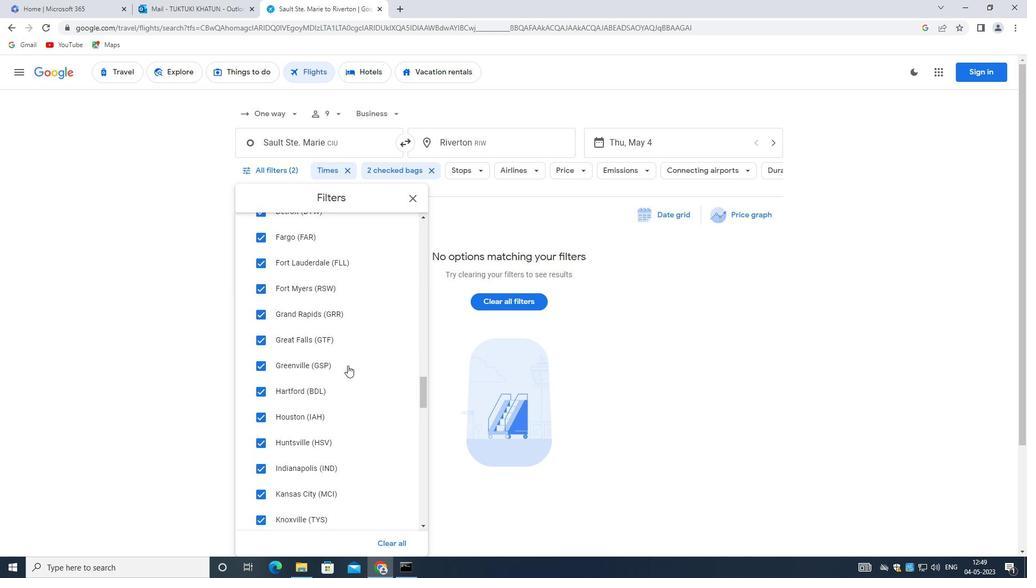 
Action: Mouse scrolled (346, 364) with delta (0, 0)
Screenshot: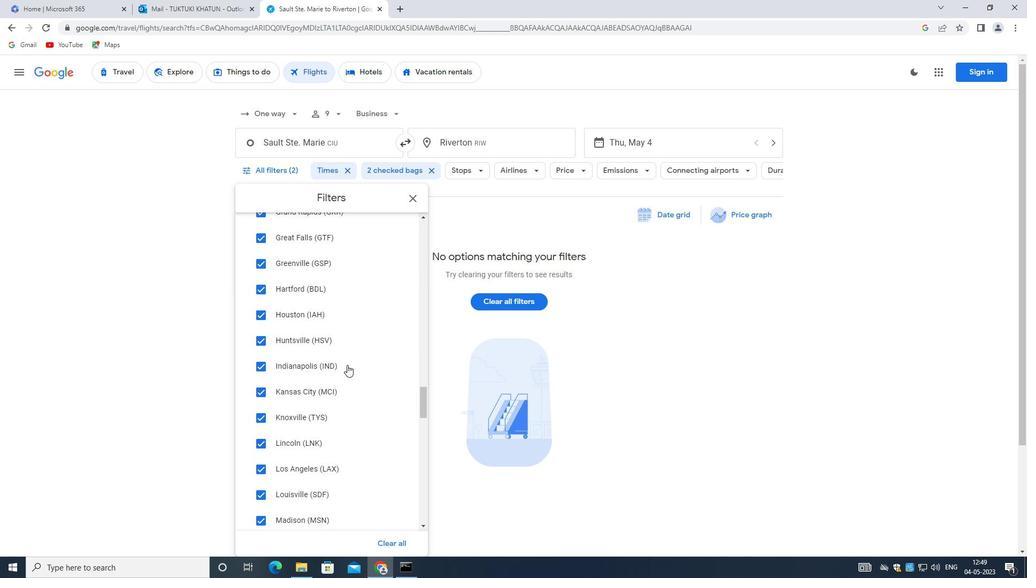 
Action: Mouse scrolled (346, 364) with delta (0, 0)
Screenshot: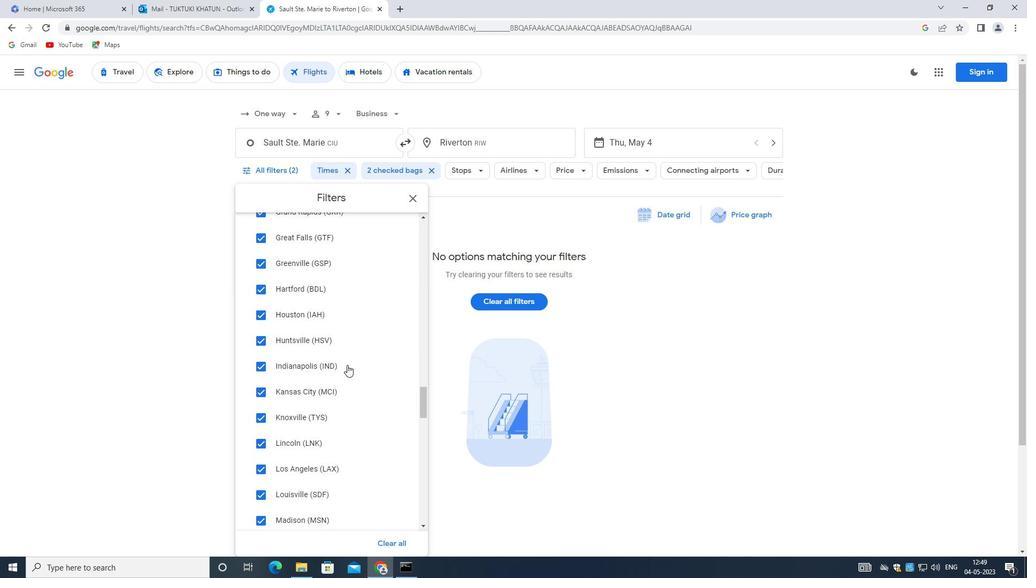 
Action: Mouse moved to (346, 364)
Screenshot: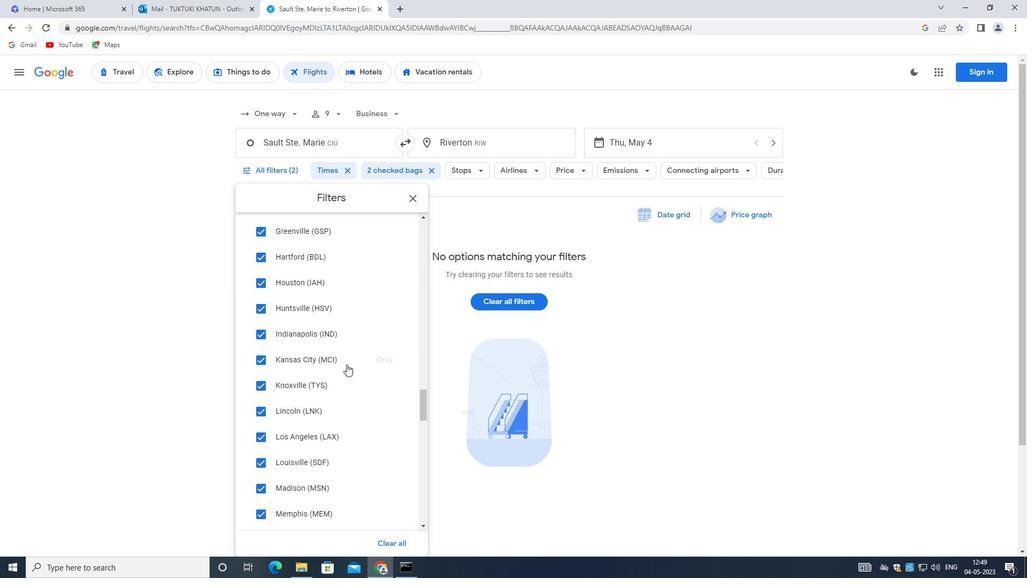 
Action: Mouse scrolled (346, 364) with delta (0, 0)
Screenshot: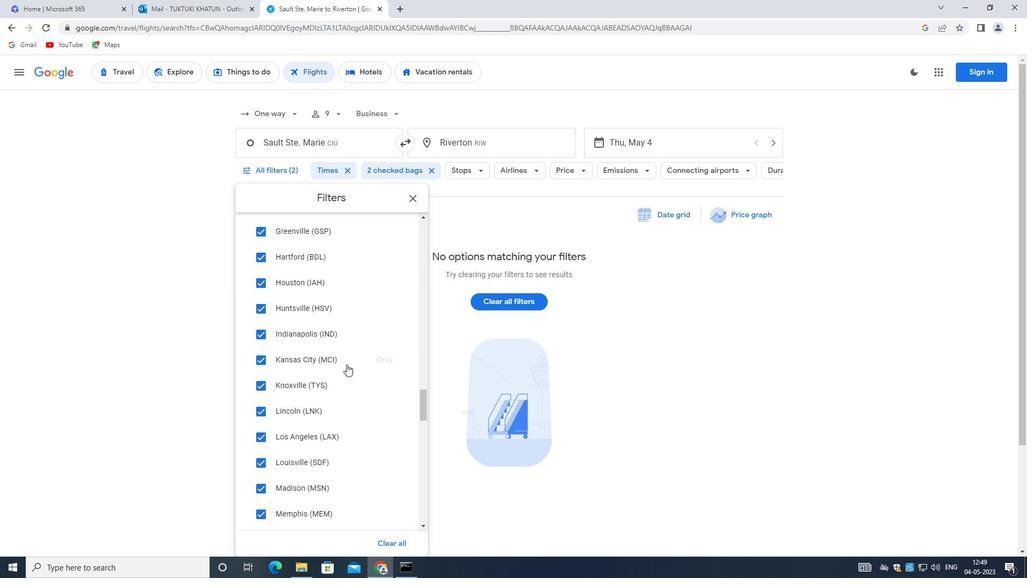 
Action: Mouse moved to (345, 364)
Screenshot: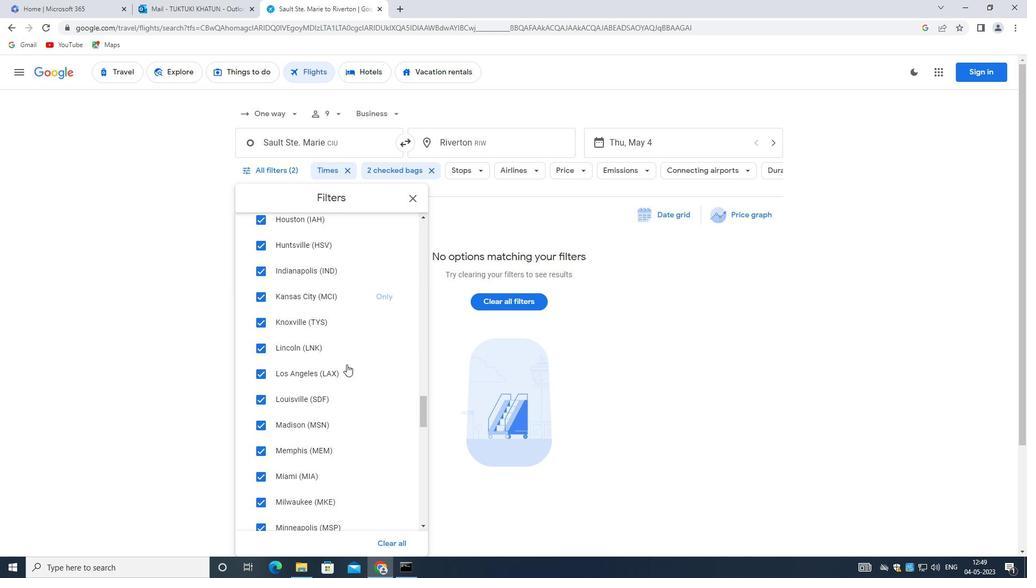 
Action: Mouse scrolled (345, 364) with delta (0, 0)
Screenshot: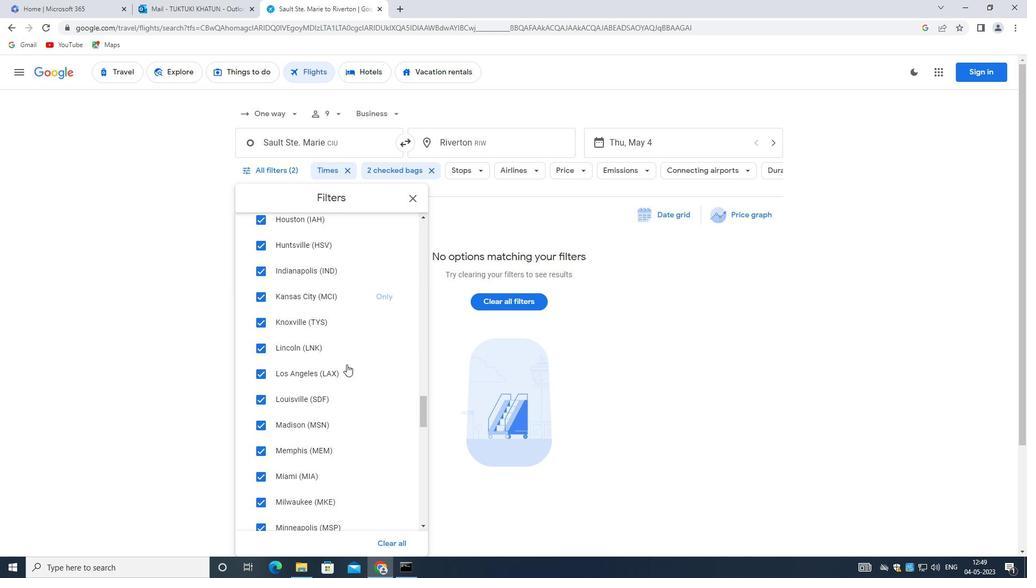 
Action: Mouse moved to (343, 364)
Screenshot: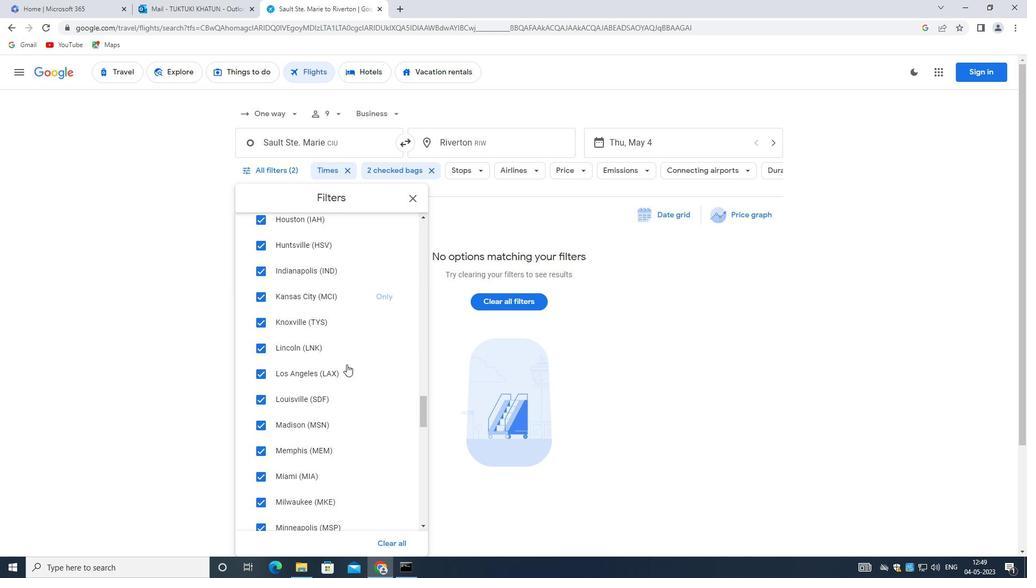 
Action: Mouse scrolled (343, 364) with delta (0, 0)
Screenshot: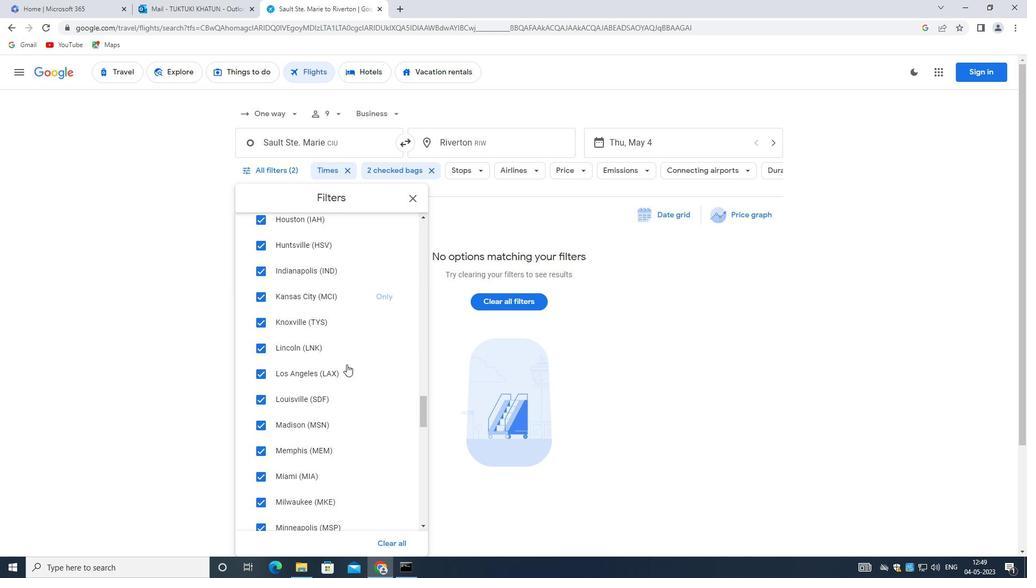 
Action: Mouse moved to (343, 364)
Screenshot: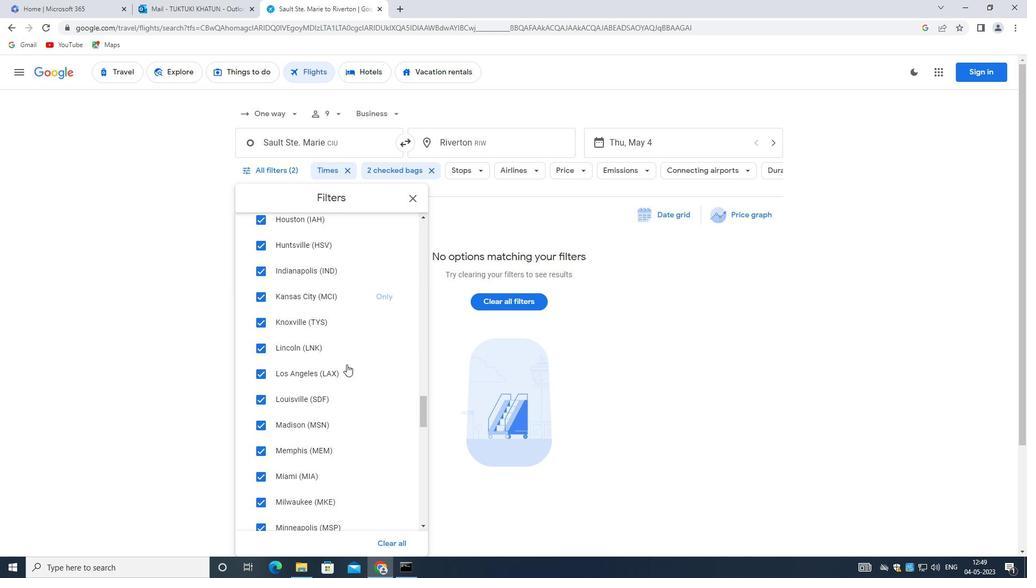 
Action: Mouse scrolled (343, 364) with delta (0, 0)
Screenshot: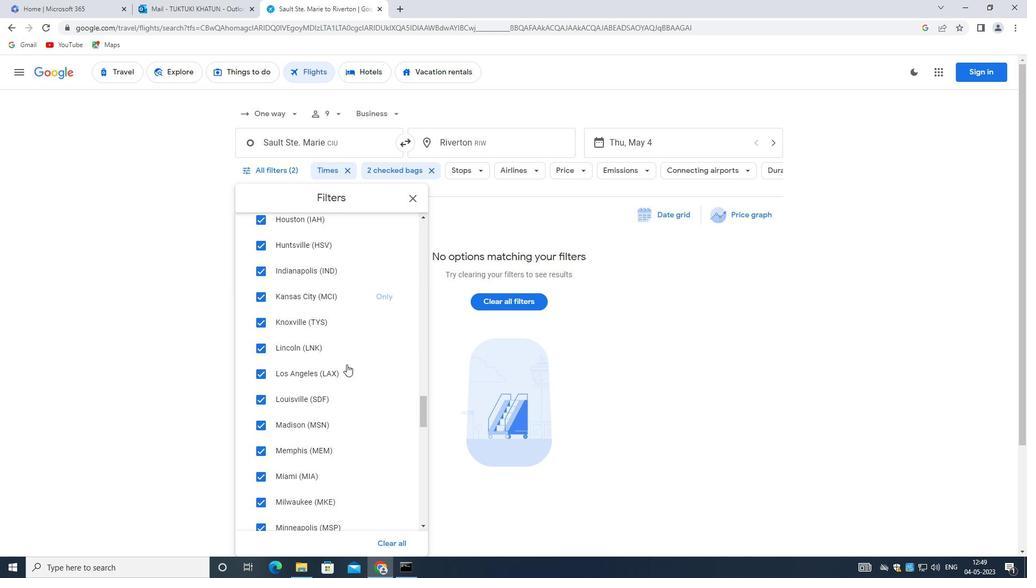 
Action: Mouse moved to (339, 359)
Screenshot: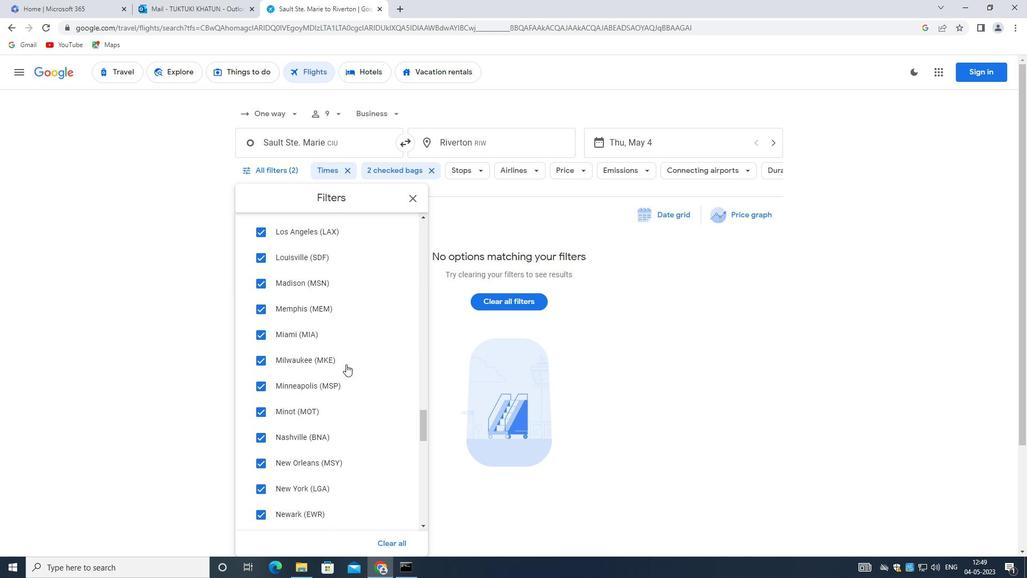 
Action: Mouse scrolled (339, 359) with delta (0, 0)
Screenshot: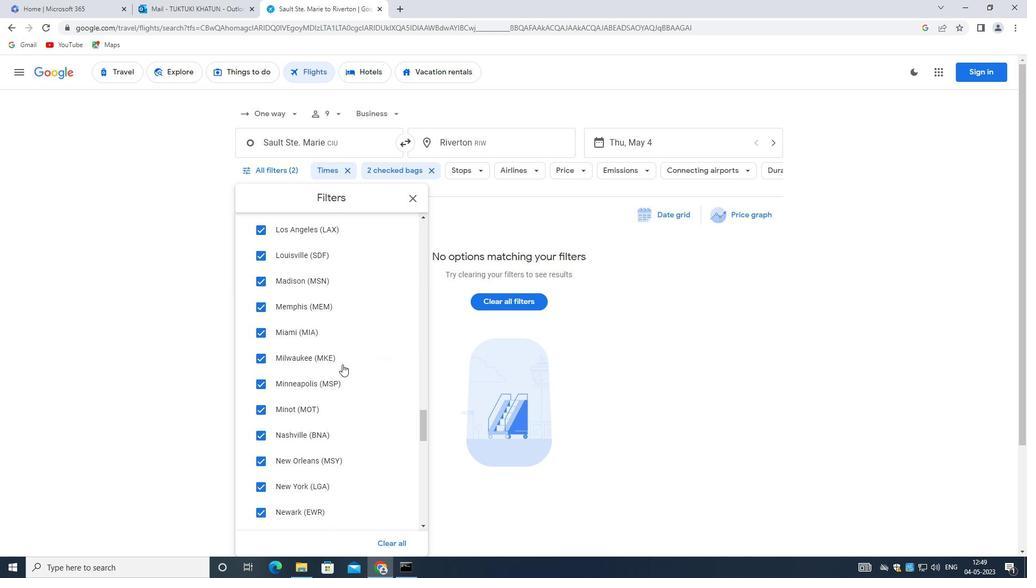 
Action: Mouse scrolled (339, 359) with delta (0, 0)
Screenshot: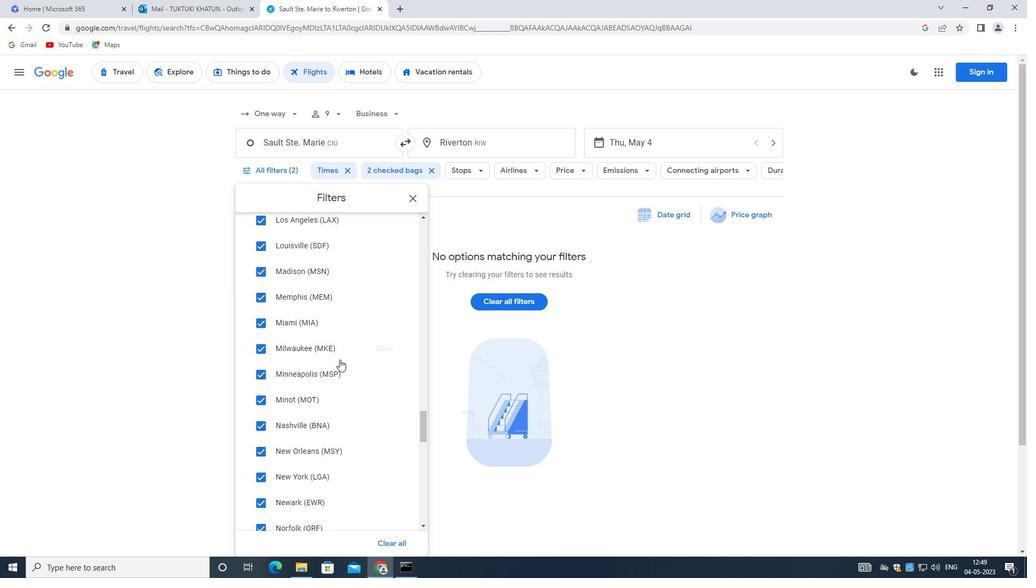 
Action: Mouse moved to (339, 359)
Screenshot: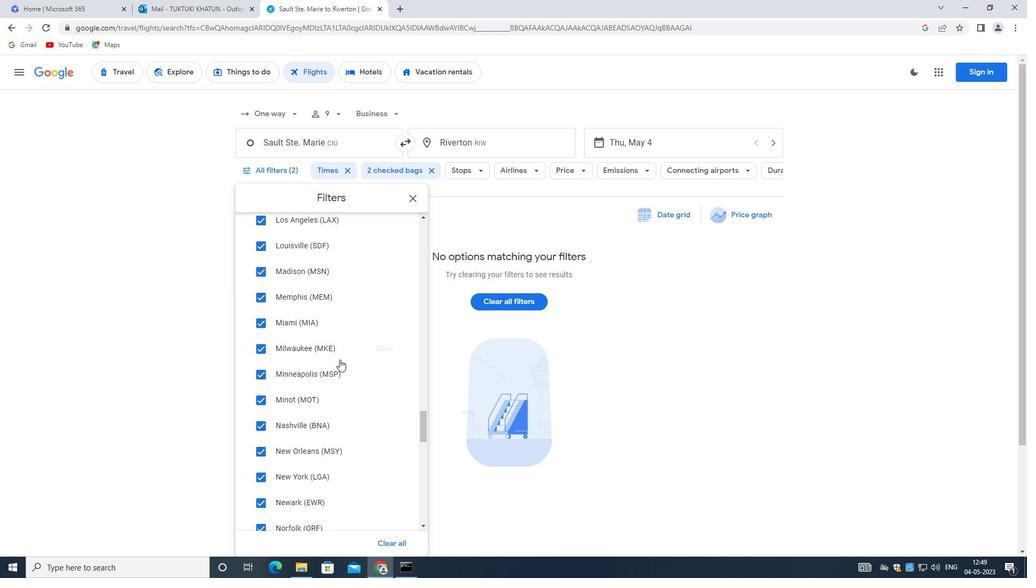
Action: Mouse scrolled (339, 358) with delta (0, 0)
Screenshot: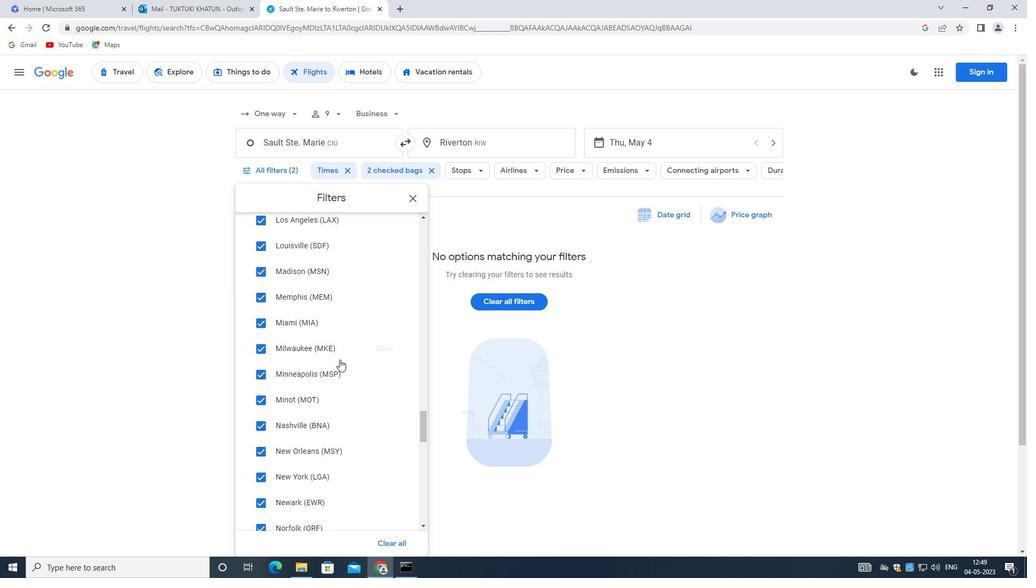 
Action: Mouse moved to (334, 354)
Screenshot: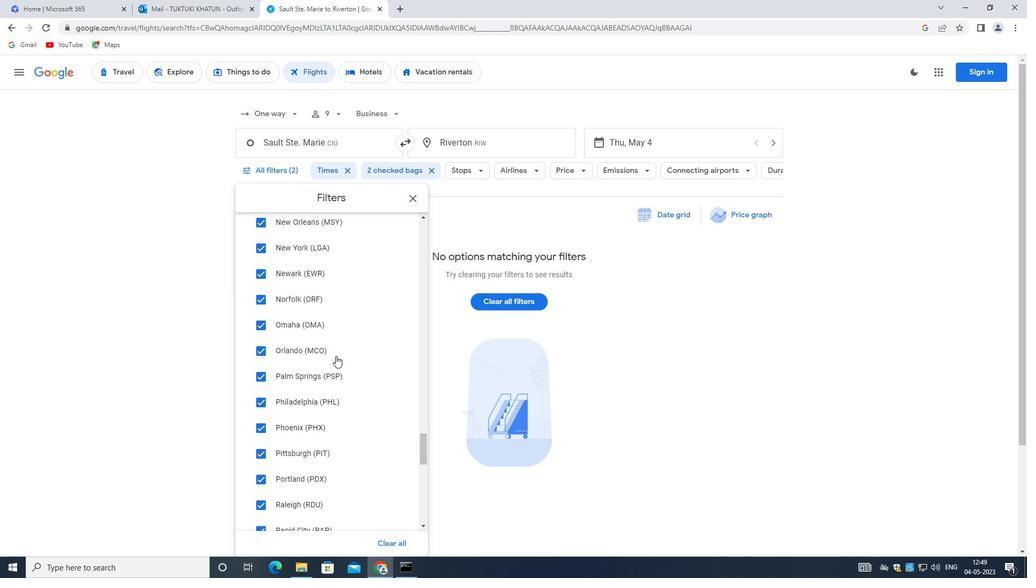 
Action: Mouse scrolled (334, 354) with delta (0, 0)
Screenshot: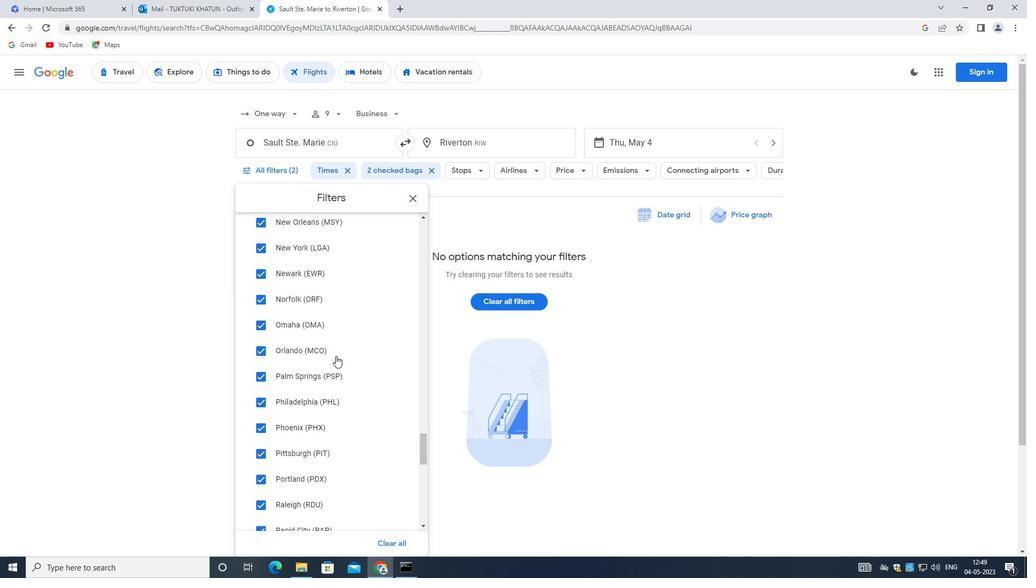 
Action: Mouse moved to (330, 357)
Screenshot: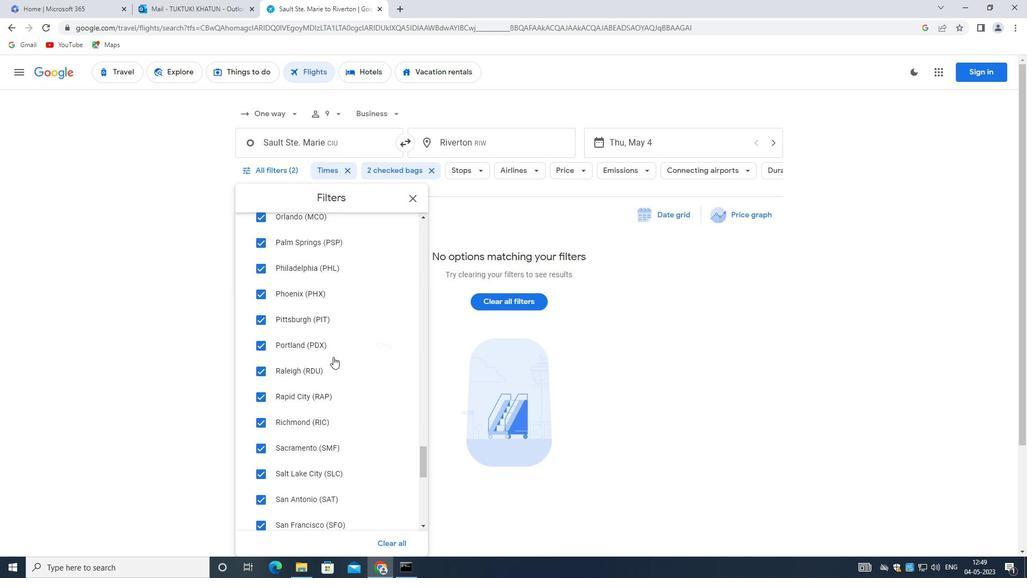 
Action: Mouse scrolled (330, 357) with delta (0, 0)
Screenshot: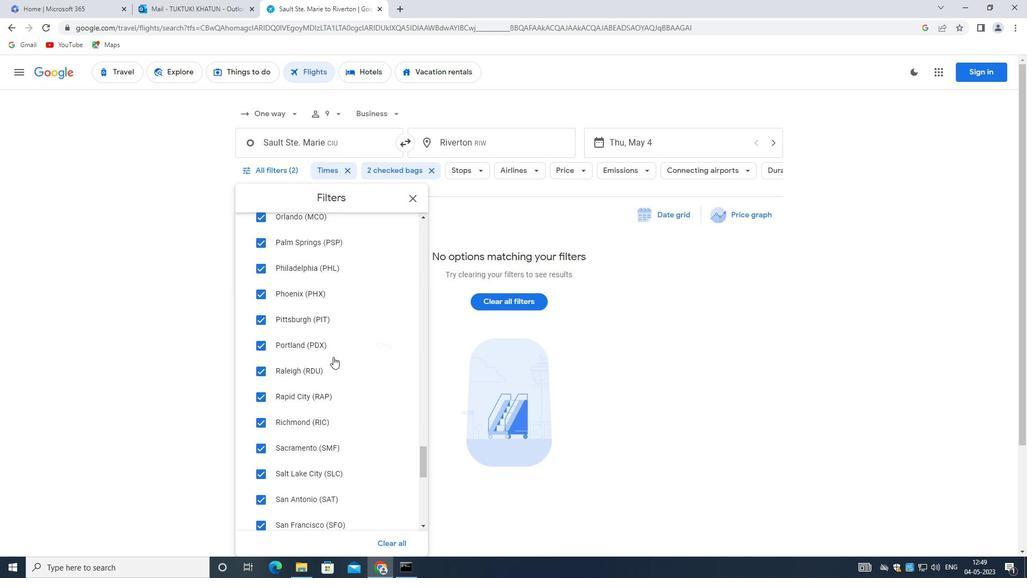 
Action: Mouse moved to (330, 363)
Screenshot: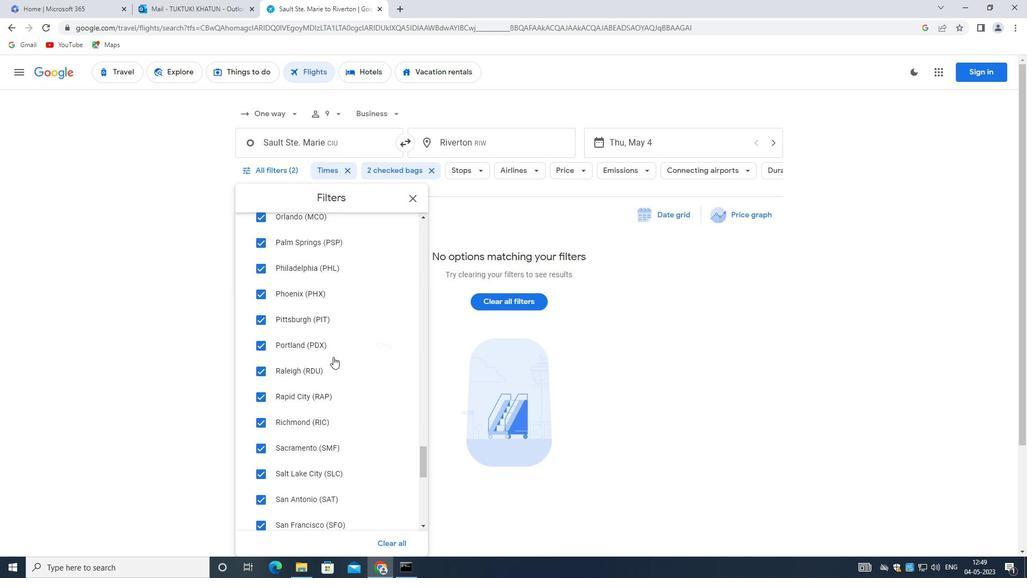 
Action: Mouse scrolled (330, 362) with delta (0, 0)
Screenshot: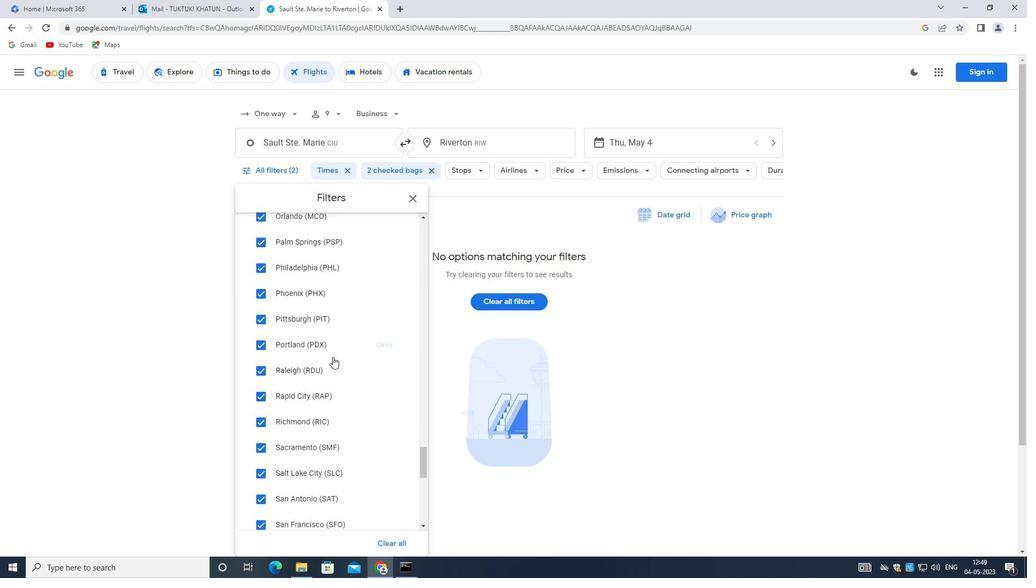 
Action: Mouse moved to (329, 367)
Screenshot: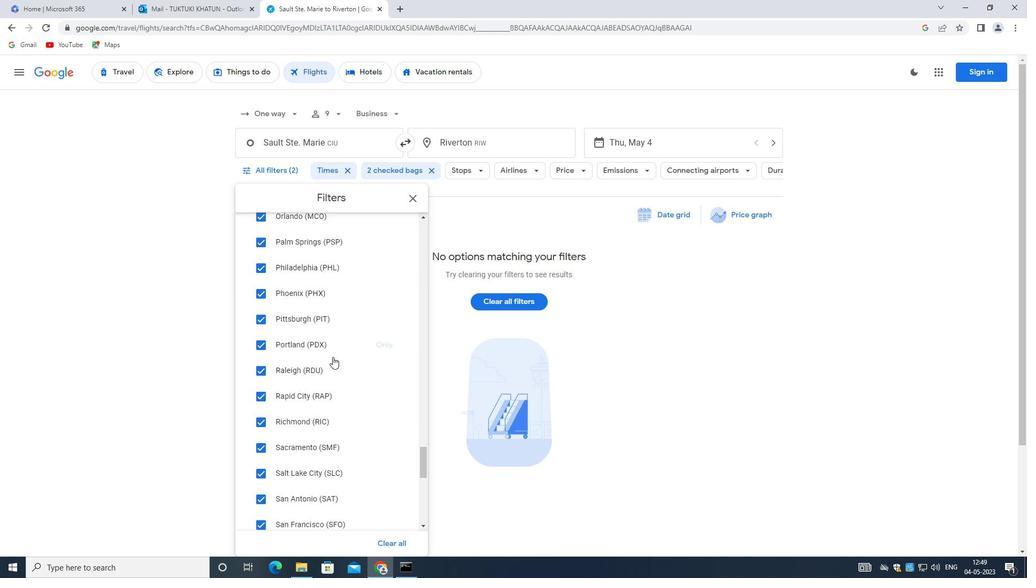 
Action: Mouse scrolled (329, 366) with delta (0, 0)
Screenshot: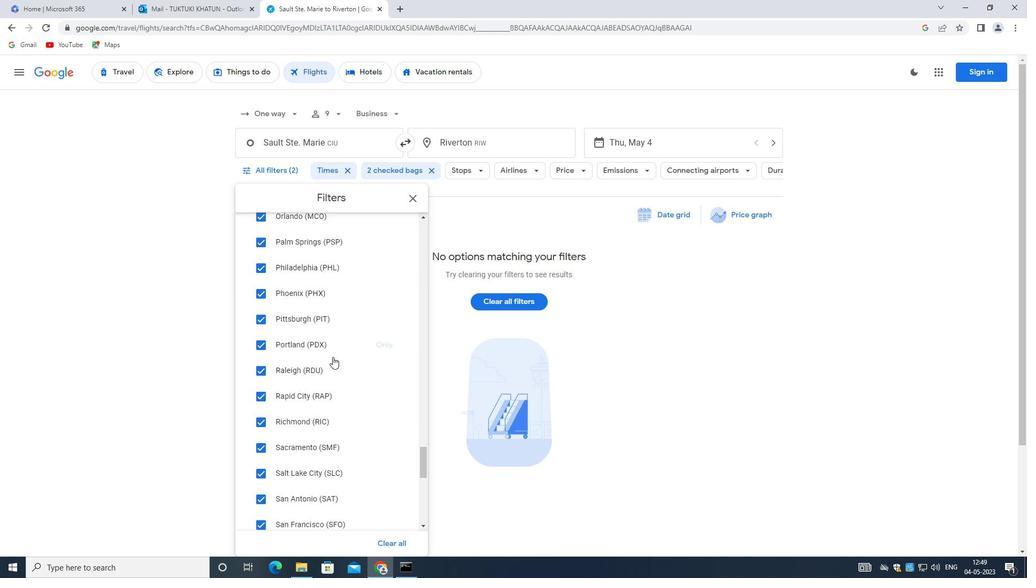 
Action: Mouse scrolled (329, 366) with delta (0, 0)
Screenshot: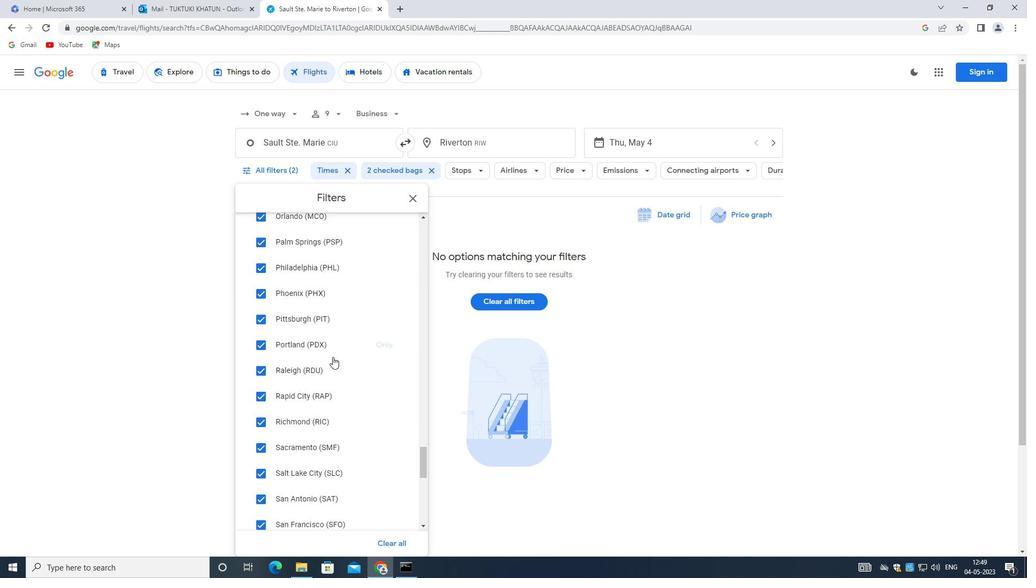 
Action: Mouse moved to (324, 367)
Screenshot: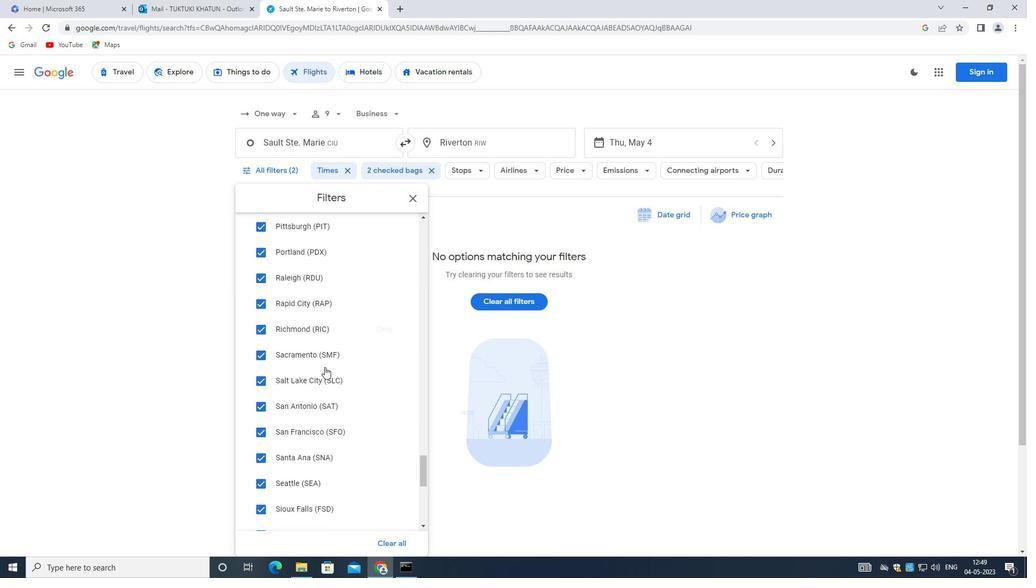 
Action: Mouse scrolled (324, 366) with delta (0, 0)
Screenshot: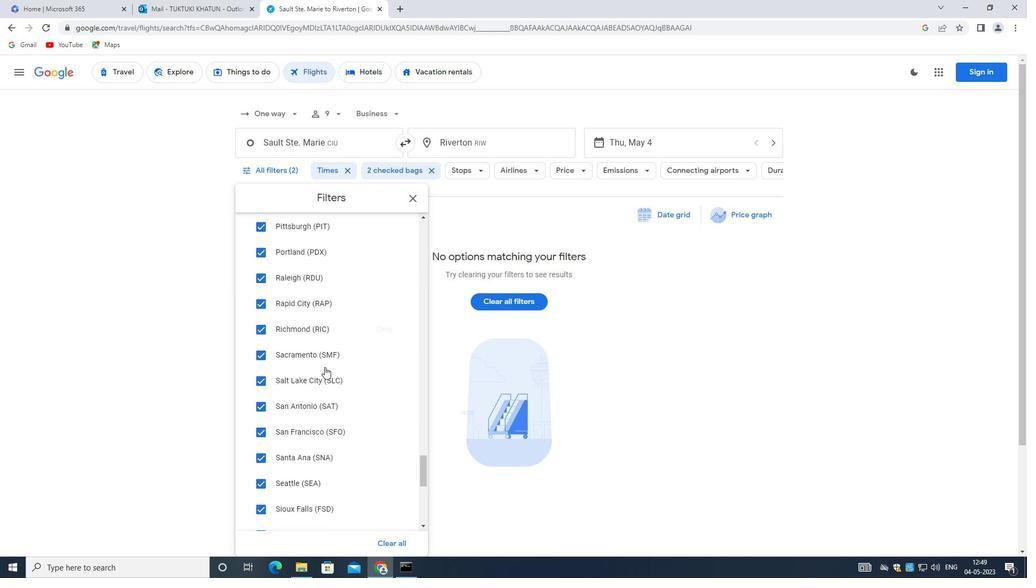 
Action: Mouse scrolled (324, 366) with delta (0, 0)
Screenshot: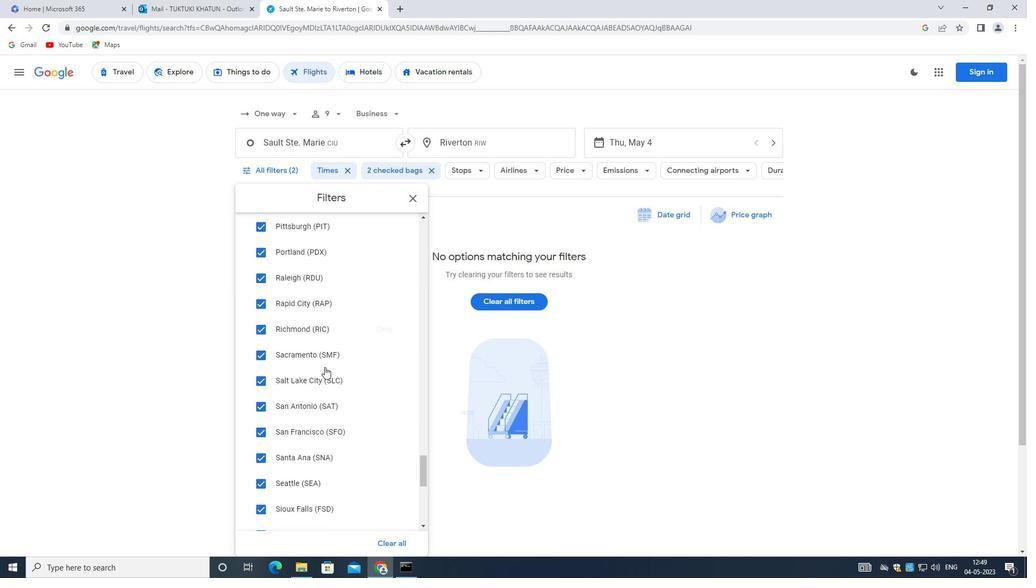 
Action: Mouse scrolled (324, 366) with delta (0, 0)
Screenshot: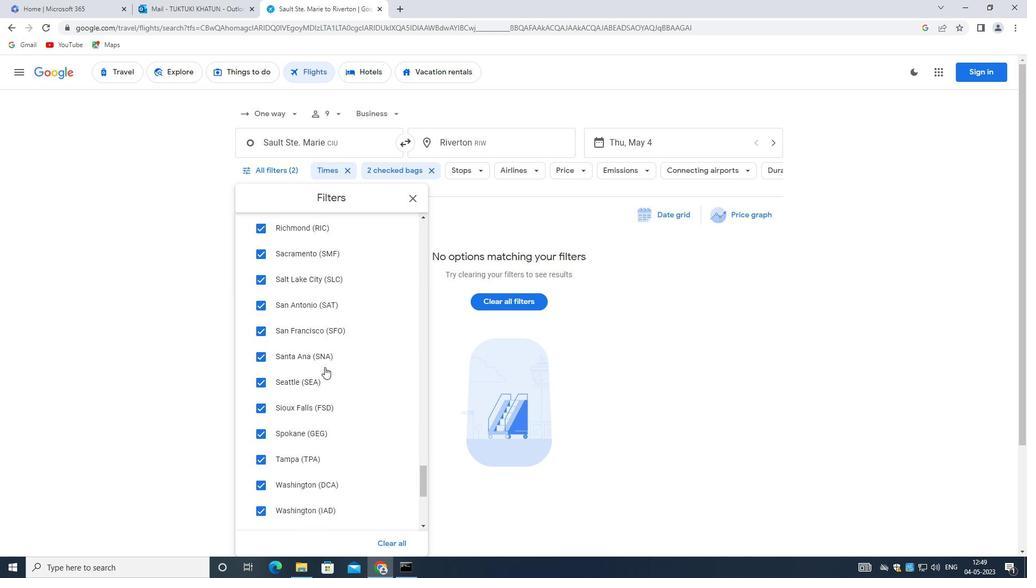 
Action: Mouse scrolled (324, 366) with delta (0, 0)
Screenshot: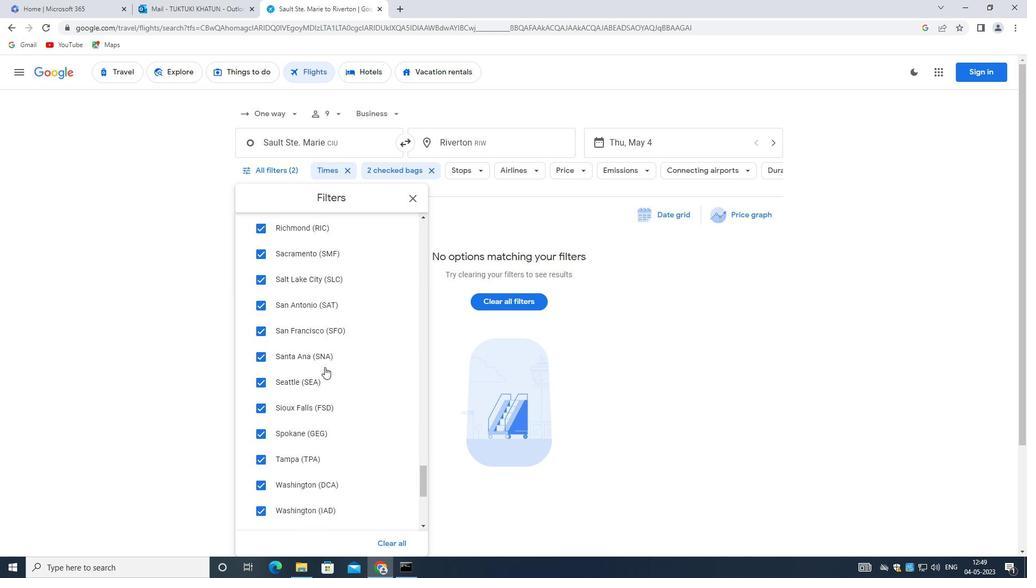 
Action: Mouse scrolled (324, 366) with delta (0, 0)
Screenshot: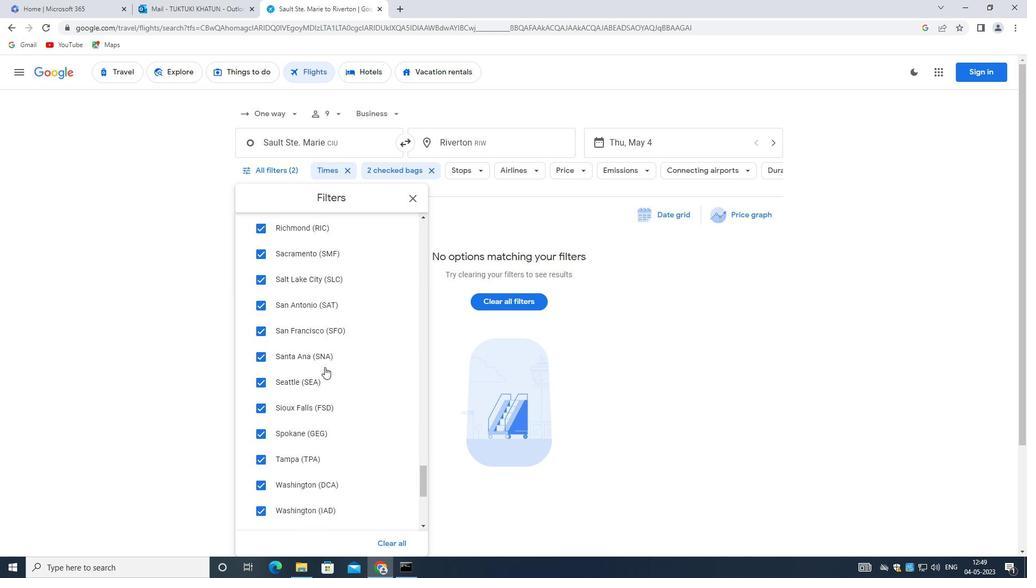 
Action: Mouse moved to (320, 367)
Screenshot: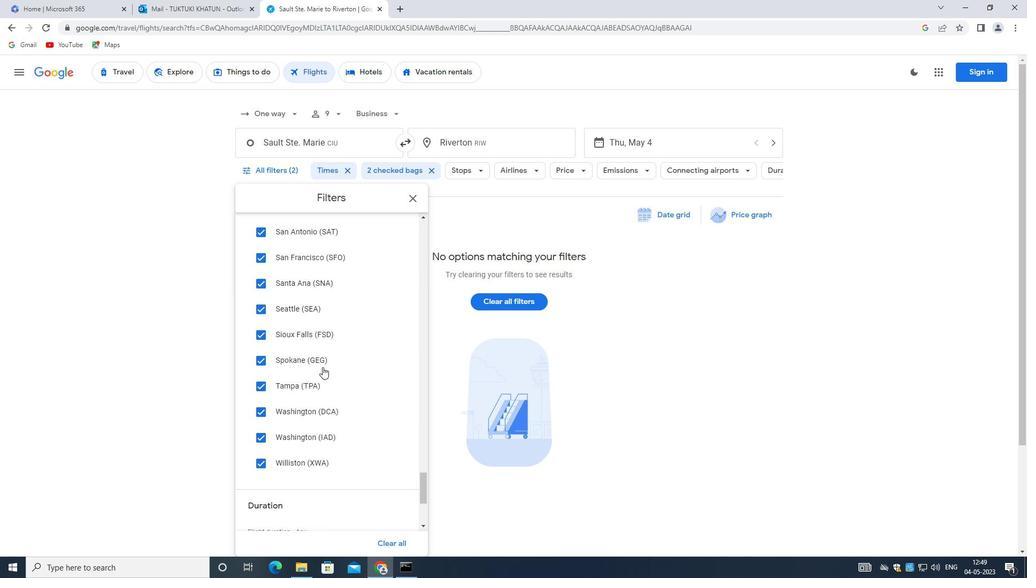 
Action: Mouse scrolled (320, 366) with delta (0, 0)
Screenshot: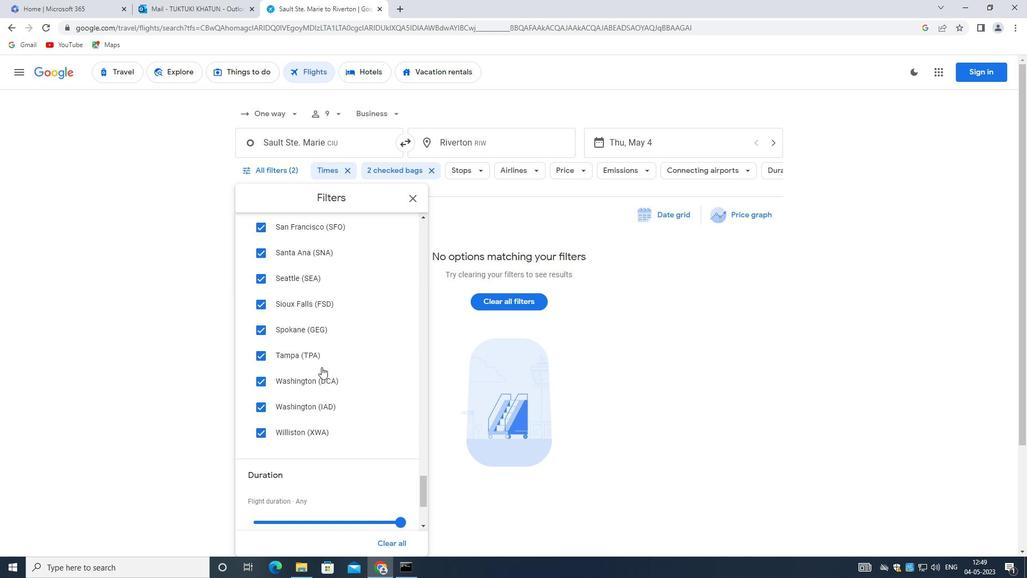 
Action: Mouse scrolled (320, 366) with delta (0, 0)
Screenshot: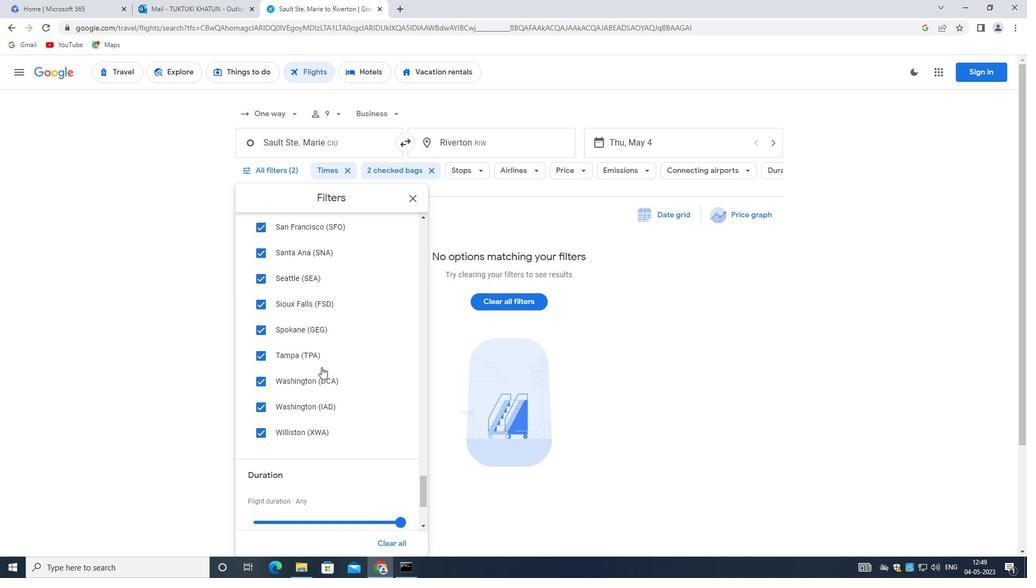 
Action: Mouse scrolled (320, 366) with delta (0, 0)
Screenshot: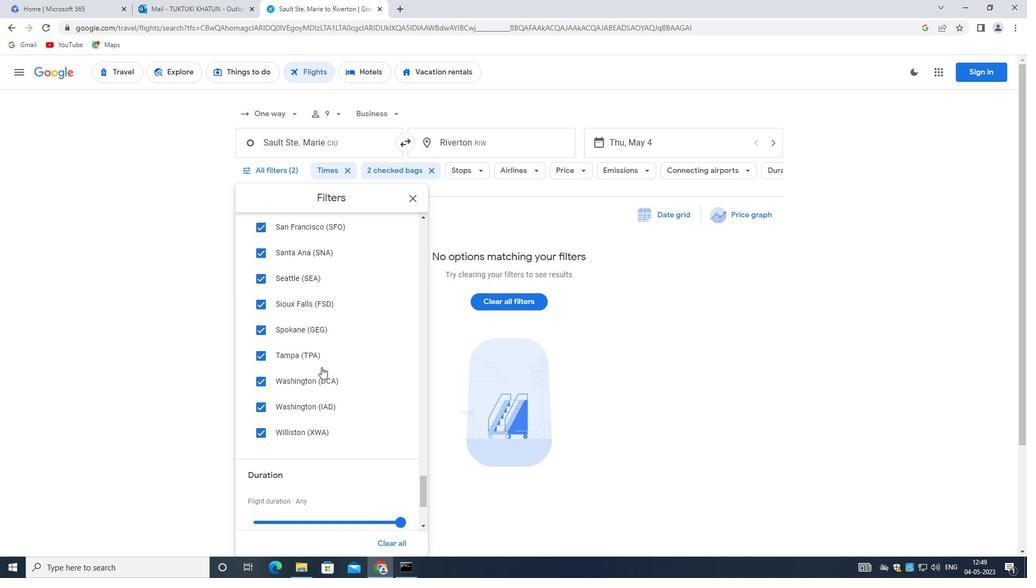 
Action: Mouse scrolled (320, 366) with delta (0, 0)
Screenshot: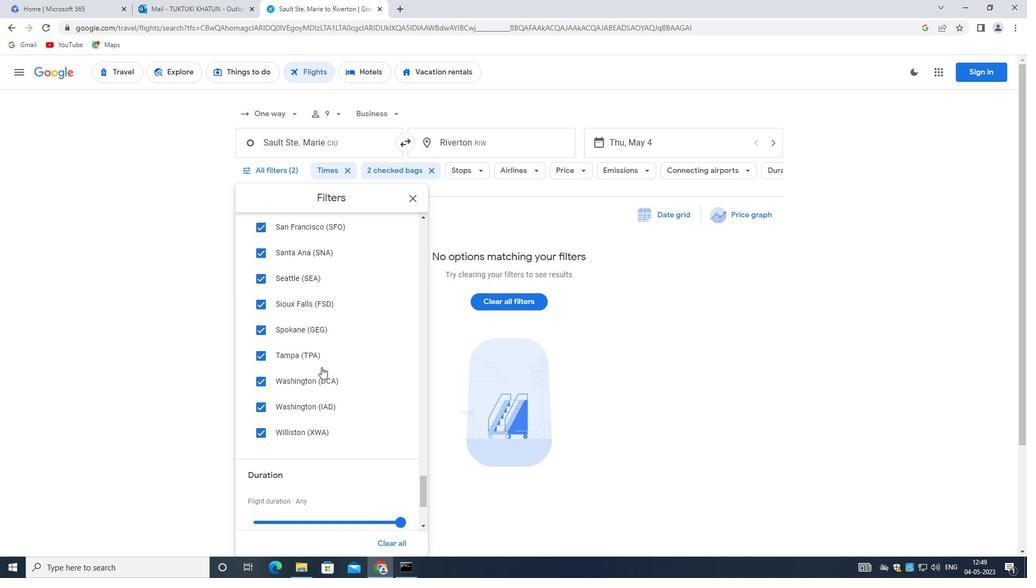 
Action: Mouse moved to (318, 365)
Screenshot: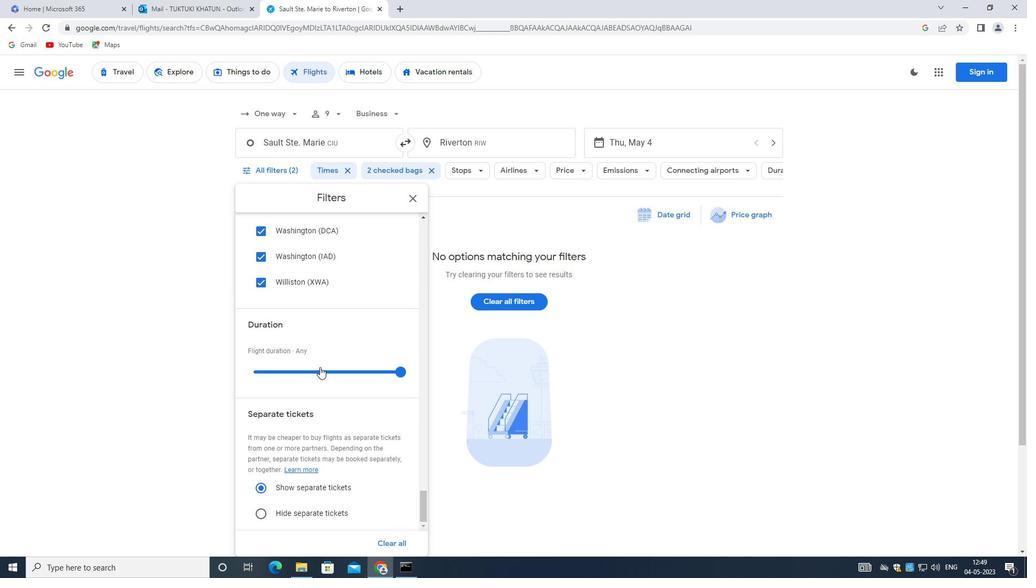 
Action: Mouse scrolled (318, 365) with delta (0, 0)
Screenshot: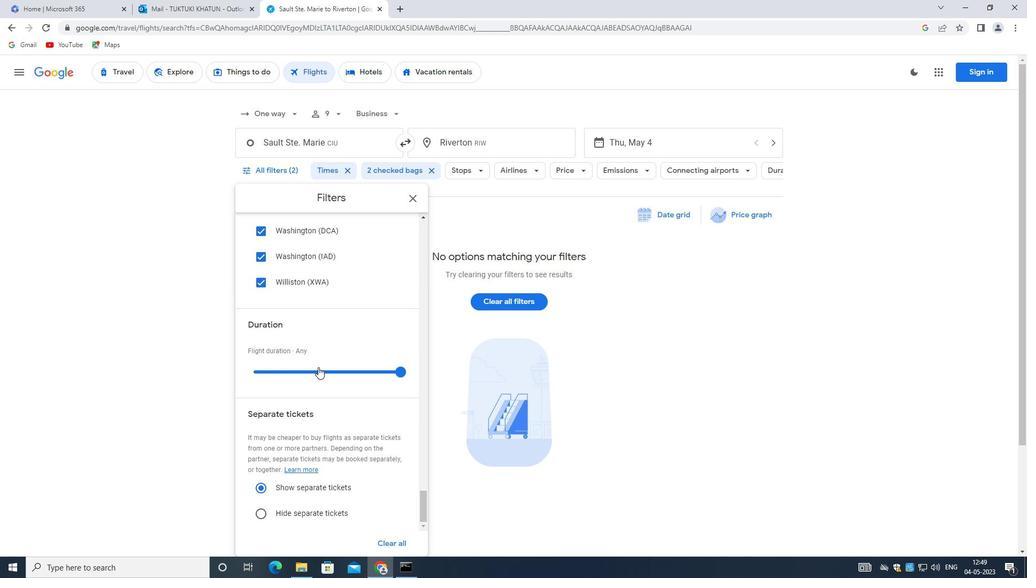 
Action: Mouse scrolled (318, 365) with delta (0, 0)
Screenshot: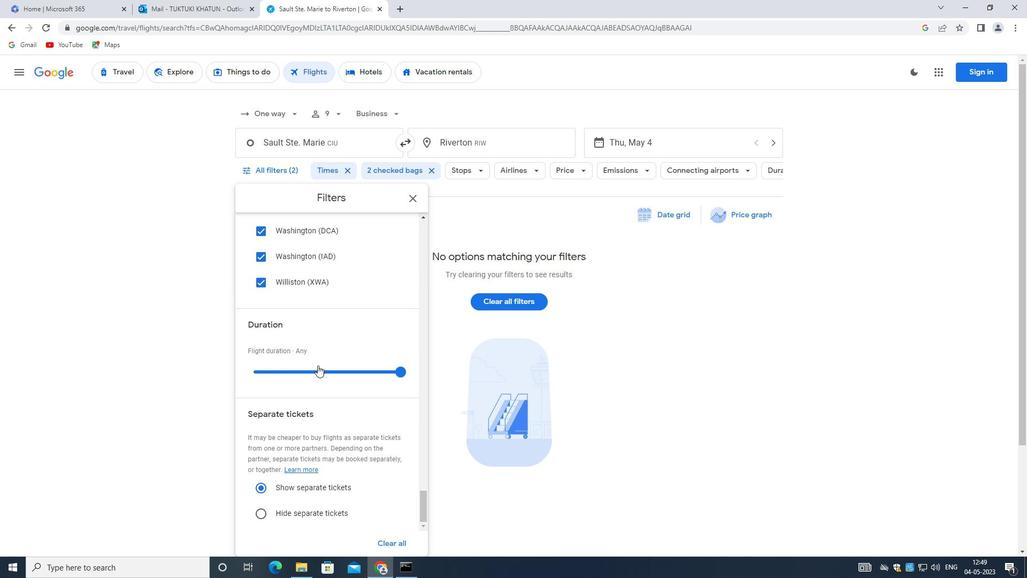 
Action: Mouse scrolled (318, 365) with delta (0, 0)
Screenshot: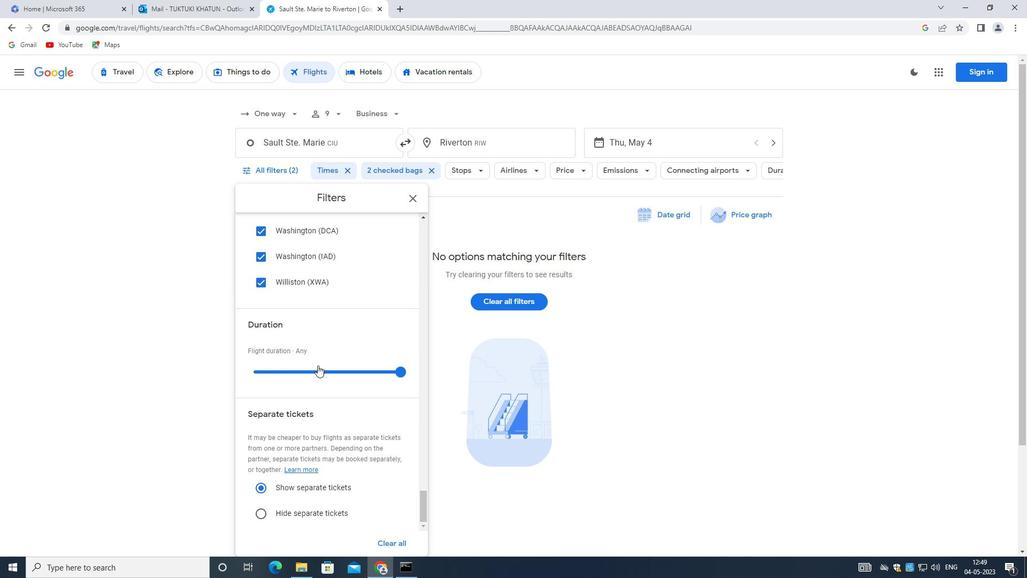 
Action: Mouse scrolled (318, 365) with delta (0, 0)
Screenshot: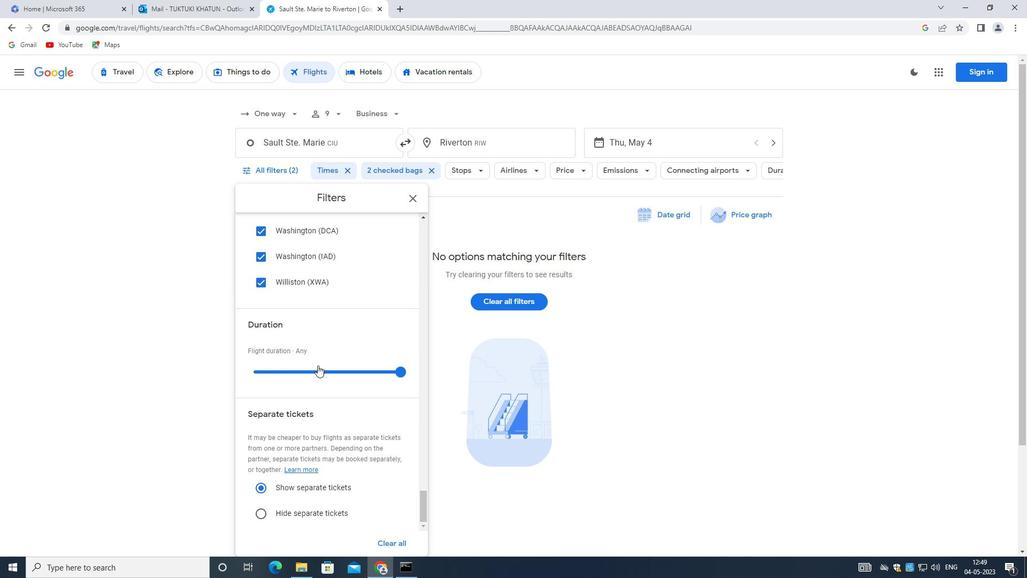 
Action: Mouse scrolled (318, 365) with delta (0, 0)
Screenshot: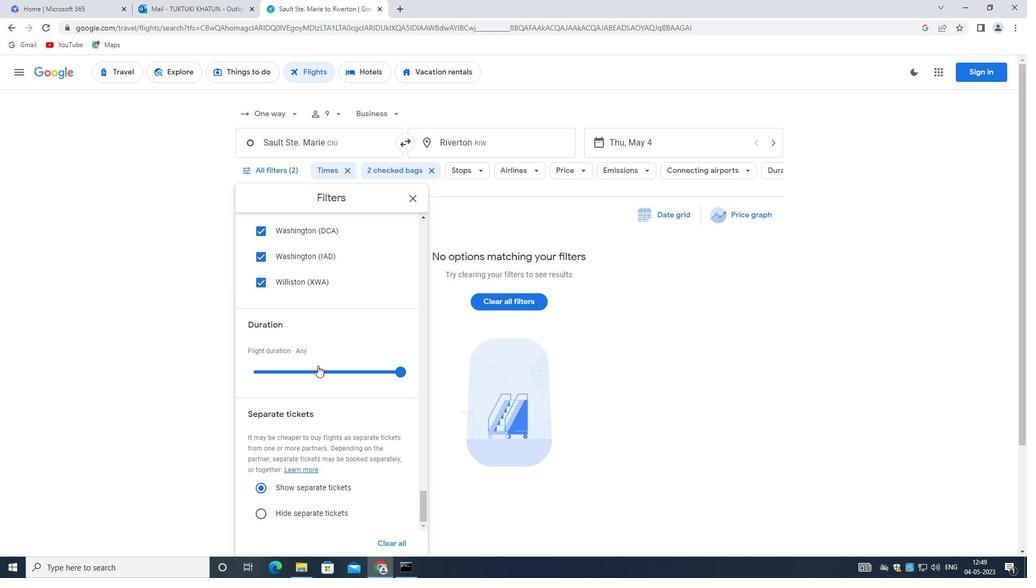 
Action: Mouse scrolled (318, 365) with delta (0, 0)
Screenshot: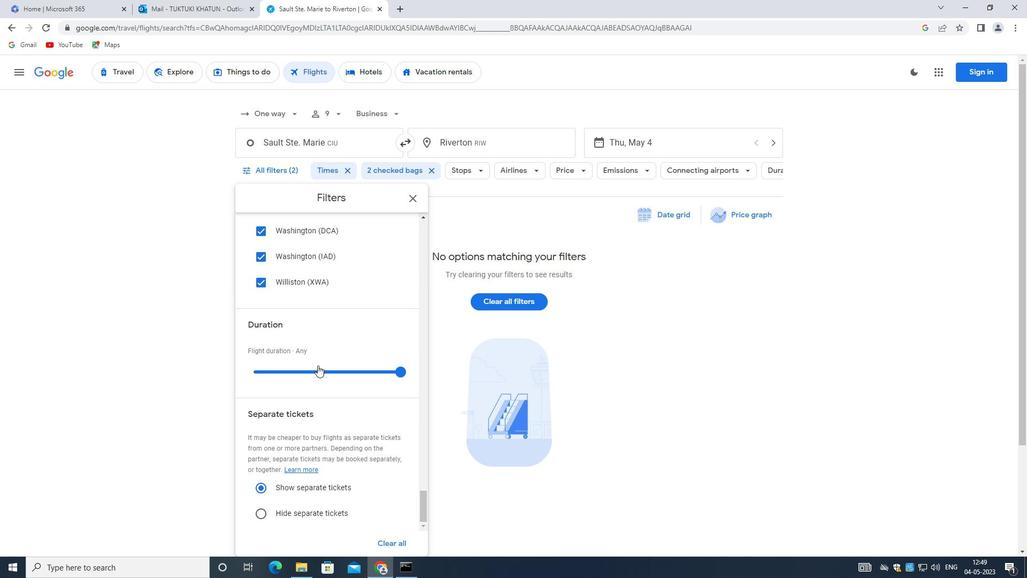 
Action: Mouse scrolled (318, 365) with delta (0, 0)
Screenshot: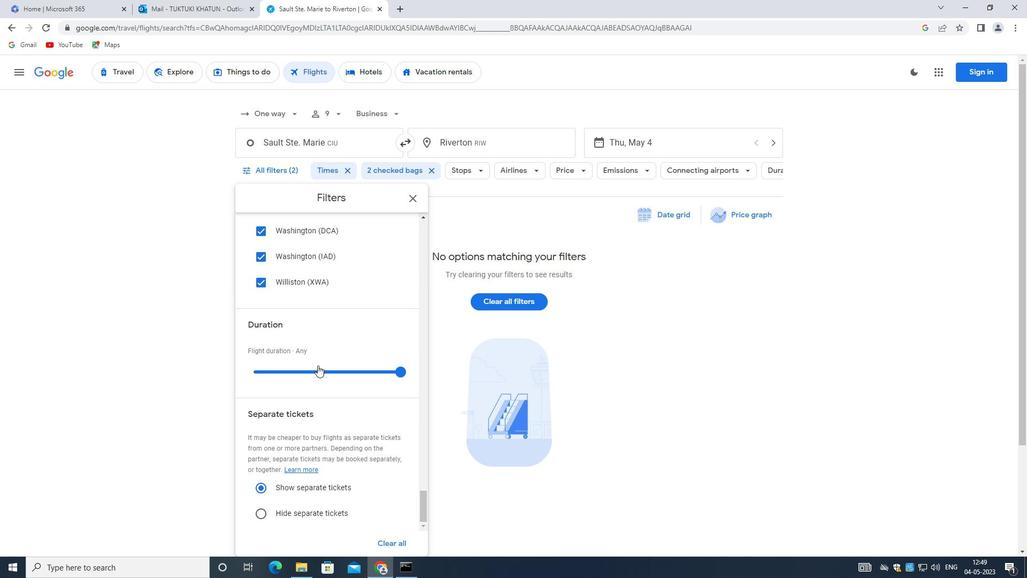 
Action: Mouse scrolled (318, 365) with delta (0, 0)
Screenshot: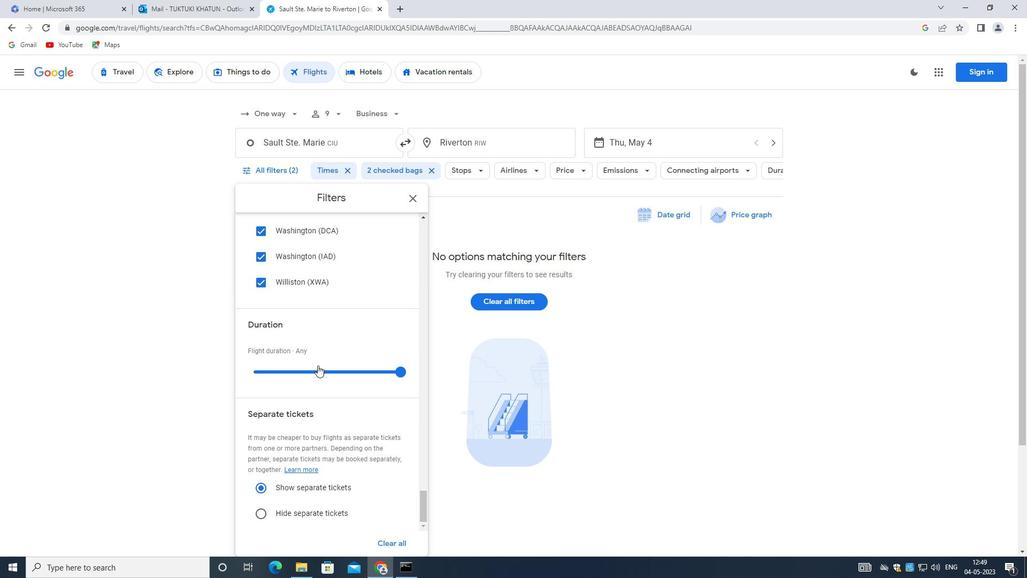 
Action: Mouse scrolled (318, 365) with delta (0, 0)
Screenshot: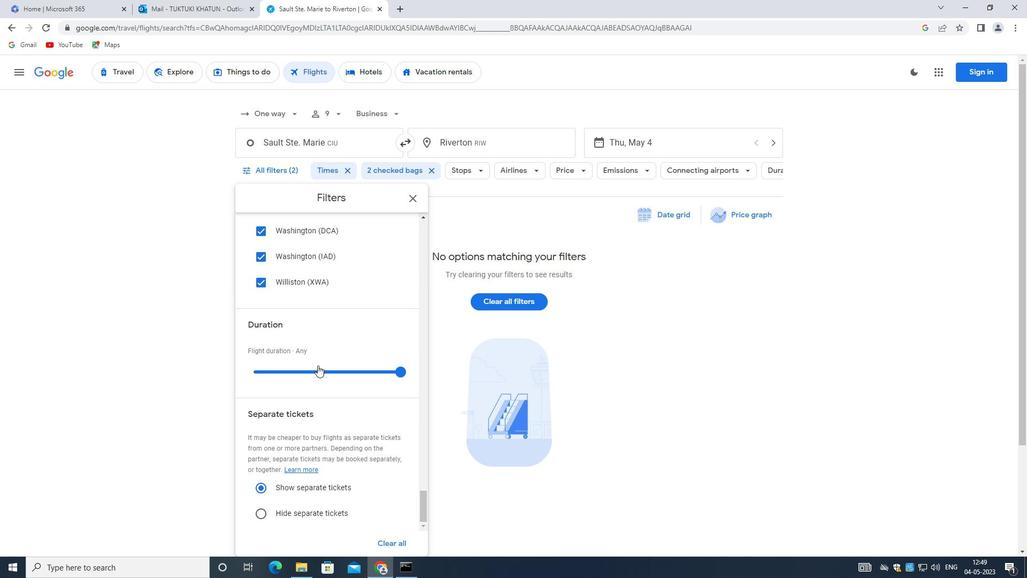 
Action: Mouse scrolled (318, 365) with delta (0, 0)
Screenshot: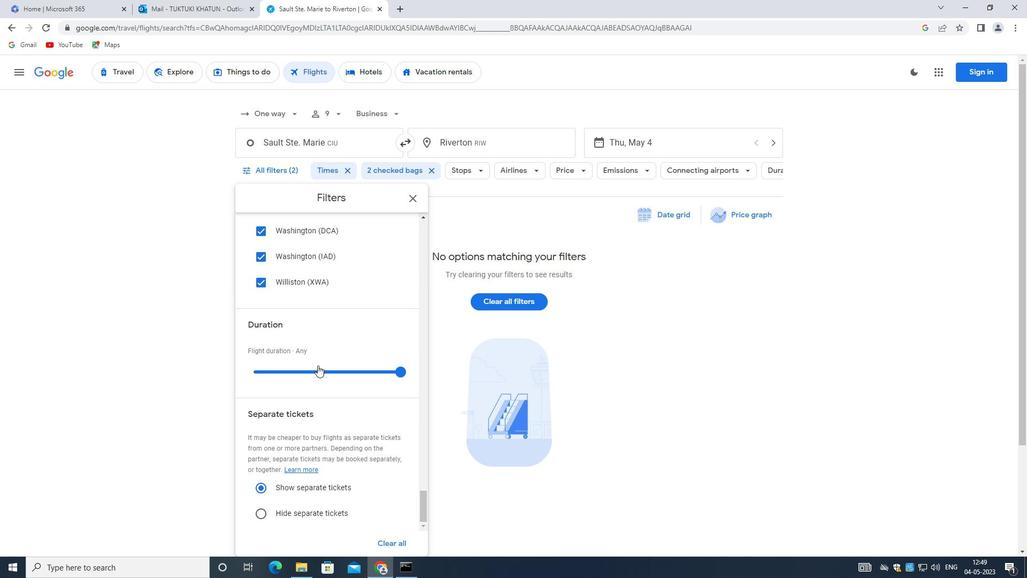 
